 Task: Create new customer invoice with Date Opened: 31-May-23, Select Customer: Marketplace Mercantile, Terms: Net 15. Make invoice entry for item-1 with Date: 31-May-23, Description: Velour Lashes Natural Lash Collection Effortless No Trim Would I Lie? False Eyelashes
, Income Account: Income:Sales, Quantity: 1, Unit Price: 11.49, Sales Tax: Y, Sales Tax Included: Y, Tax Table: Sales Tax. Make entry for item-2 with Date: 31-May-23, Description: Bombshell Seduction Eau de Parfum (1.7 oz)
, Income Account: Income:Sales, Quantity: 2, Unit Price: 15.49, Sales Tax: Y, Sales Tax Included: Y, Tax Table: Sales Tax. Post Invoice with Post Date: 31-May-23, Post to Accounts: Assets:Accounts Receivable. Pay / Process Payment with Transaction Date: 14-Jun-23, Amount: 42.47, Transfer Account: Checking Account. Go to 'Print Invoice'. Save a pdf copy of the invoice.
Action: Mouse moved to (174, 39)
Screenshot: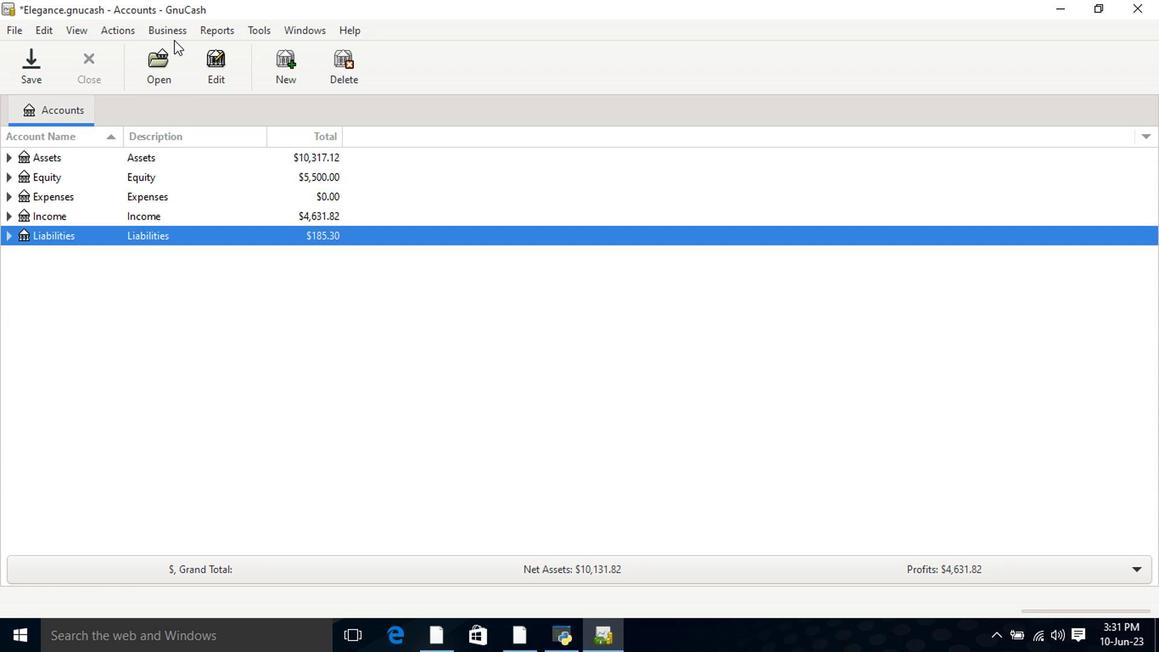 
Action: Mouse pressed left at (174, 39)
Screenshot: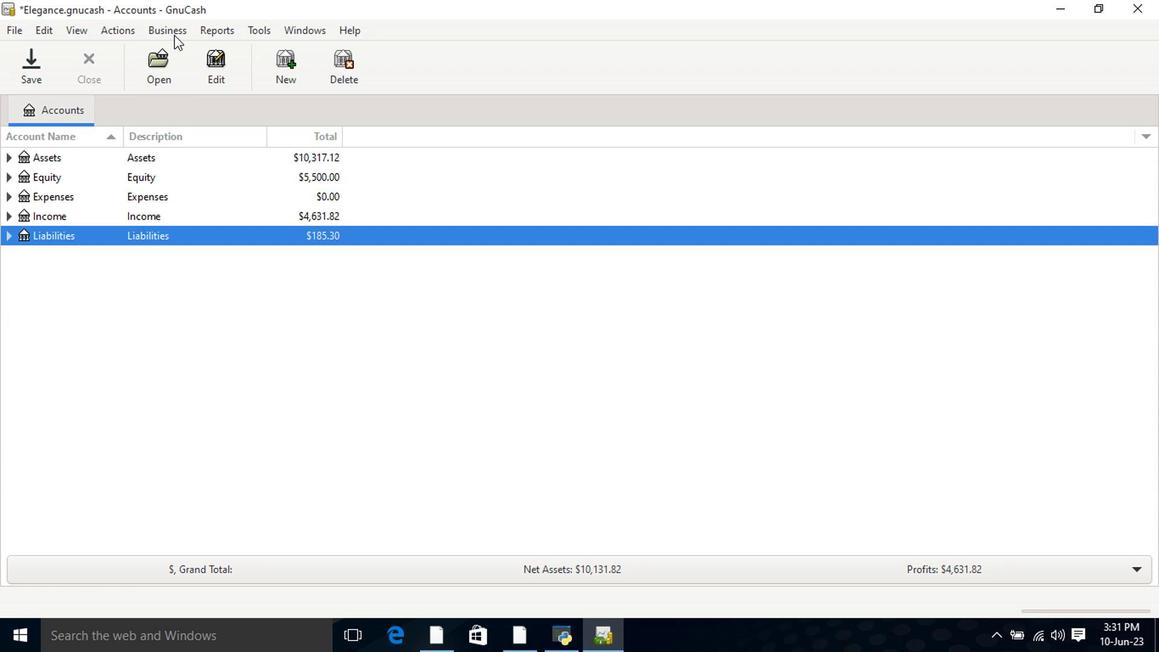 
Action: Mouse moved to (178, 45)
Screenshot: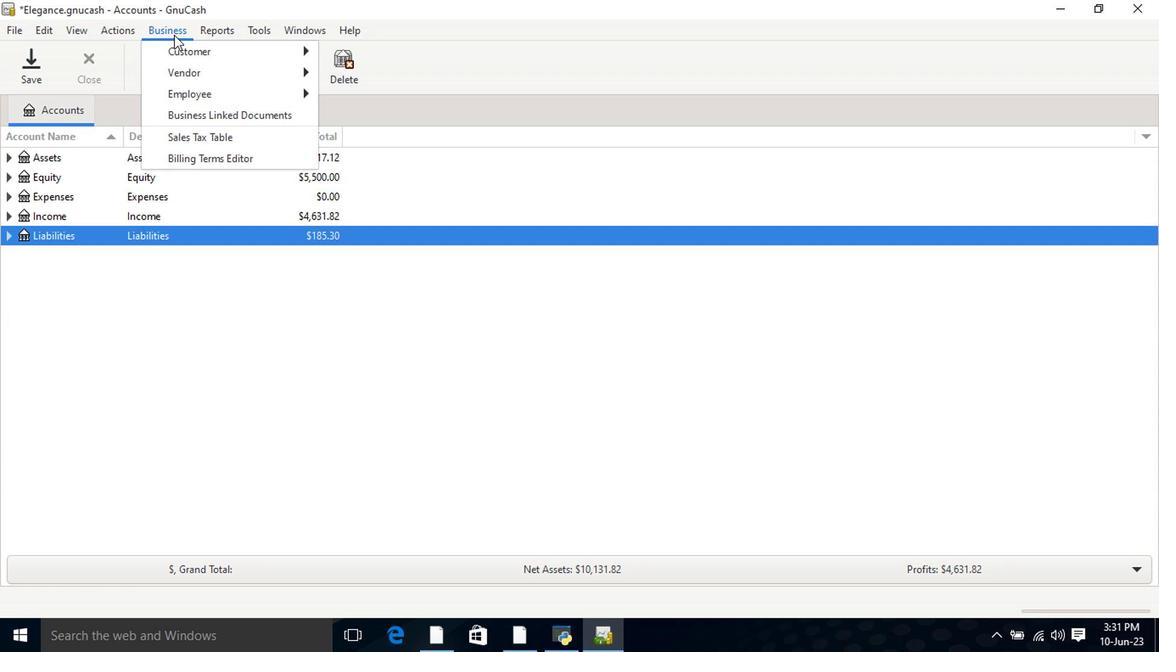
Action: Mouse pressed left at (178, 45)
Screenshot: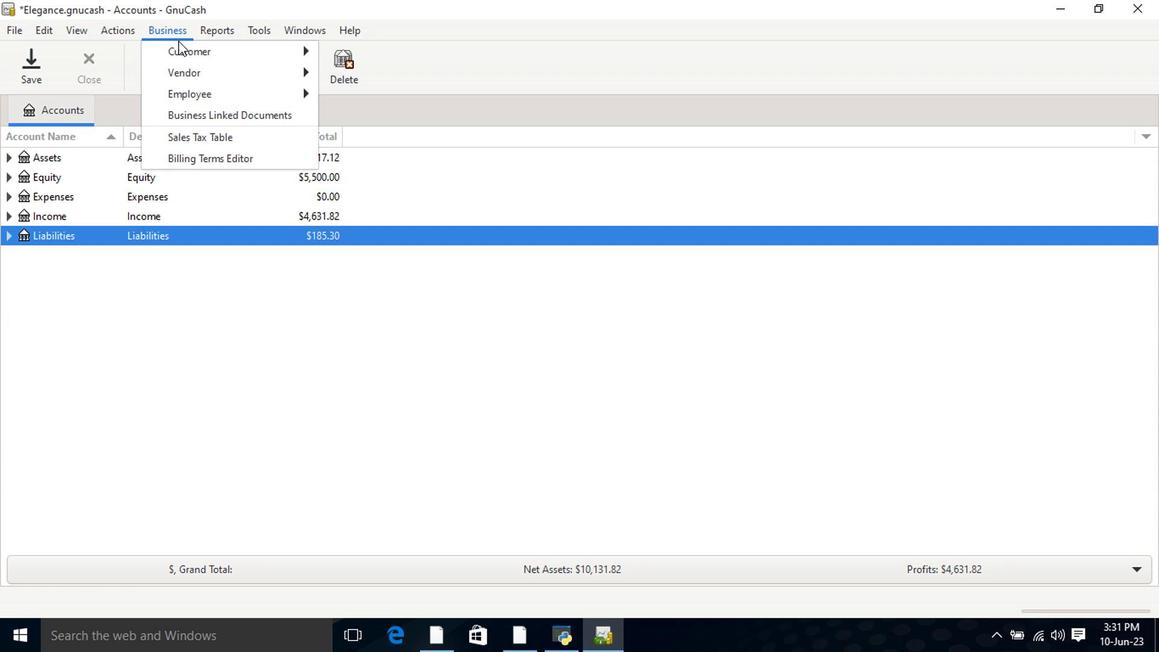 
Action: Mouse moved to (345, 115)
Screenshot: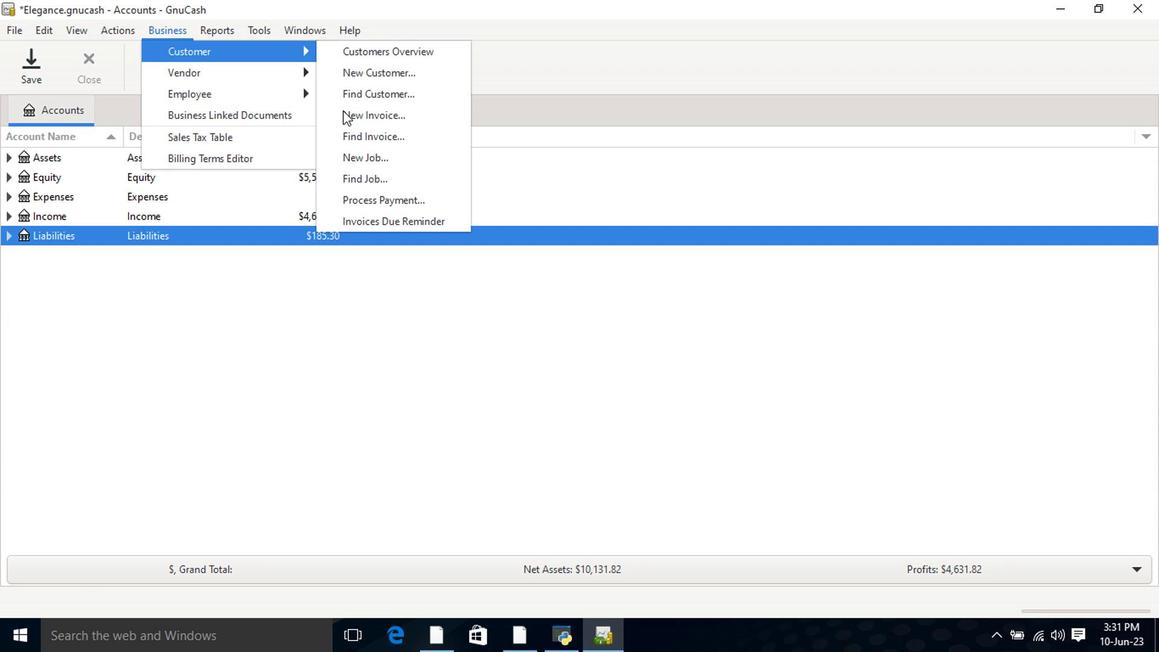 
Action: Mouse pressed left at (345, 115)
Screenshot: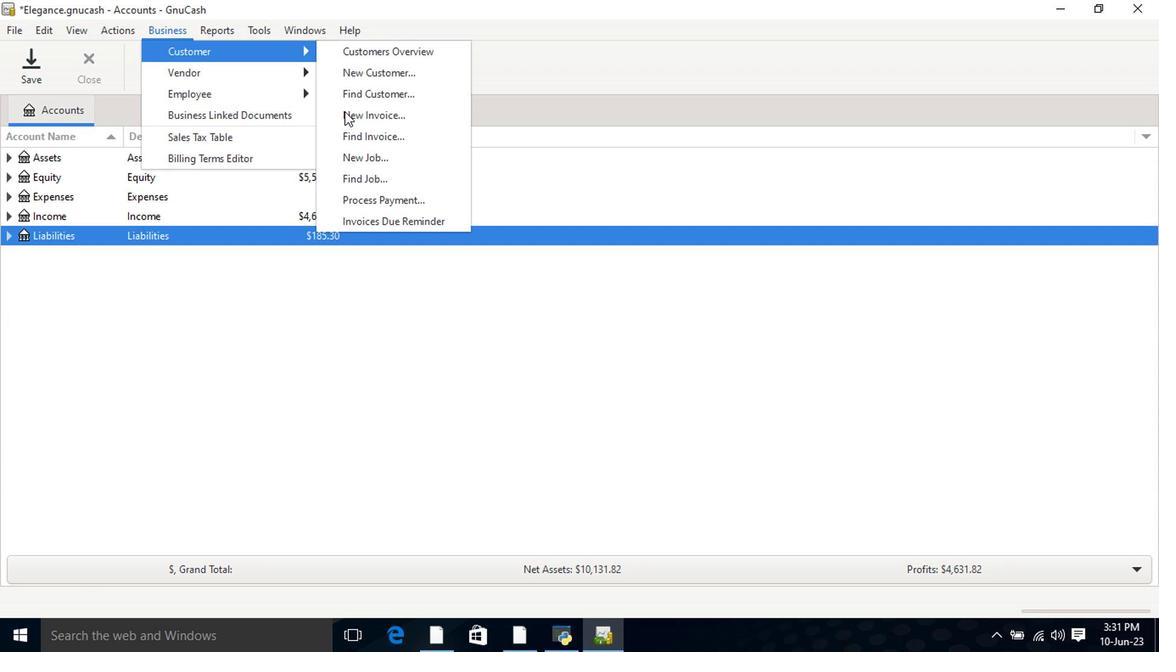 
Action: Mouse moved to (695, 260)
Screenshot: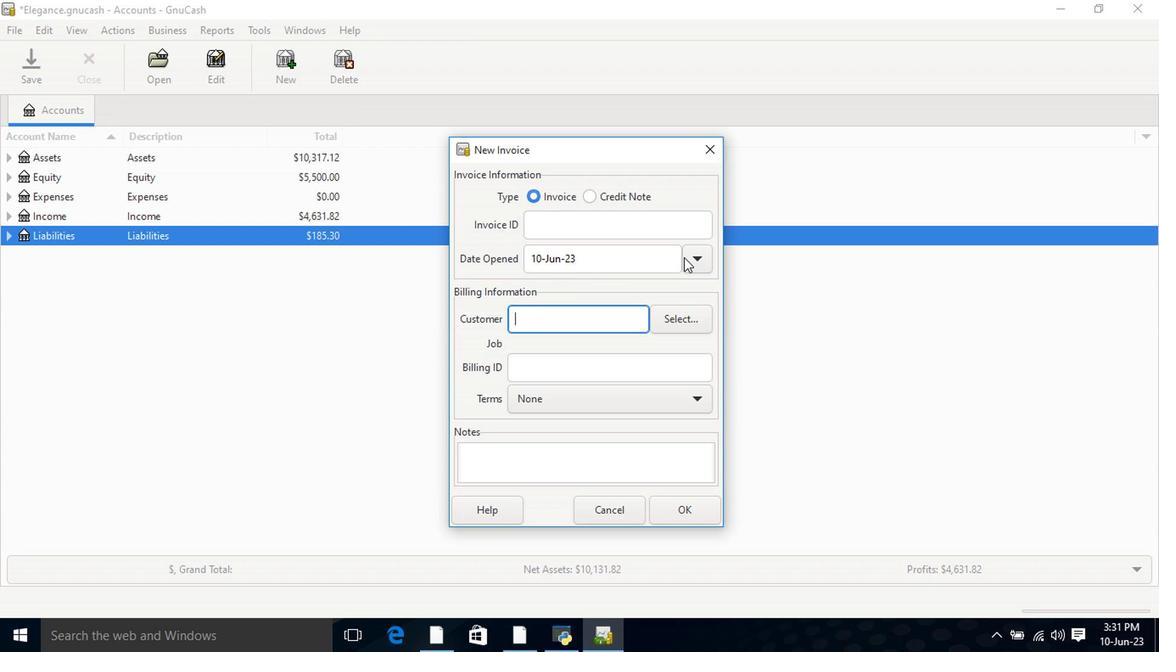 
Action: Mouse pressed left at (695, 260)
Screenshot: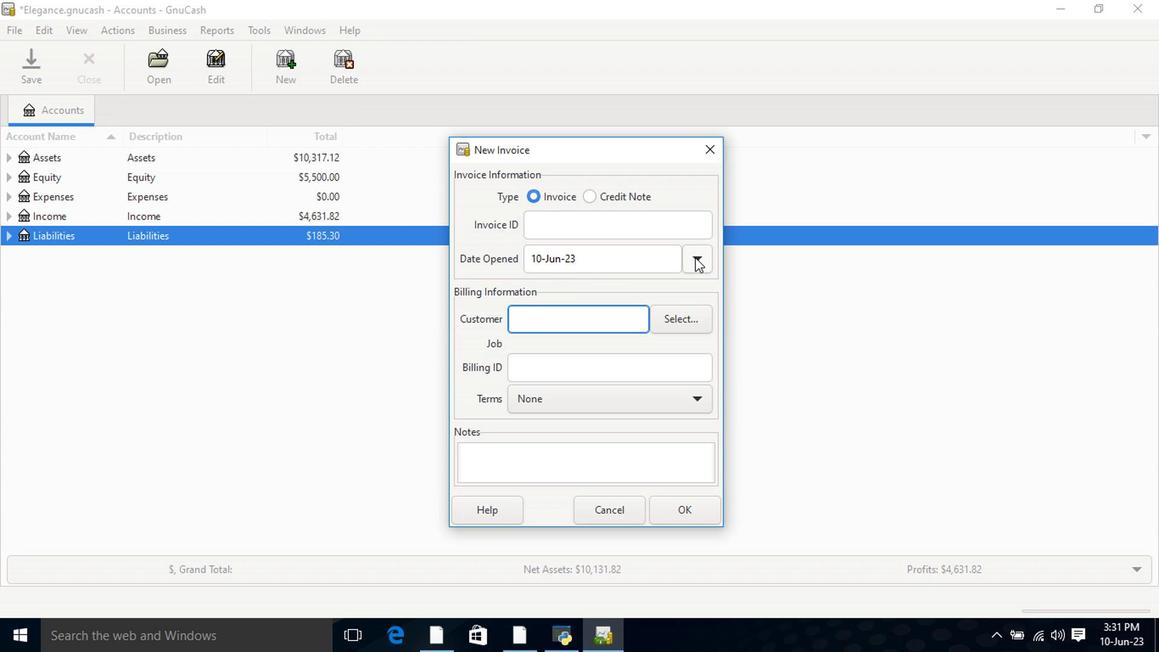 
Action: Mouse moved to (566, 286)
Screenshot: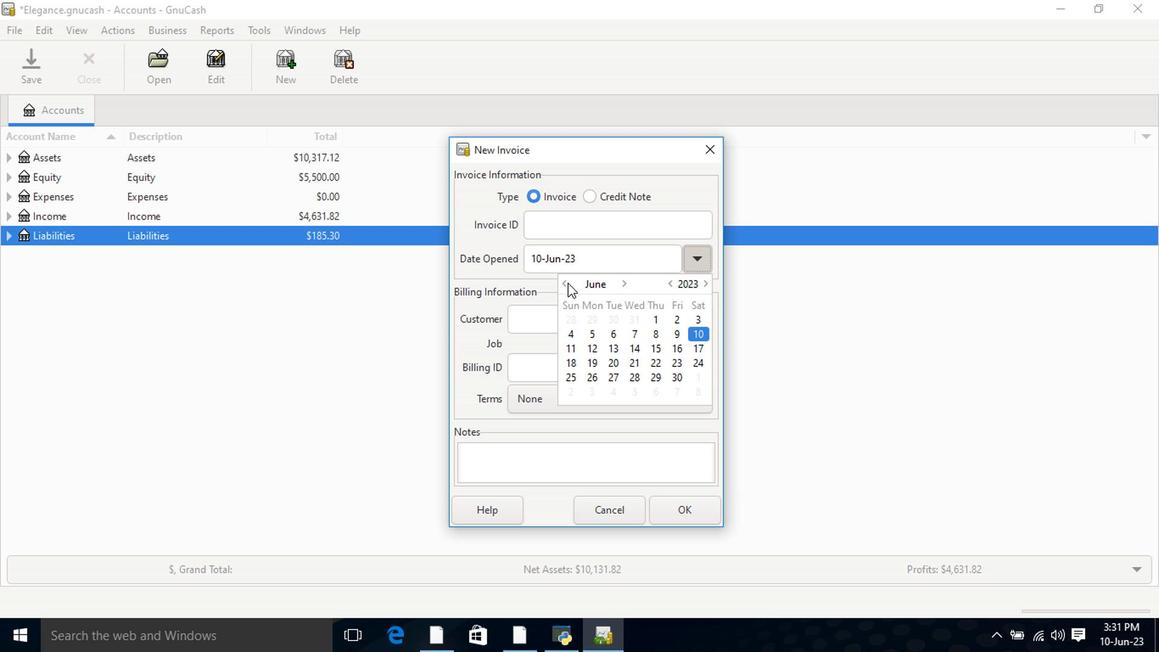 
Action: Mouse pressed left at (566, 286)
Screenshot: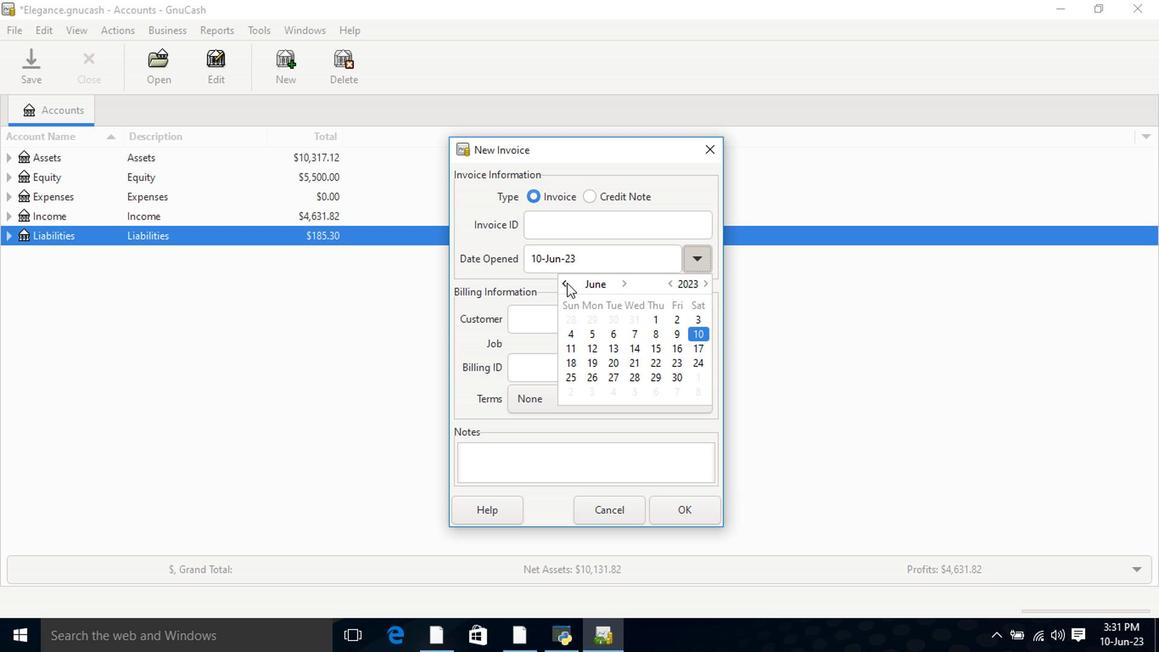 
Action: Mouse moved to (634, 376)
Screenshot: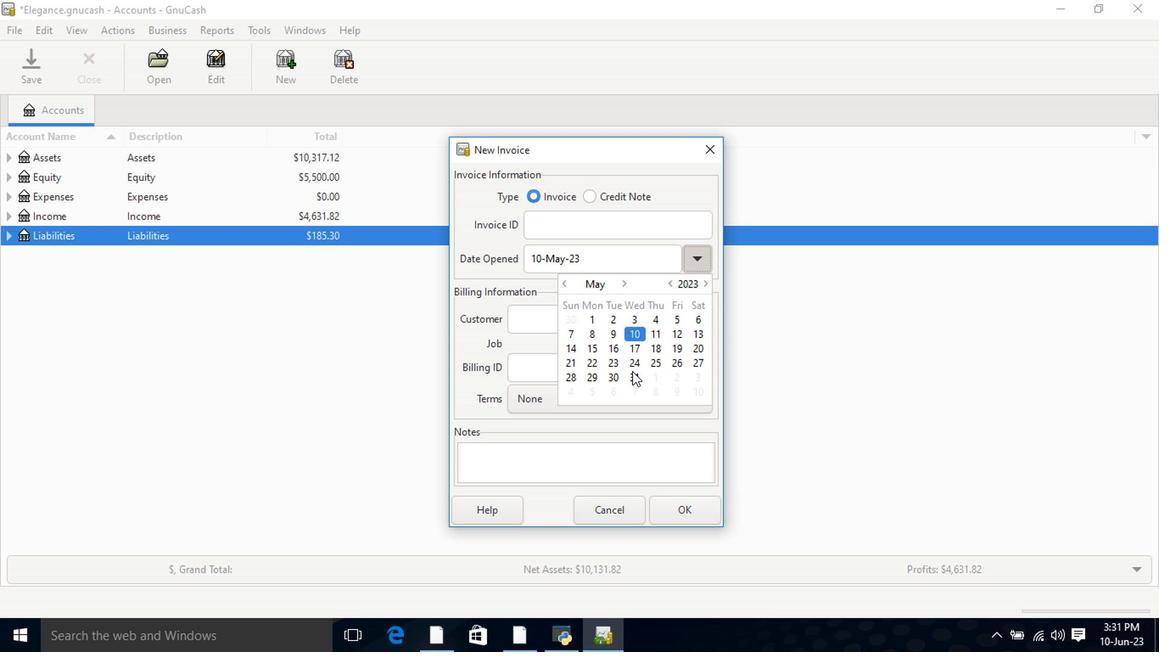 
Action: Mouse pressed left at (634, 376)
Screenshot: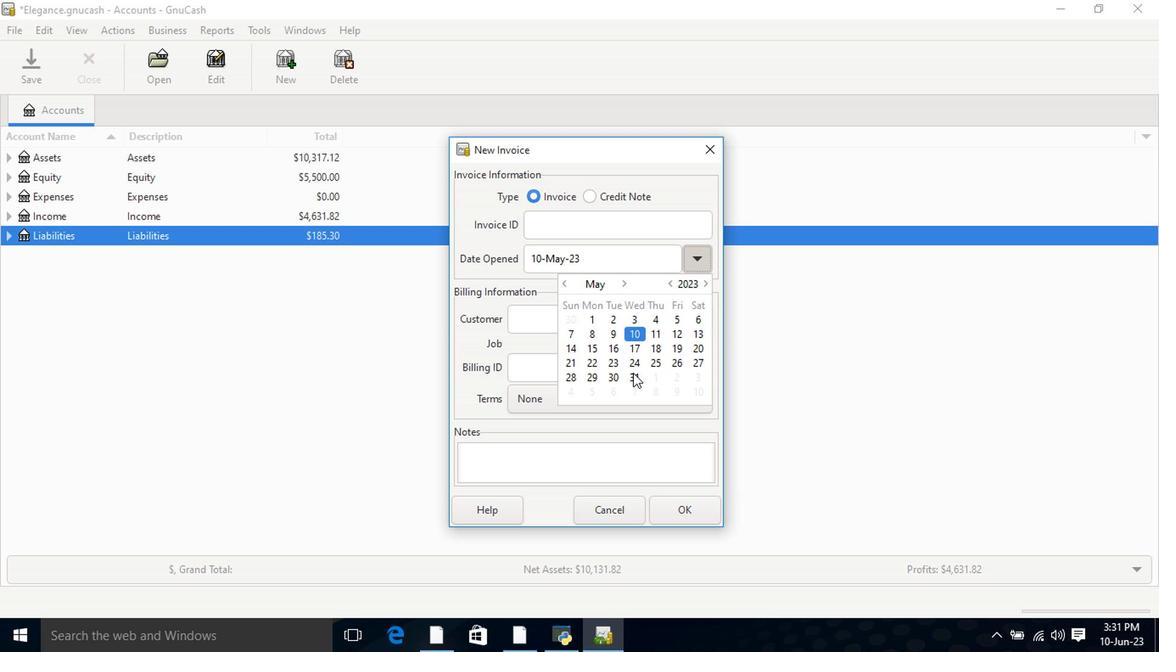 
Action: Mouse pressed left at (634, 376)
Screenshot: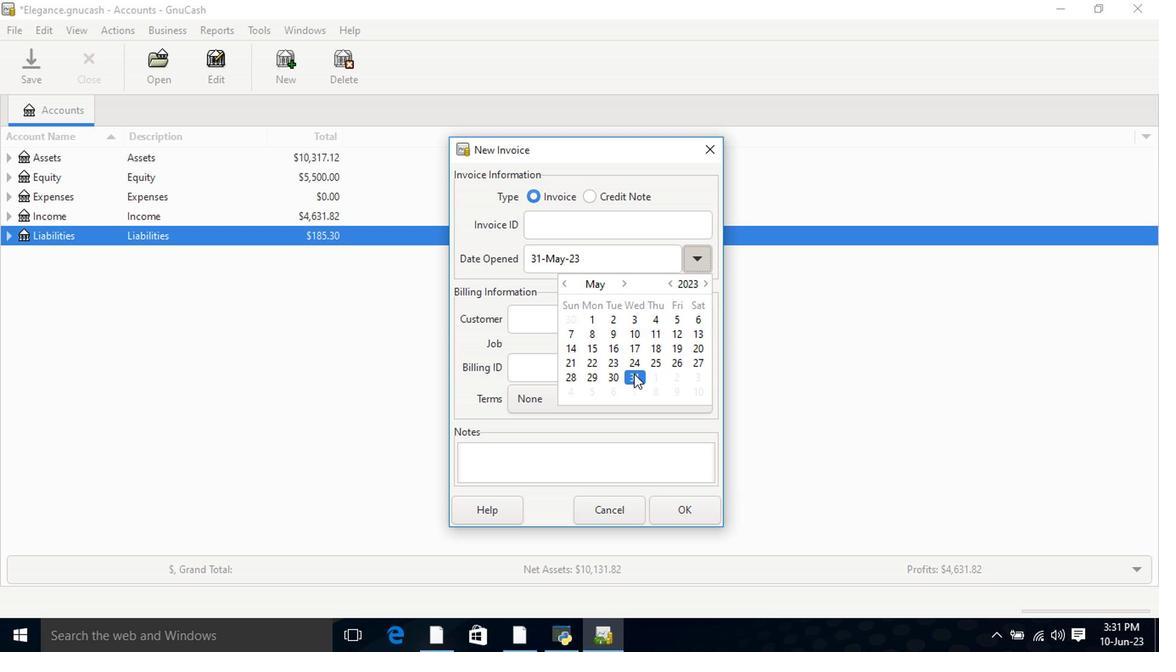 
Action: Mouse moved to (599, 312)
Screenshot: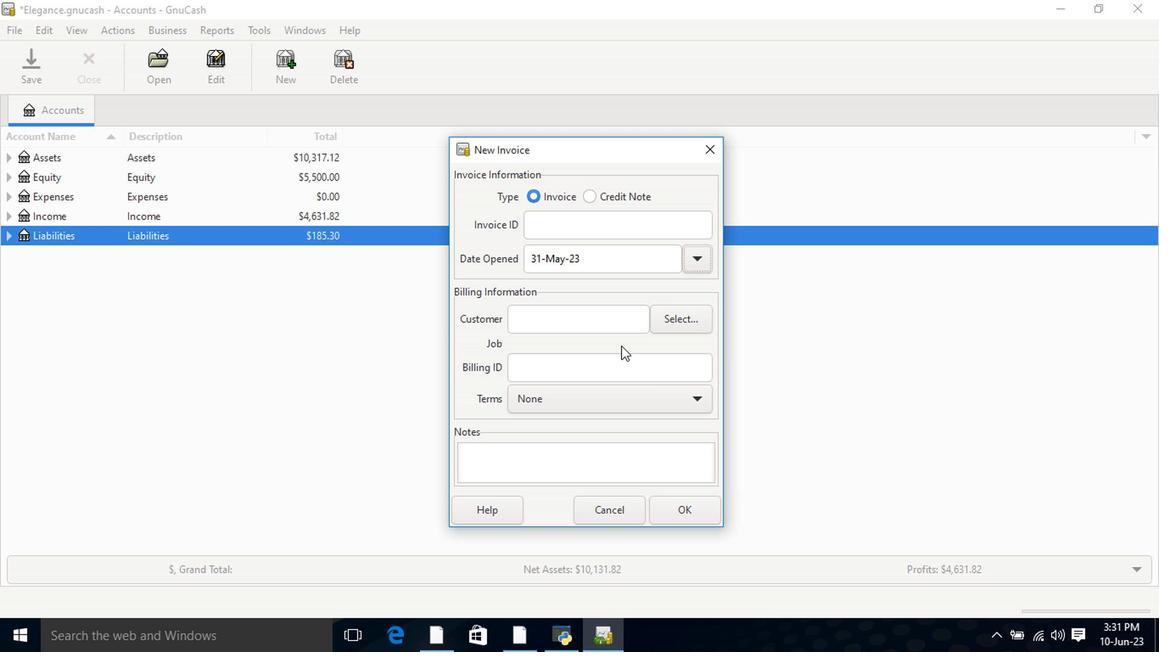 
Action: Mouse pressed left at (599, 312)
Screenshot: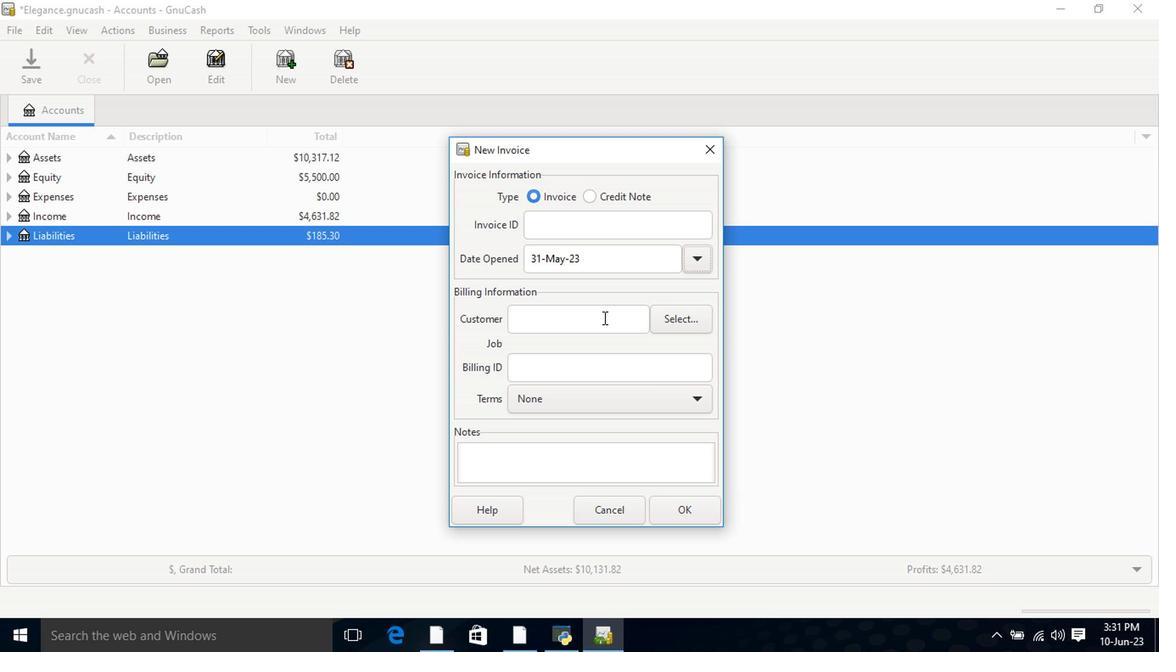 
Action: Key pressed <Key.shift>Mark
Screenshot: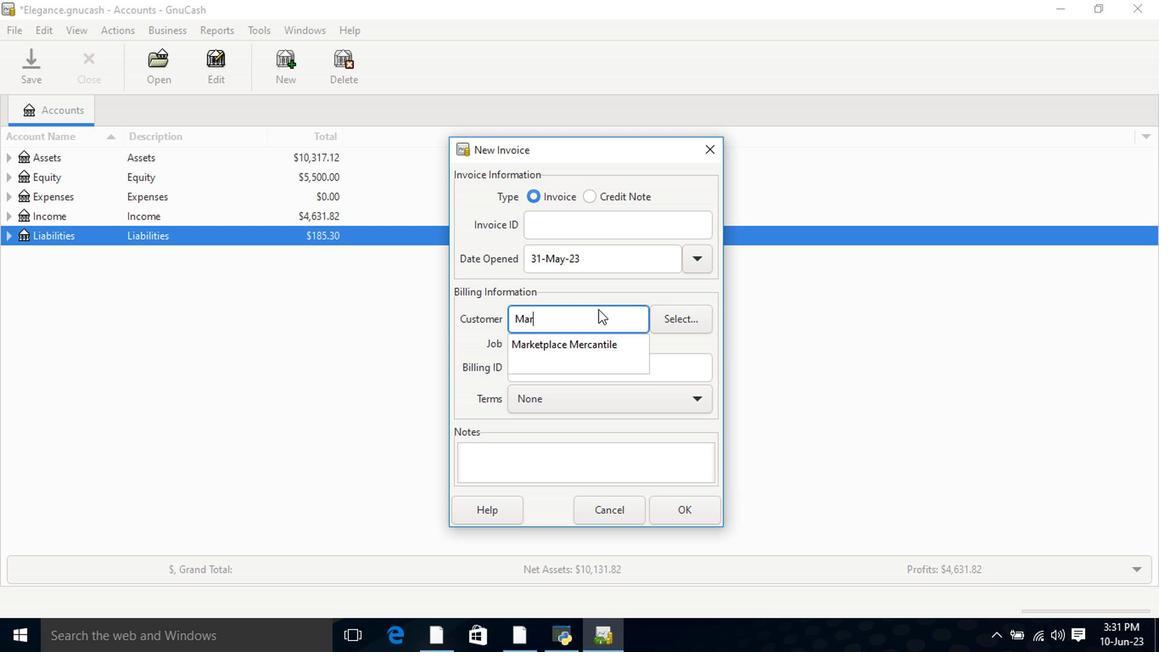 
Action: Mouse moved to (595, 344)
Screenshot: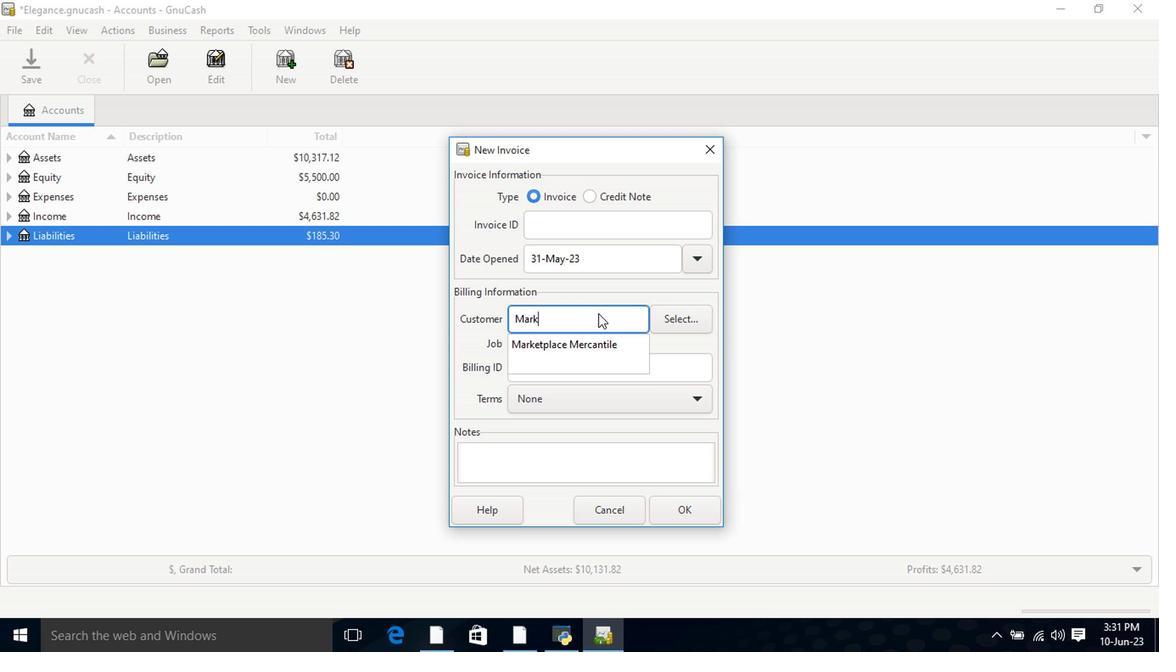 
Action: Mouse pressed left at (595, 344)
Screenshot: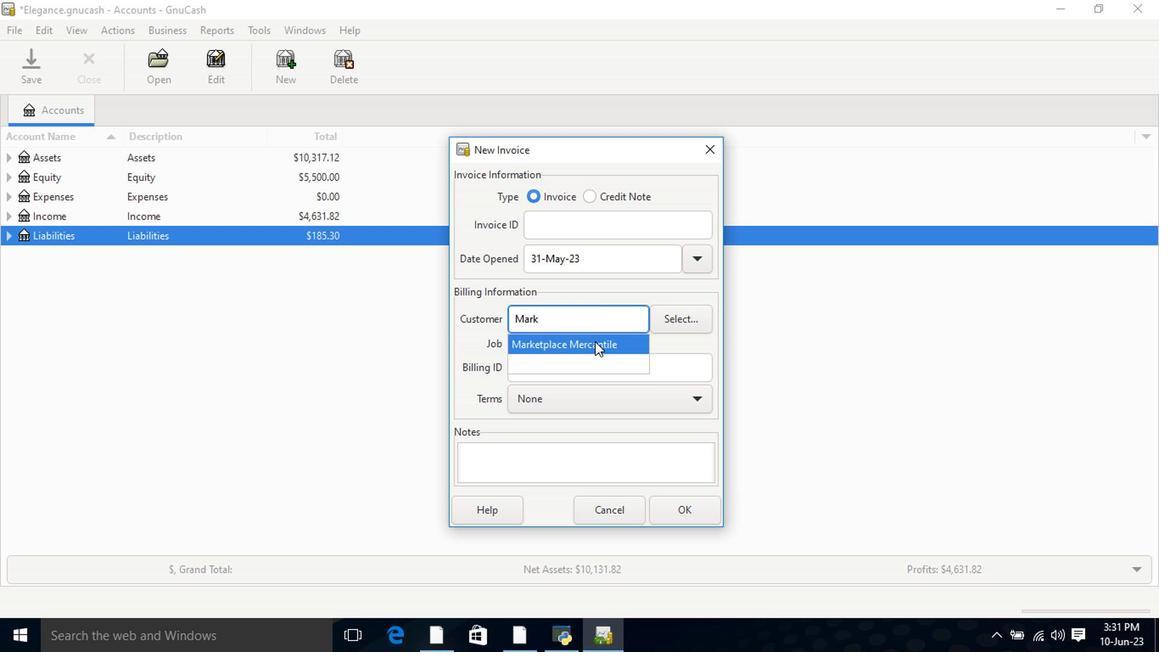
Action: Mouse moved to (597, 408)
Screenshot: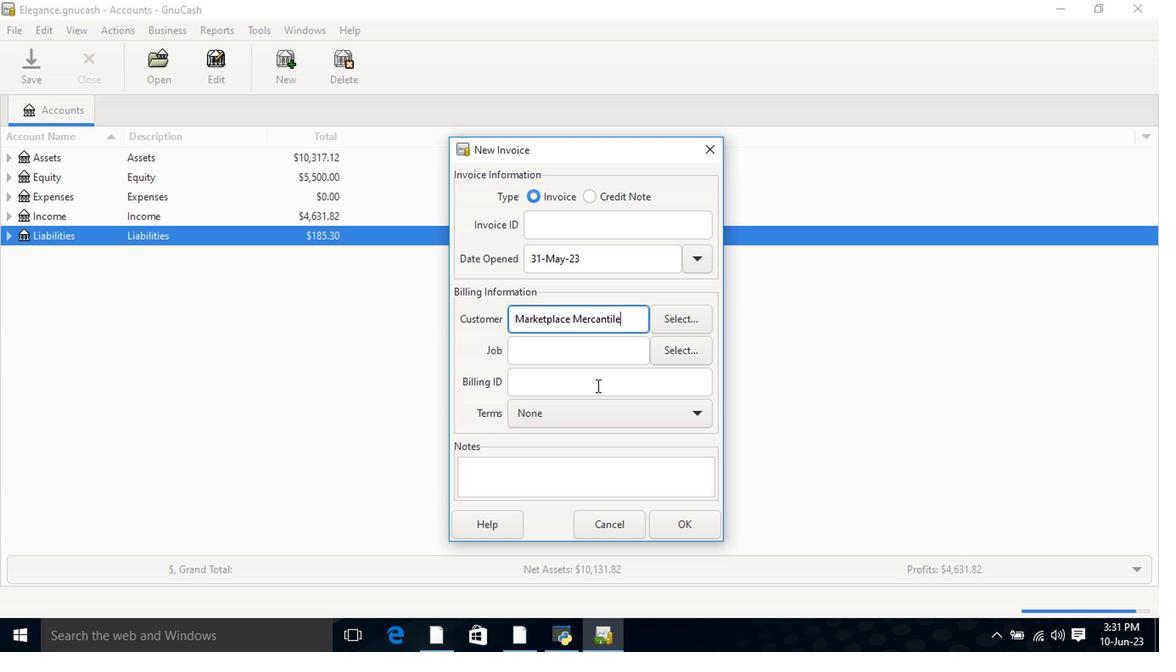 
Action: Mouse pressed left at (597, 408)
Screenshot: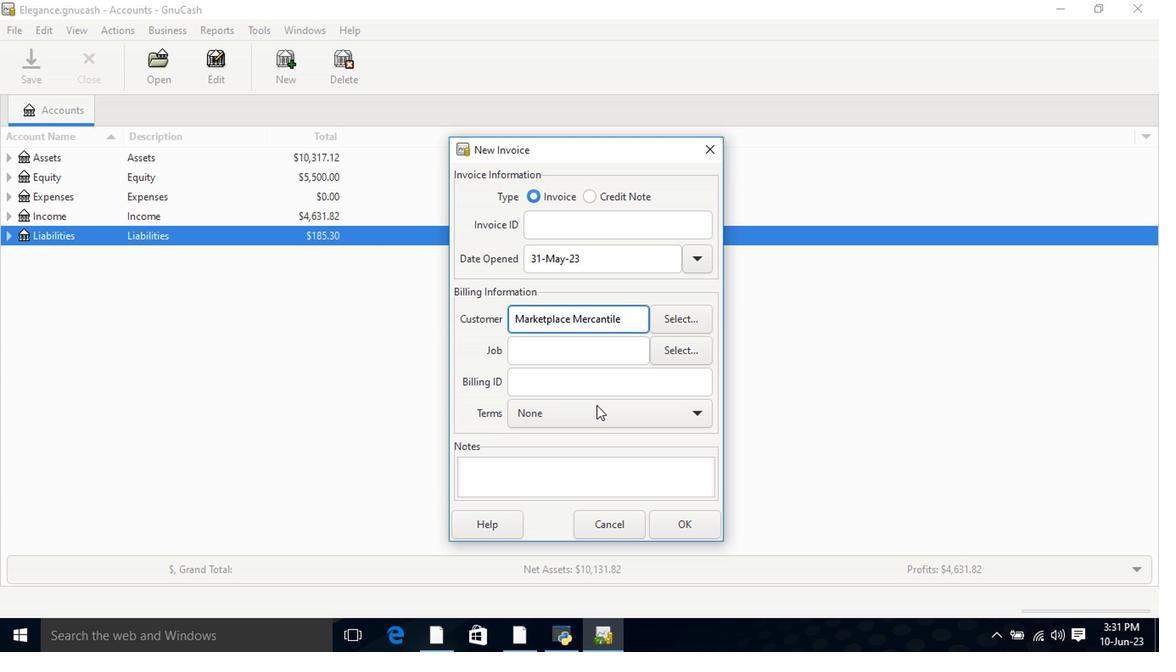 
Action: Mouse moved to (588, 442)
Screenshot: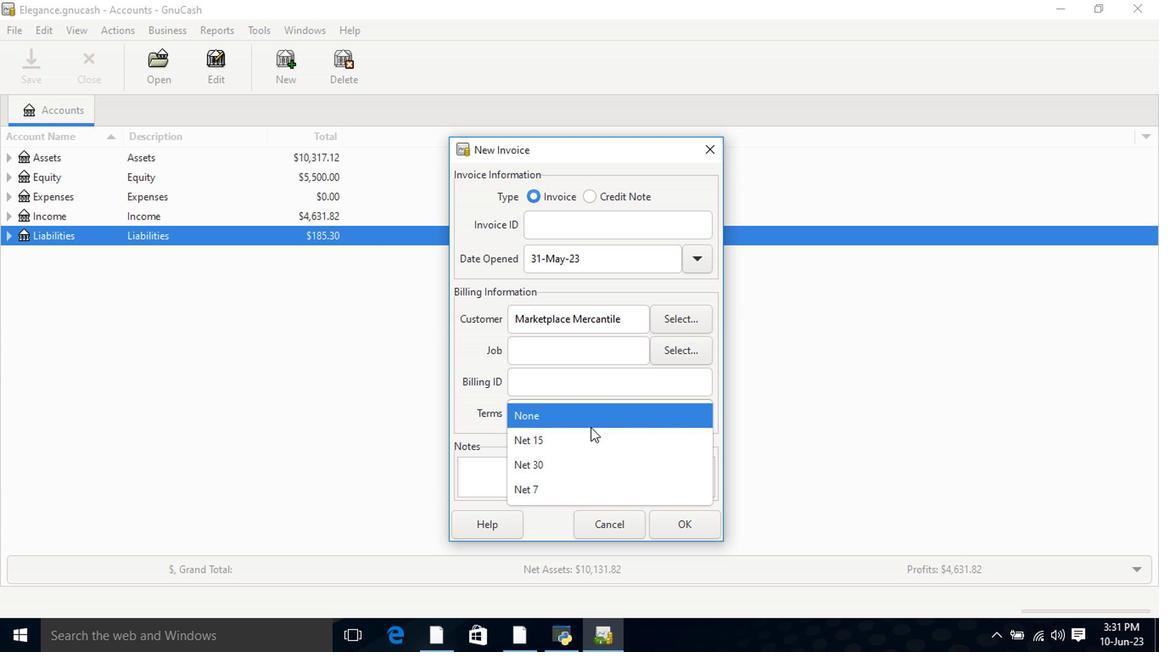 
Action: Mouse pressed left at (588, 442)
Screenshot: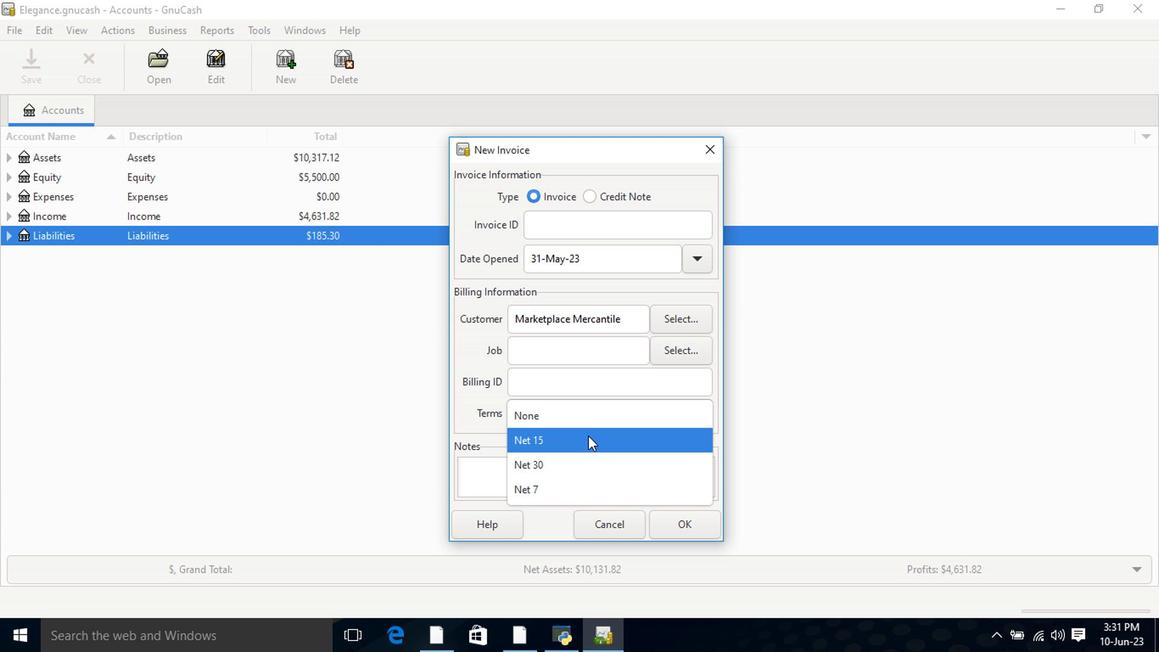 
Action: Mouse moved to (665, 526)
Screenshot: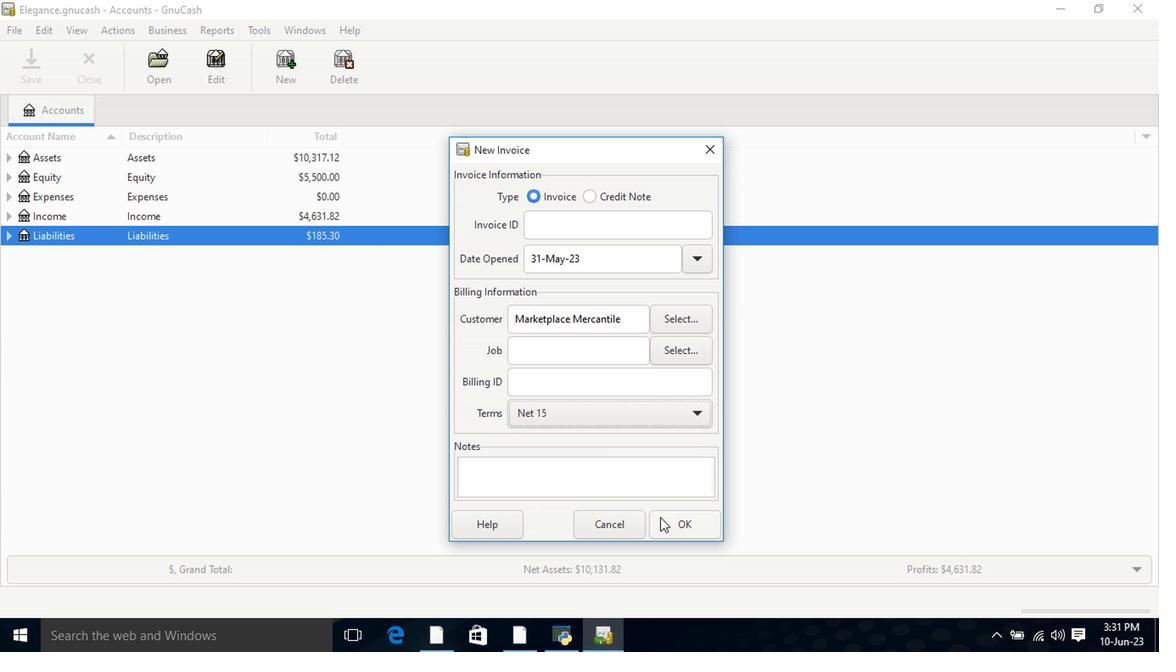 
Action: Mouse pressed left at (665, 526)
Screenshot: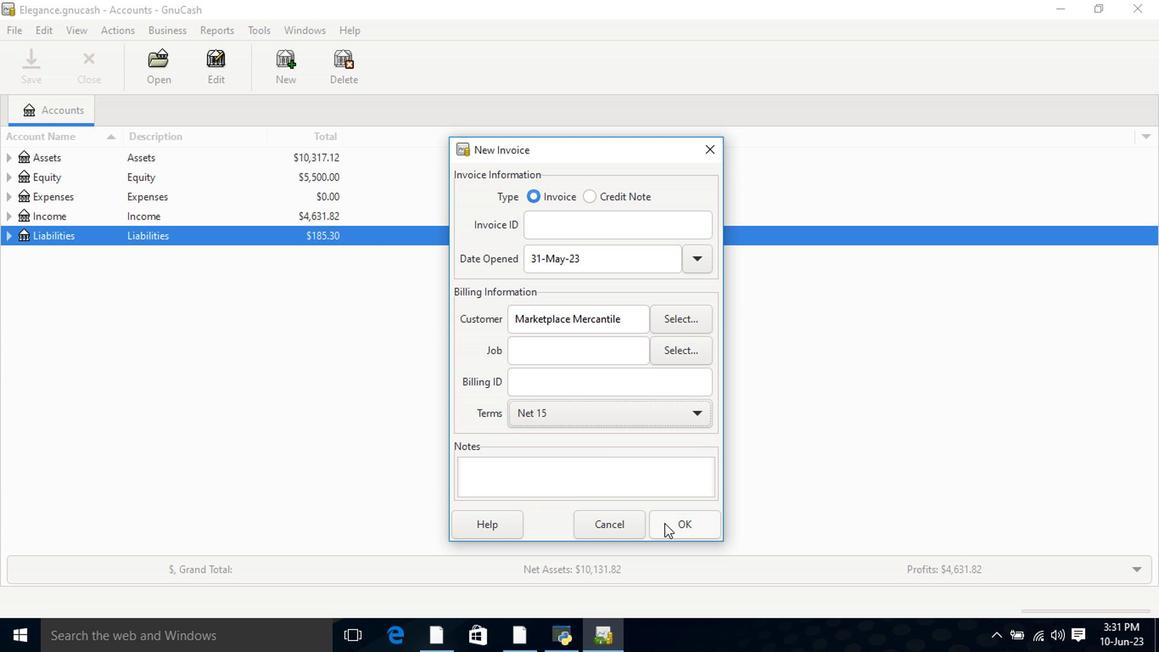 
Action: Mouse moved to (78, 334)
Screenshot: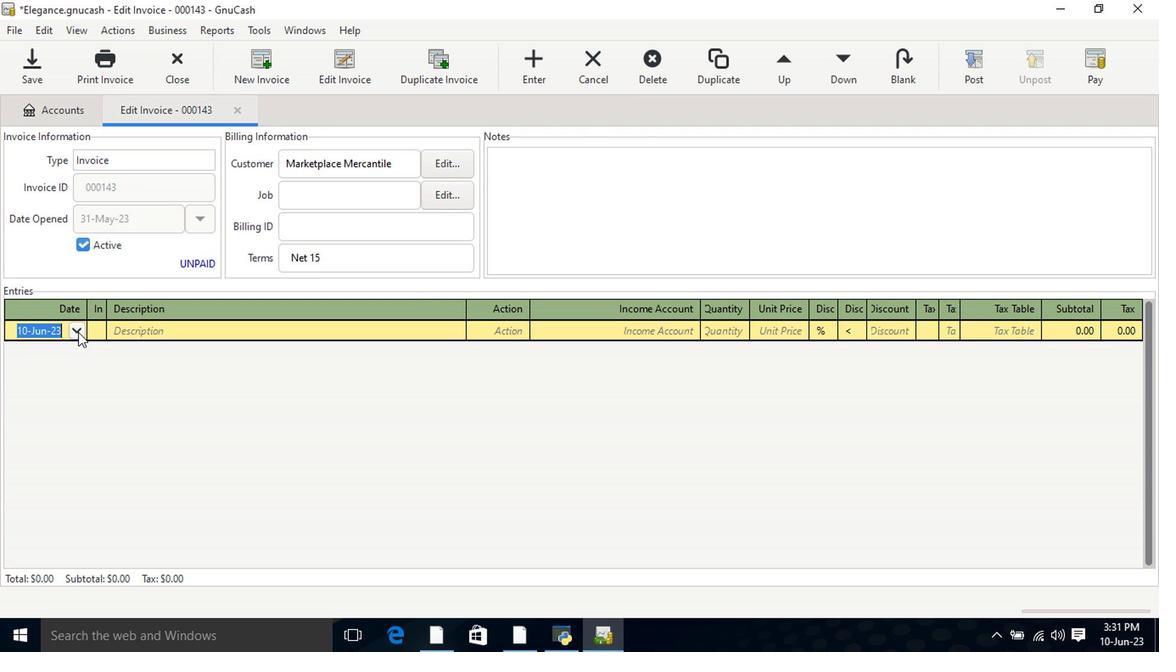 
Action: Mouse pressed left at (78, 334)
Screenshot: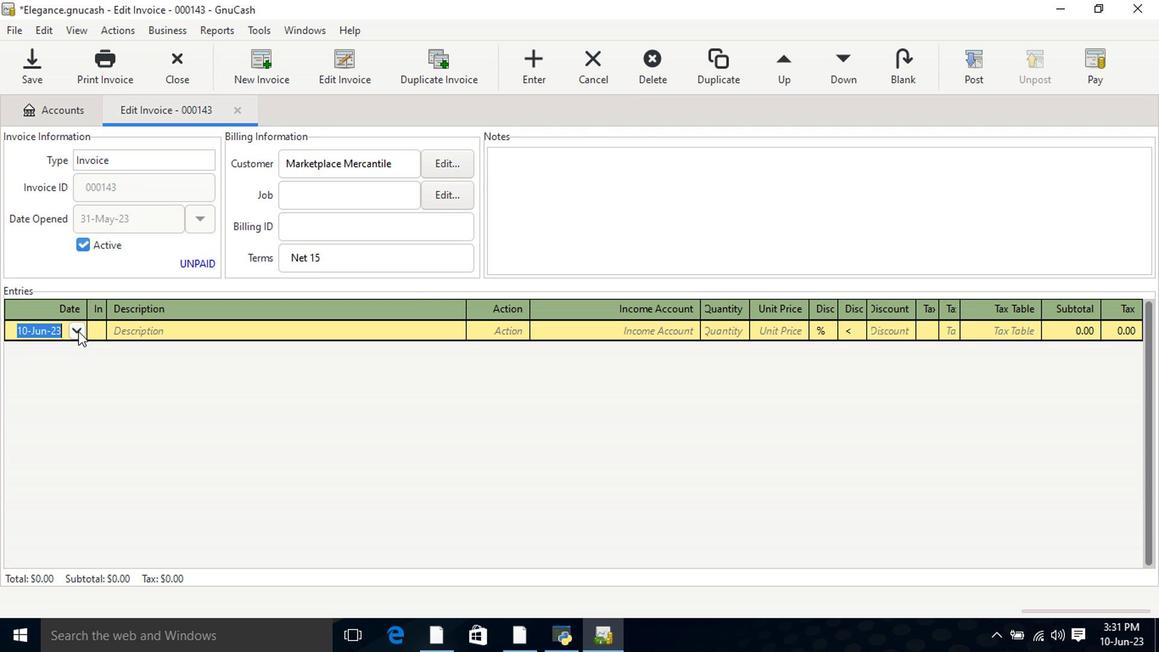 
Action: Mouse moved to (14, 359)
Screenshot: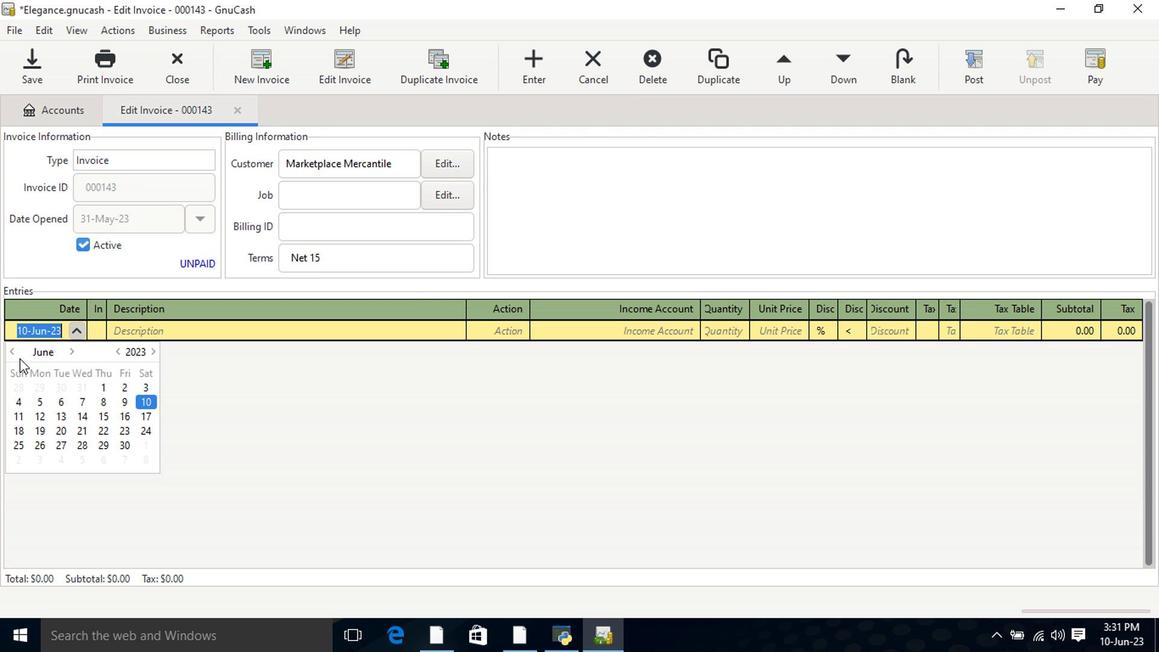 
Action: Mouse pressed left at (14, 359)
Screenshot: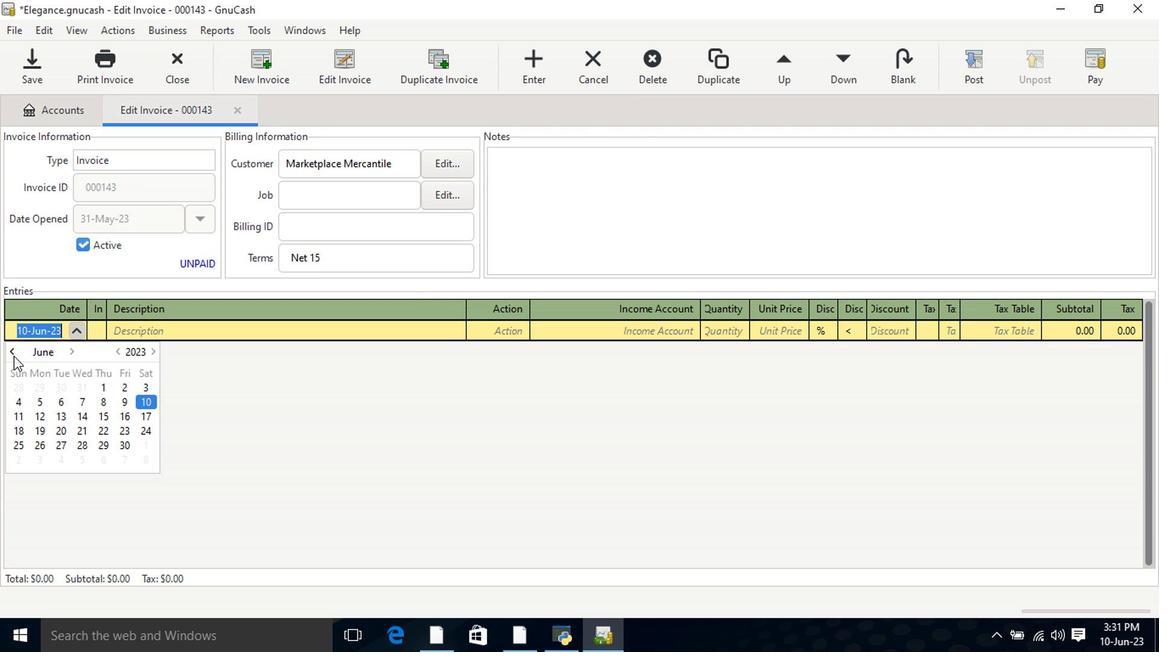 
Action: Mouse moved to (76, 448)
Screenshot: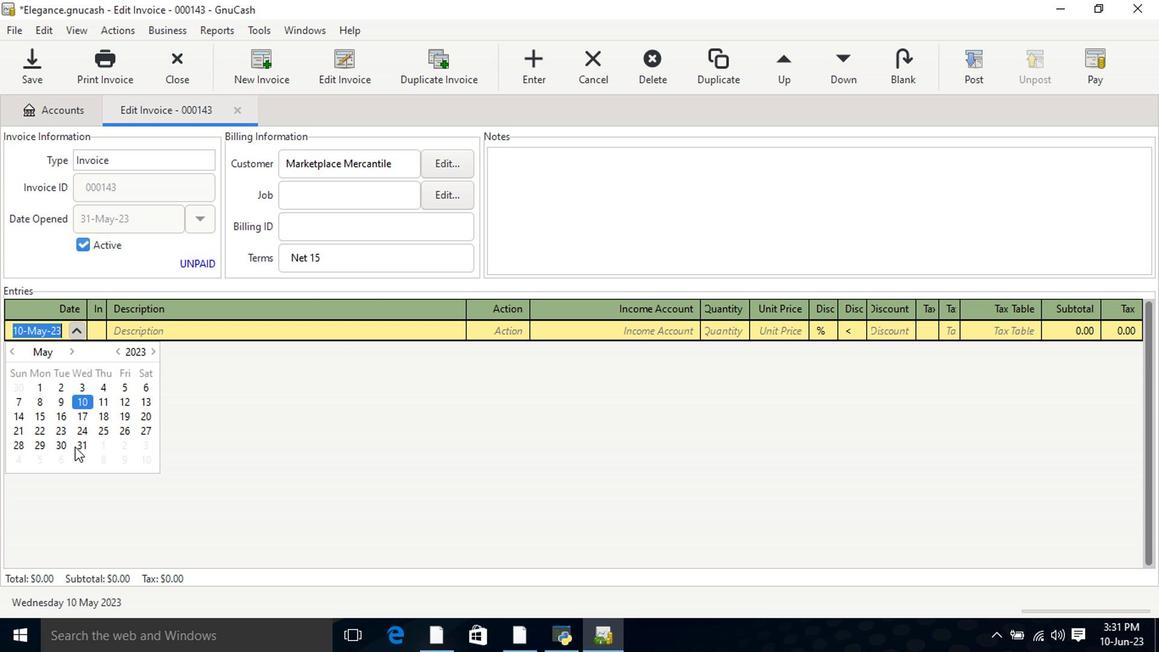 
Action: Mouse pressed left at (76, 448)
Screenshot: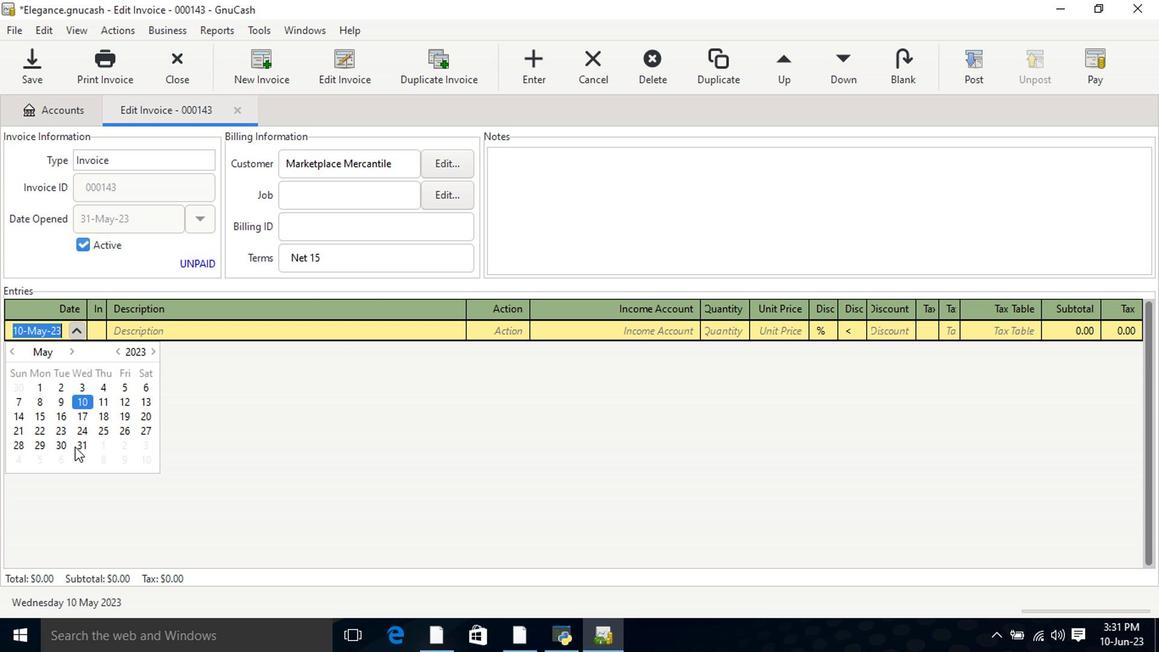
Action: Mouse pressed left at (76, 448)
Screenshot: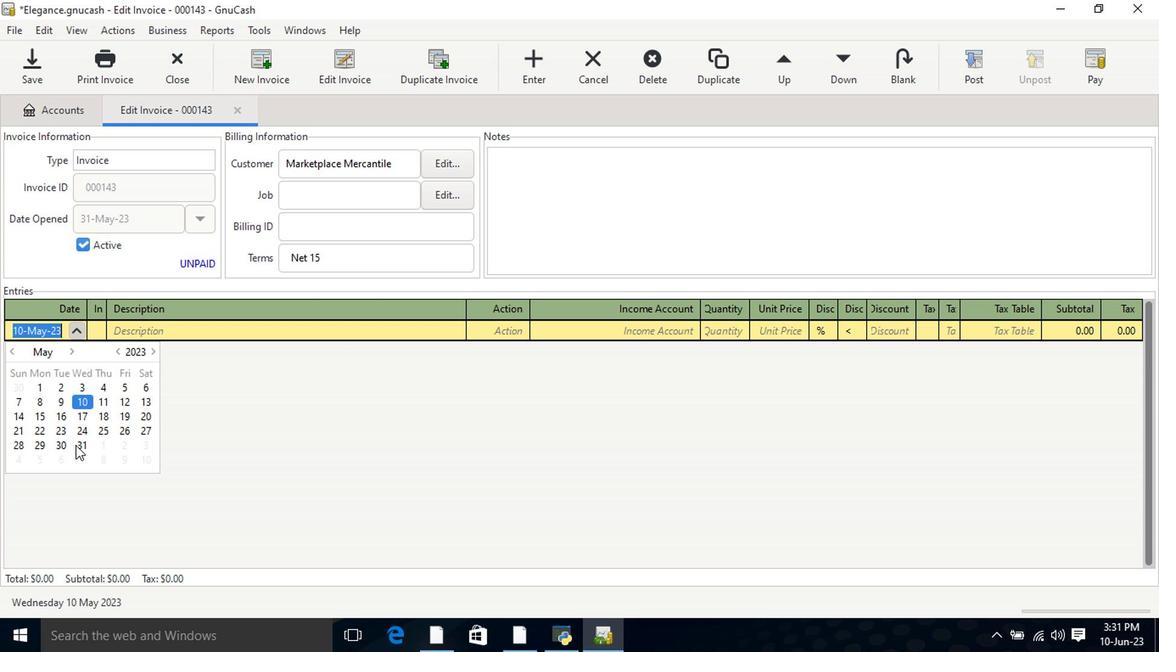 
Action: Mouse moved to (151, 335)
Screenshot: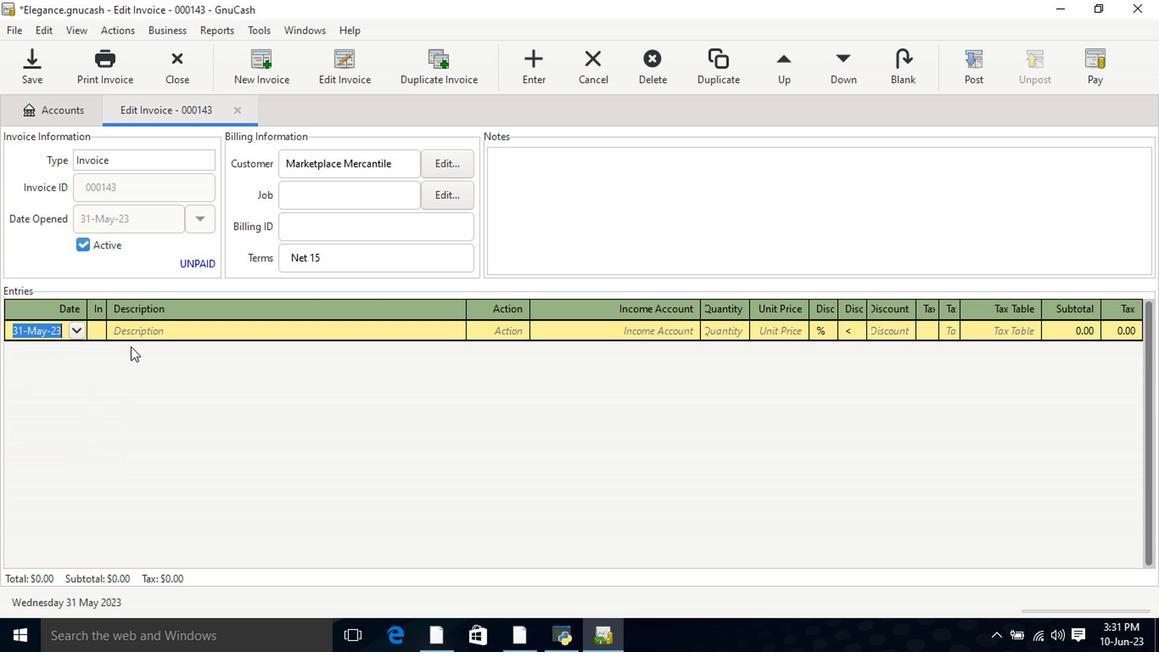 
Action: Mouse pressed left at (151, 335)
Screenshot: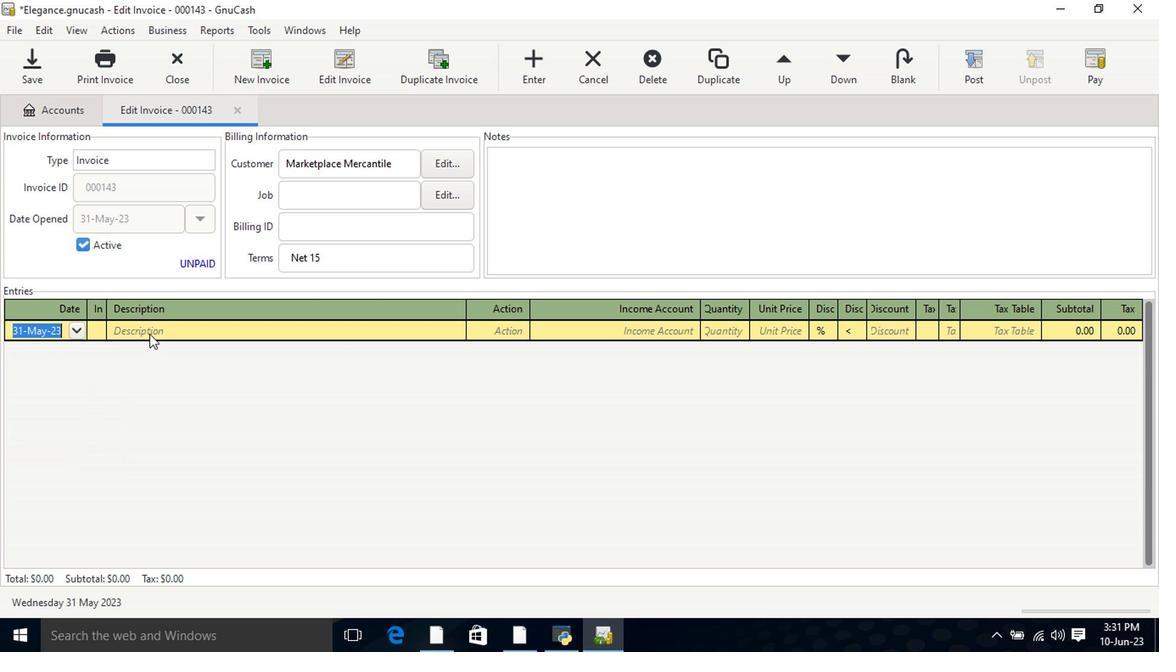 
Action: Key pressed <Key.shift>Velour<Key.space><Key.shift>Lashes<Key.space><Key.shift>Natural<Key.space><Key.right><Key.tab><Key.tab>11.49<Key.tab>
Screenshot: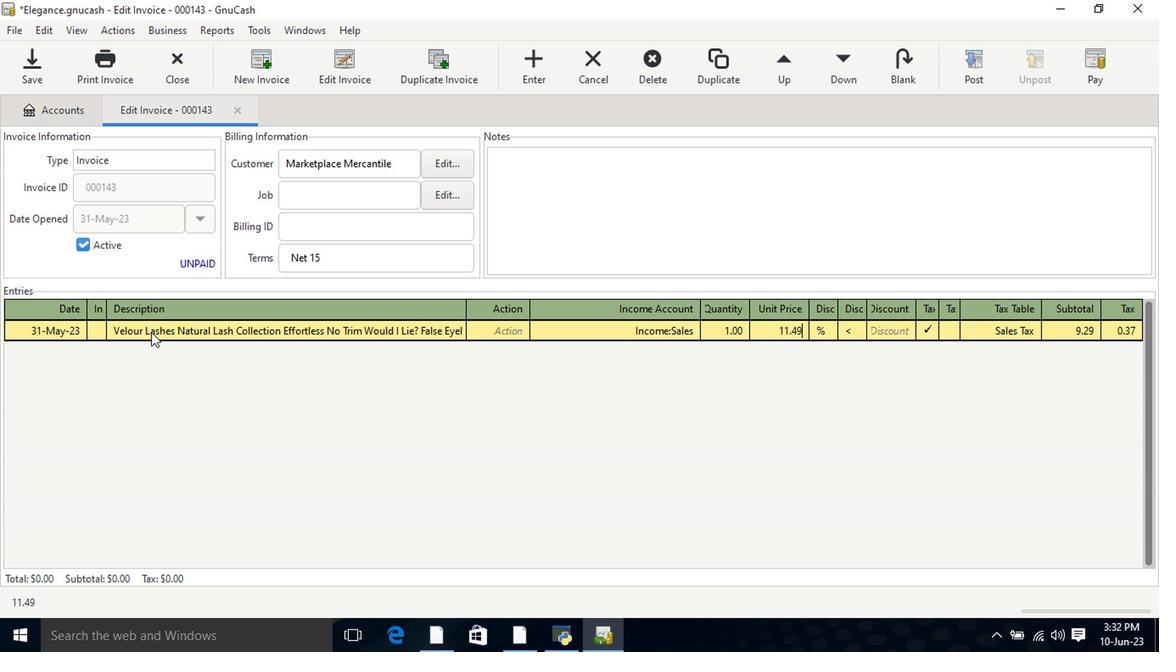 
Action: Mouse moved to (945, 333)
Screenshot: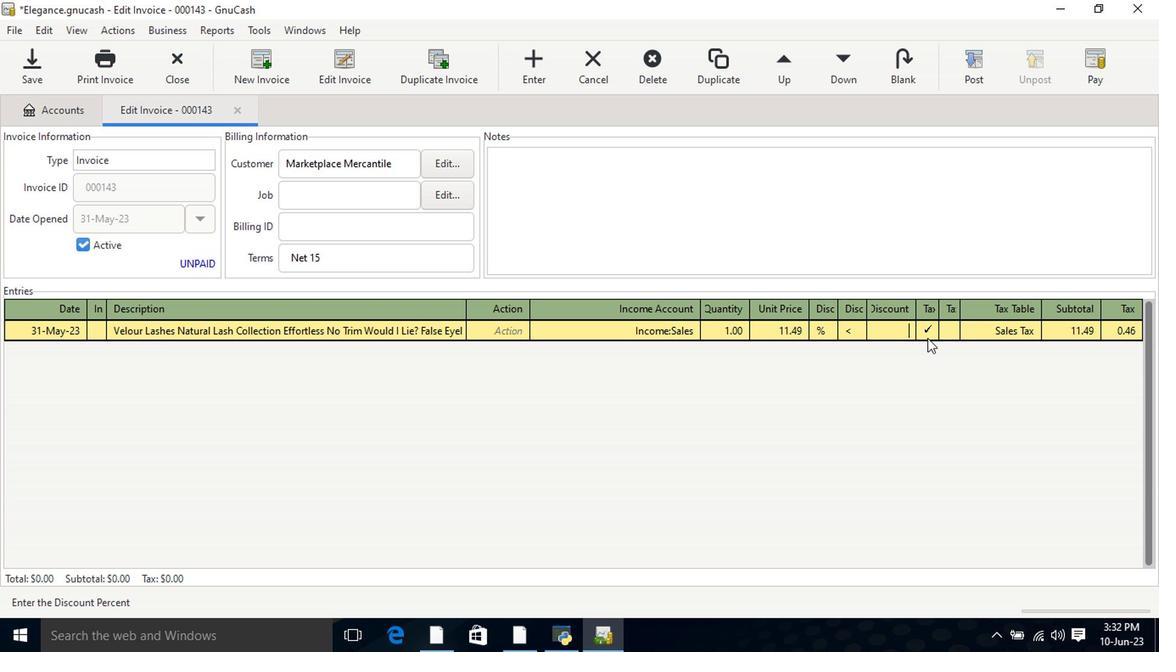 
Action: Mouse pressed left at (945, 333)
Screenshot: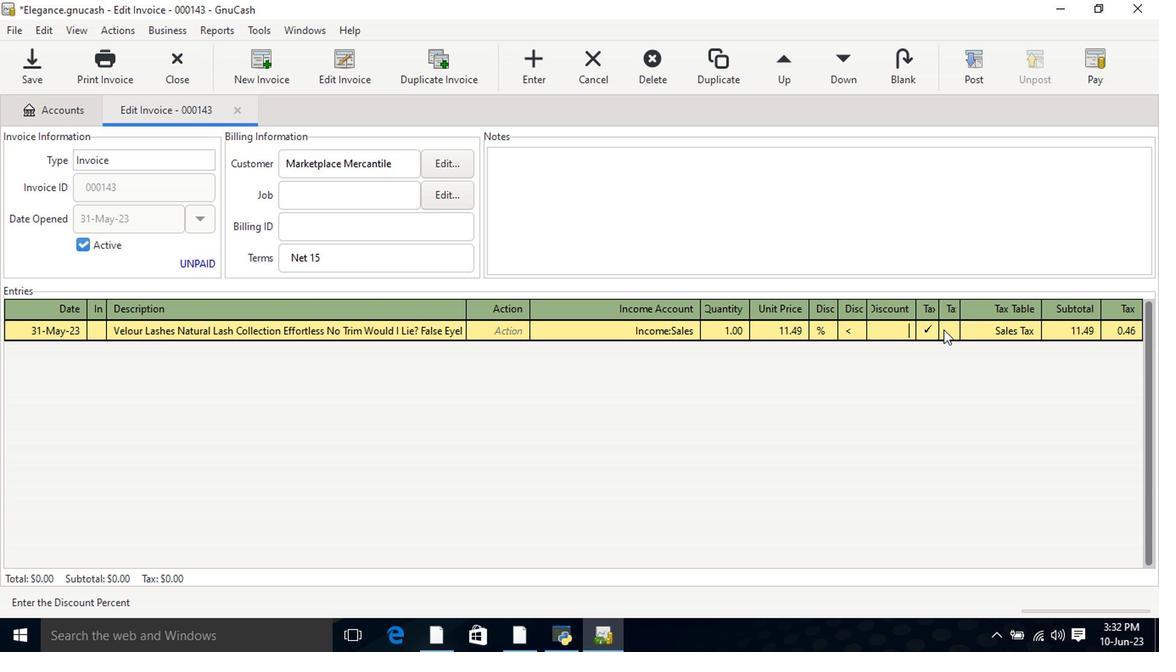 
Action: Key pressed <Key.tab><Key.tab><Key.tab><Key.shift>M<Key.backspace><Key.shift>Bom<Key.backspace><Key.backspace><Key.backspace><Key.backspace><Key.shift>Bombshell<Key.space><Key.shift>Seduction<Key.space><Key.shift>Eau<Key.space><Key.shift>de<Key.space><Key.shift>Parfum<Key.space><Key.shift_r>(1.7<Key.space>oz<Key.shift_r>)<Key.tab><Key.tab>incom<Key.down><Key.down><Key.down><Key.tab>2<Key.tab>15.49<Key.tab>
Screenshot: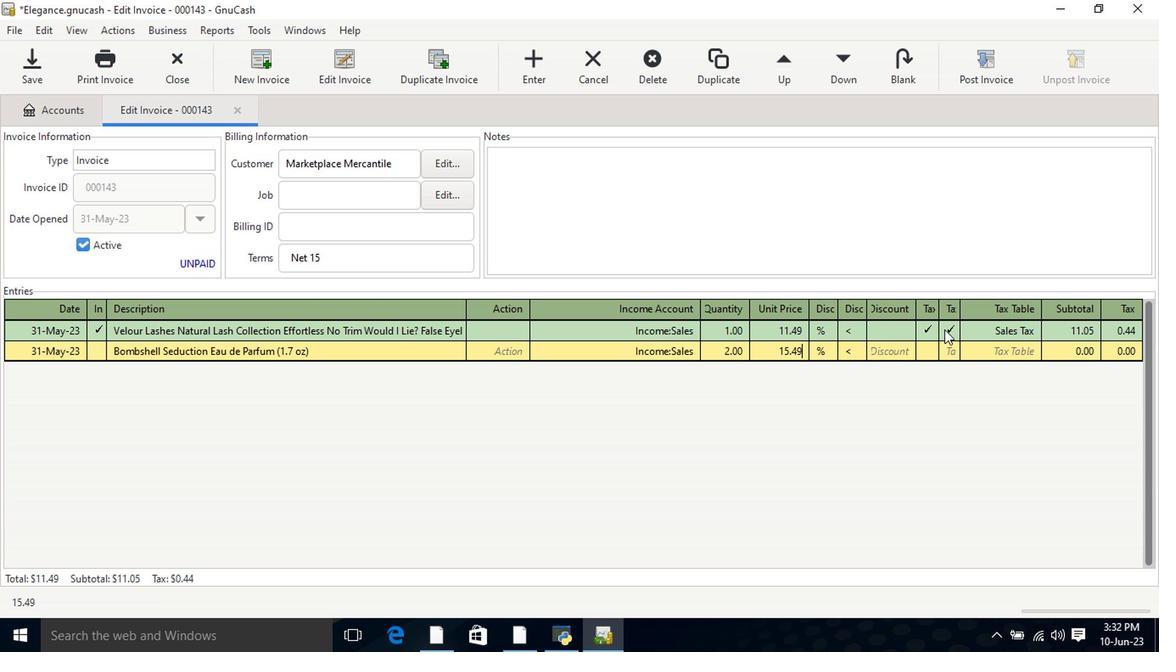 
Action: Mouse moved to (933, 351)
Screenshot: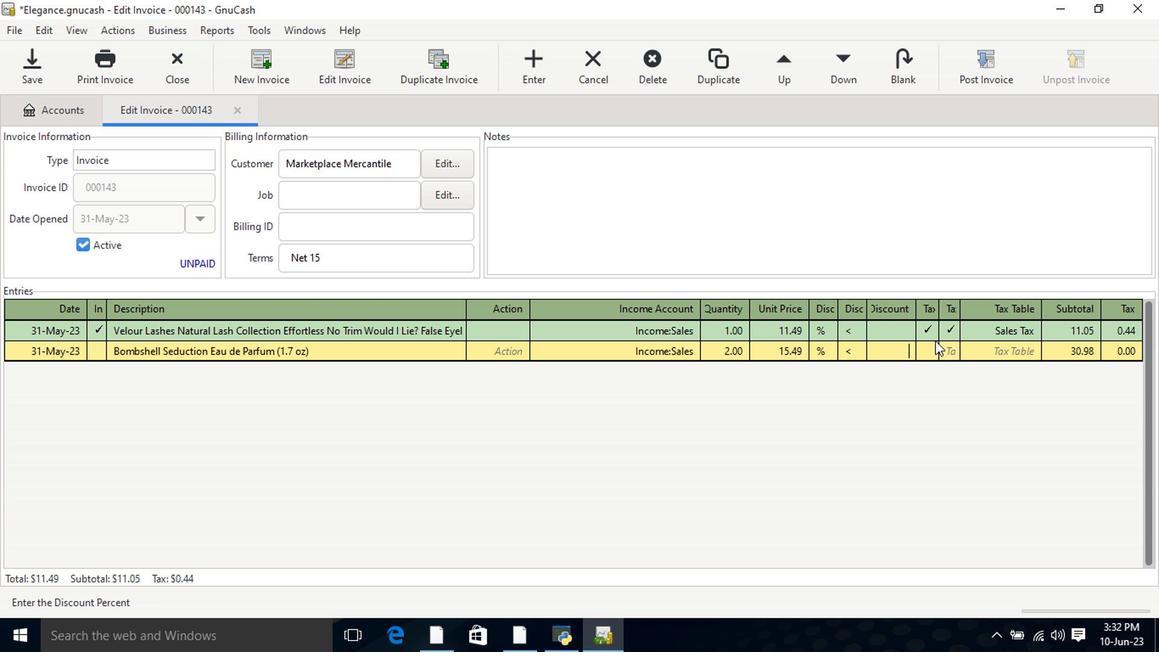
Action: Mouse pressed left at (933, 351)
Screenshot: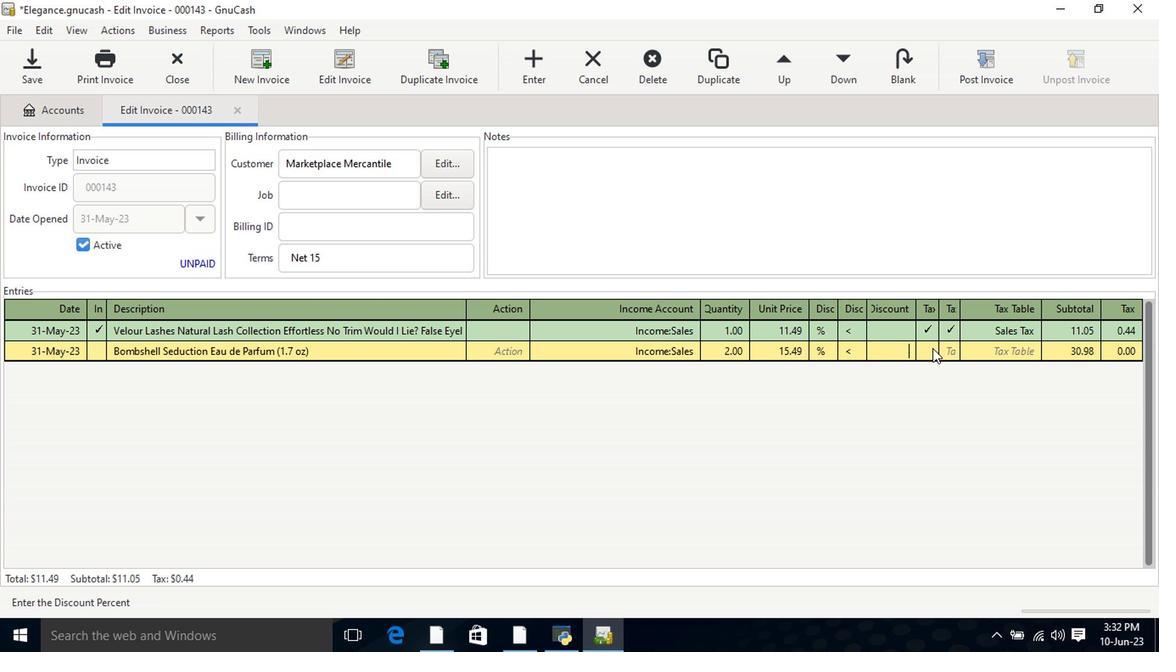 
Action: Mouse moved to (951, 350)
Screenshot: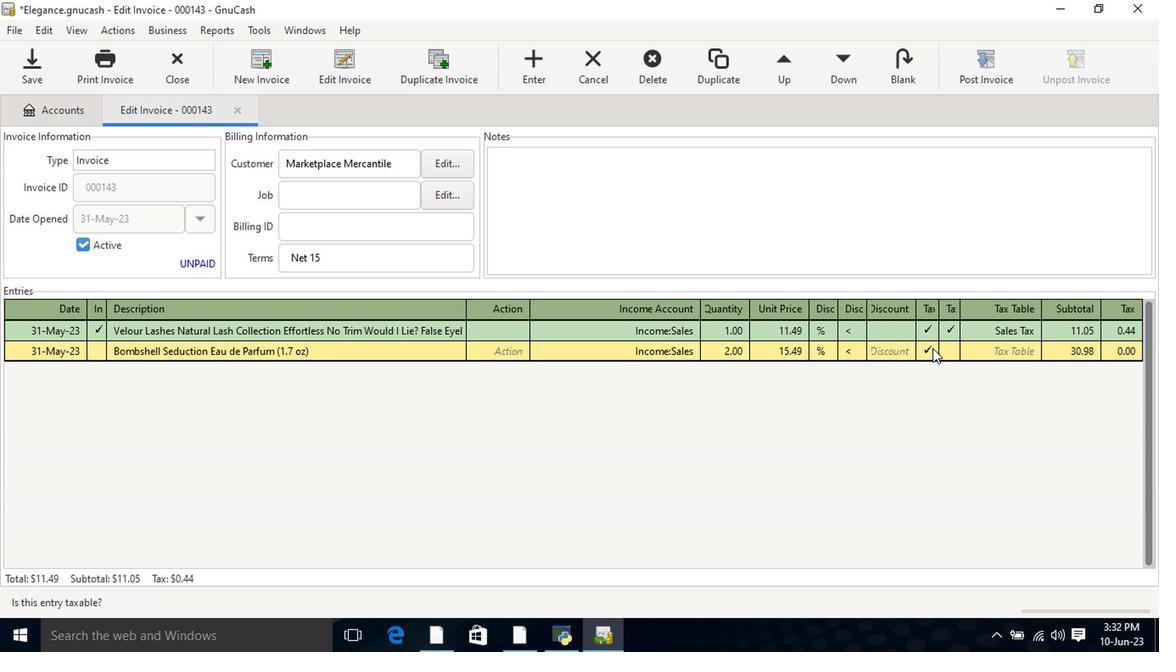 
Action: Mouse pressed left at (951, 350)
Screenshot: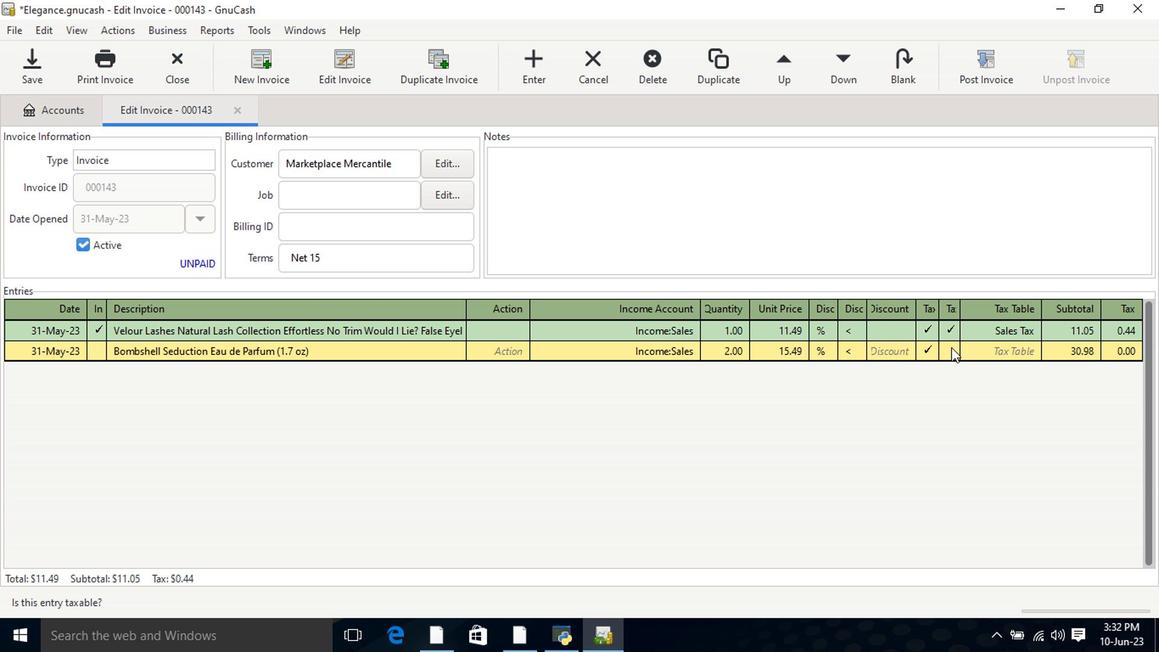 
Action: Mouse moved to (1021, 351)
Screenshot: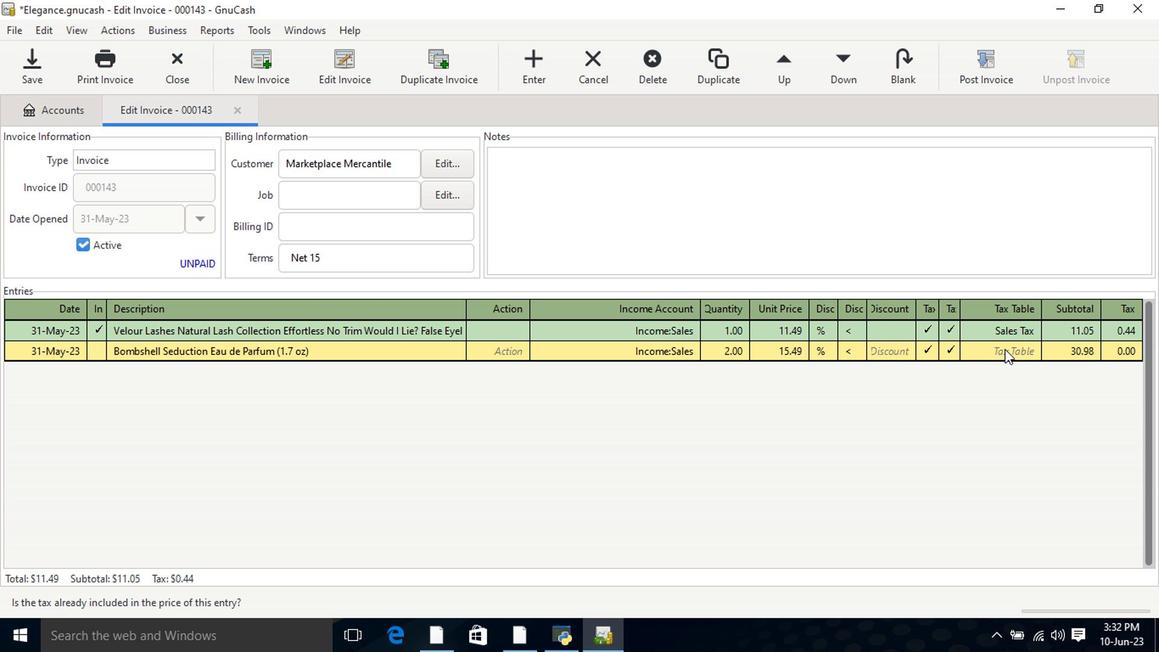 
Action: Mouse pressed left at (1021, 351)
Screenshot: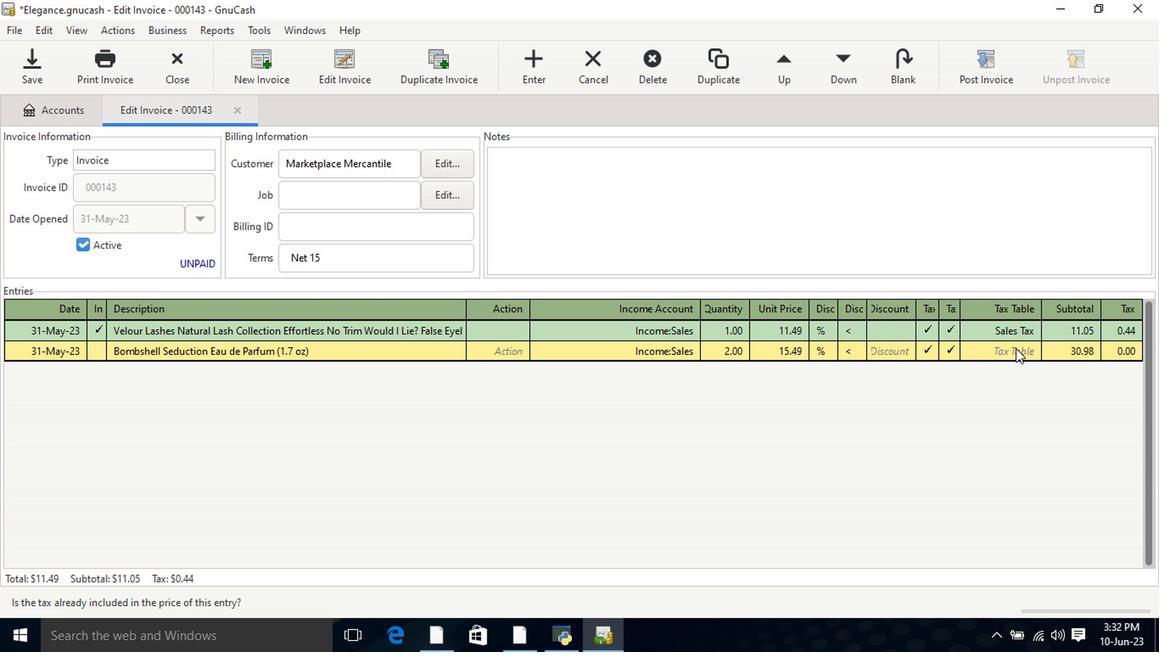 
Action: Mouse moved to (1029, 353)
Screenshot: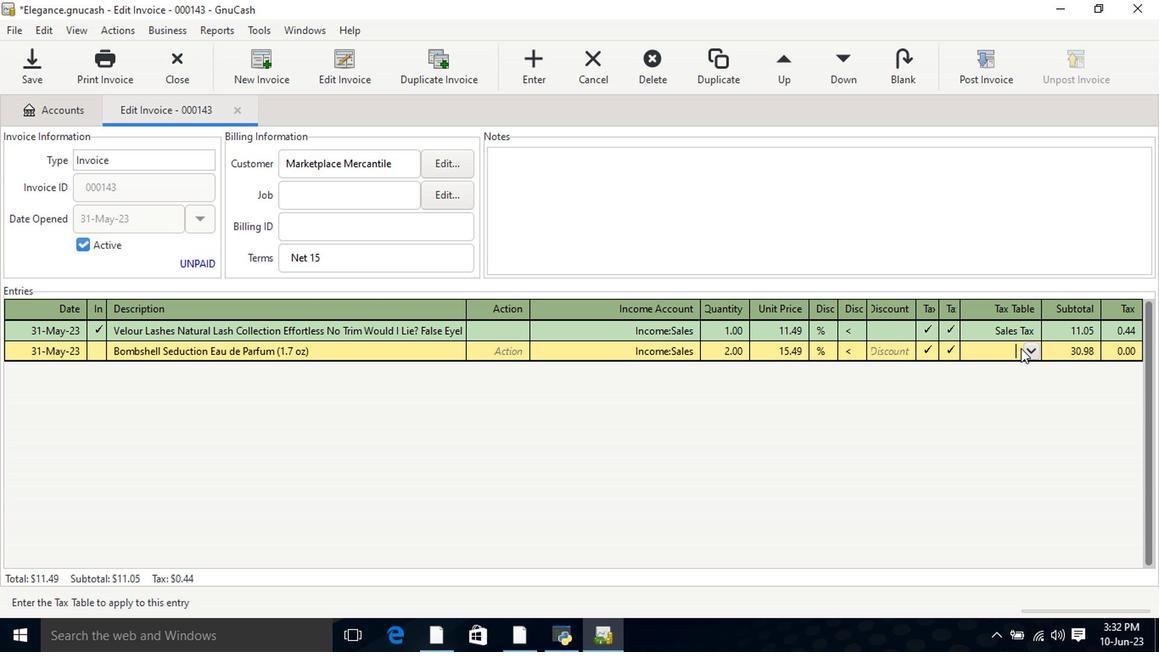 
Action: Mouse pressed left at (1029, 353)
Screenshot: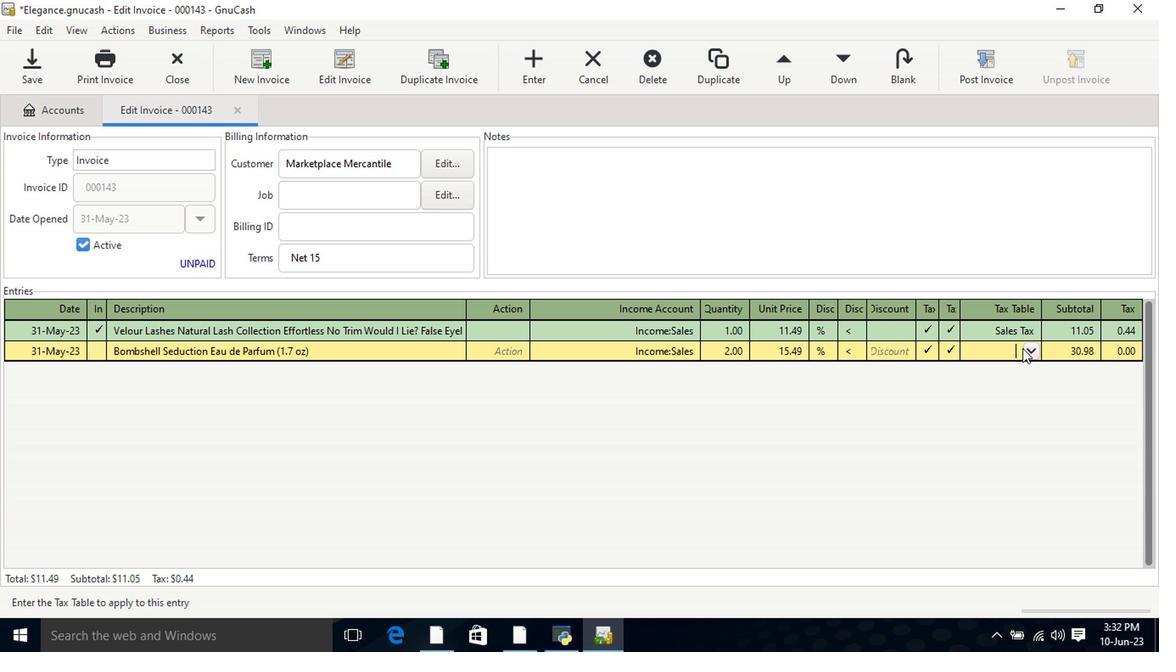 
Action: Mouse moved to (1029, 363)
Screenshot: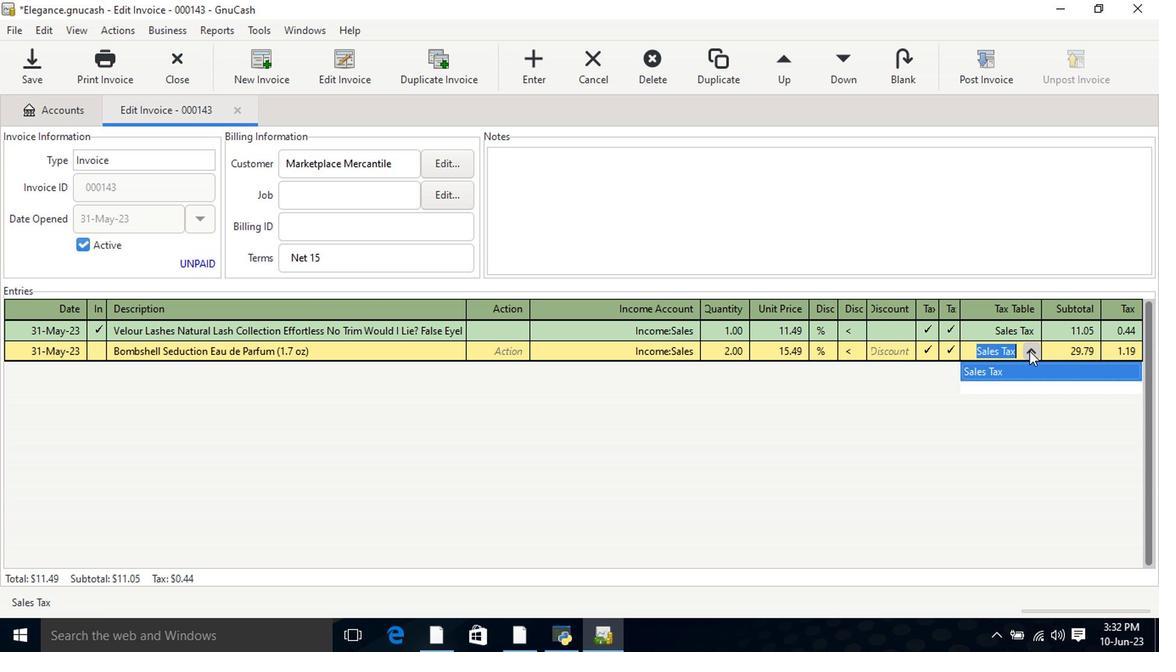 
Action: Key pressed <Key.tab>
Screenshot: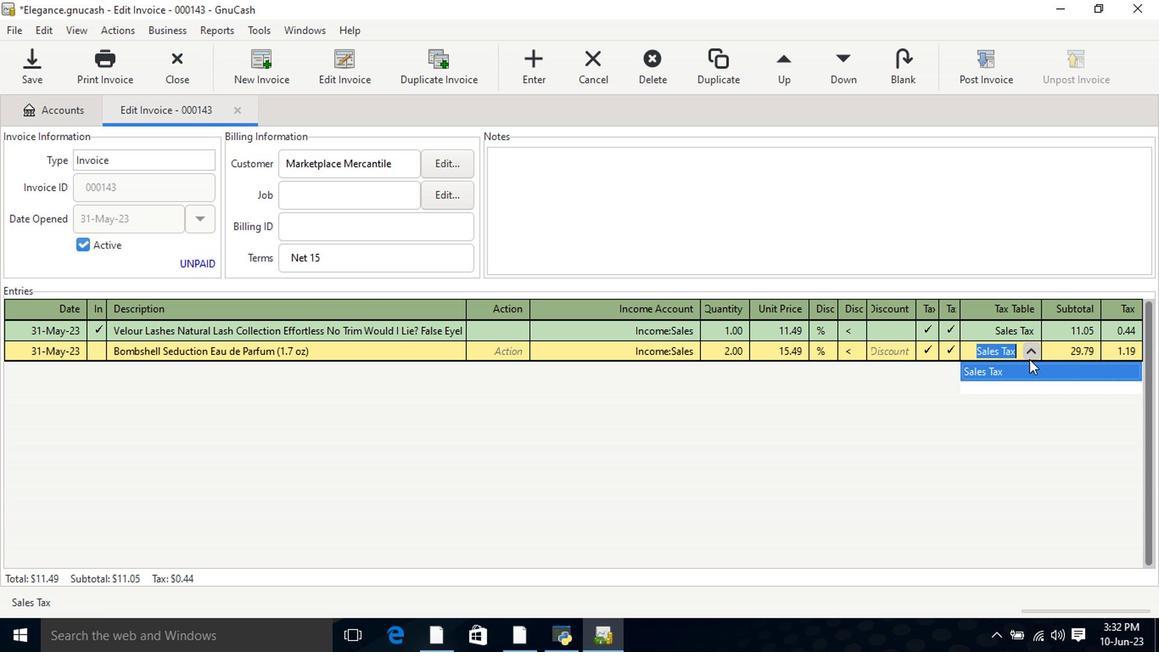 
Action: Mouse moved to (993, 79)
Screenshot: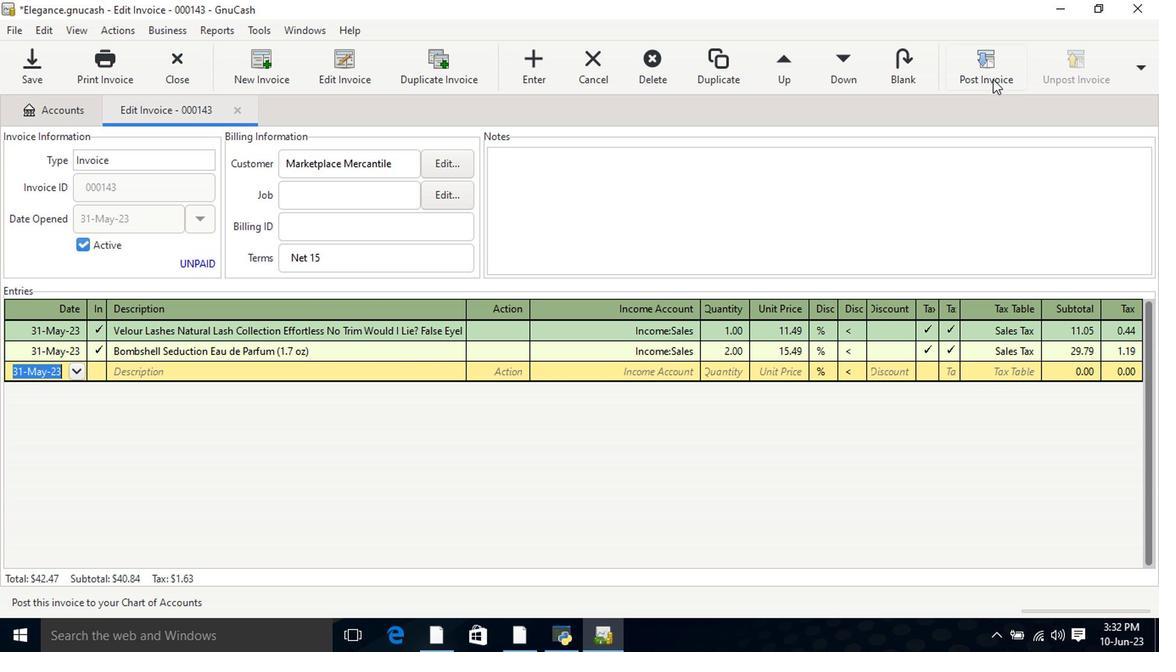 
Action: Mouse pressed left at (993, 79)
Screenshot: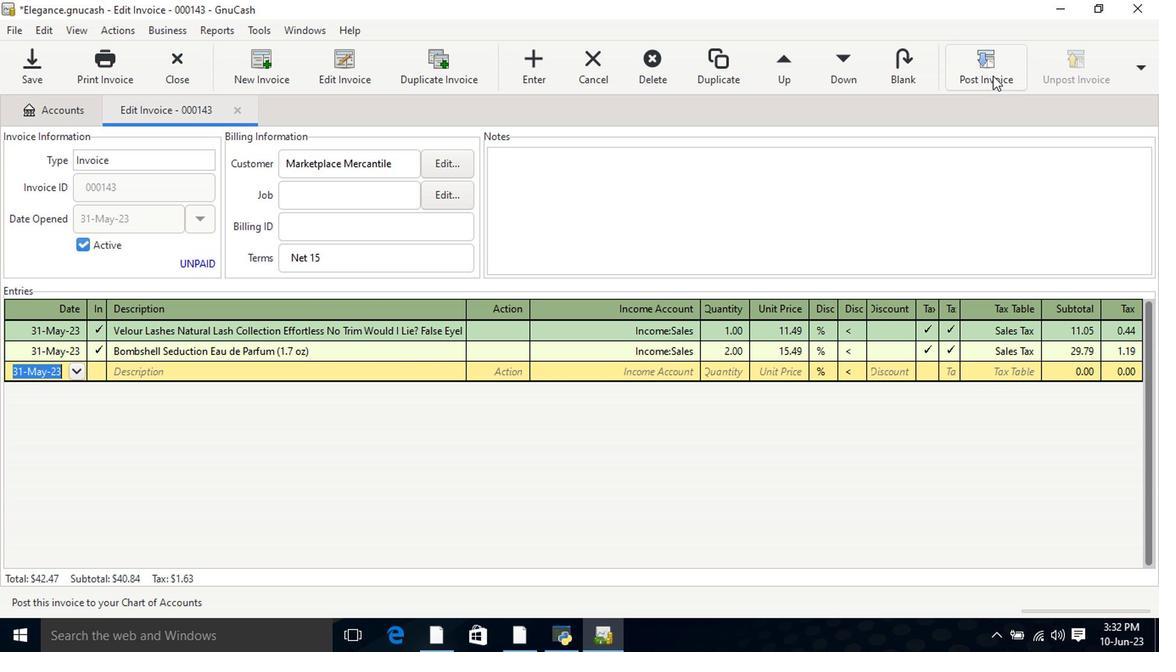 
Action: Mouse moved to (727, 285)
Screenshot: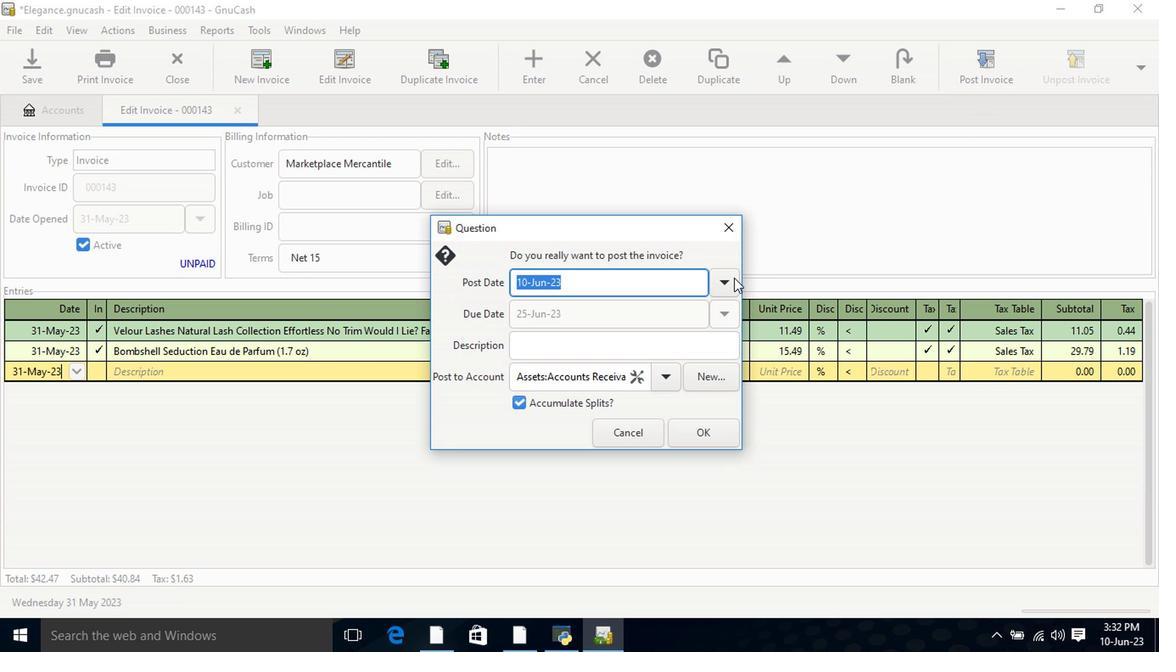 
Action: Mouse pressed left at (727, 285)
Screenshot: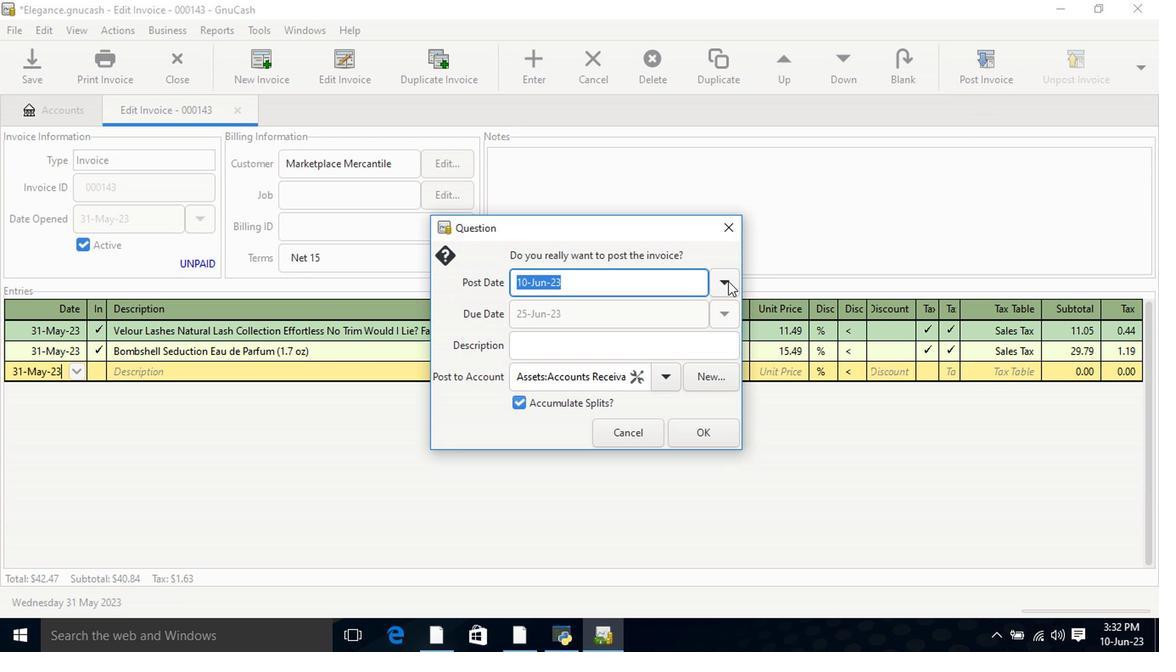 
Action: Mouse moved to (589, 307)
Screenshot: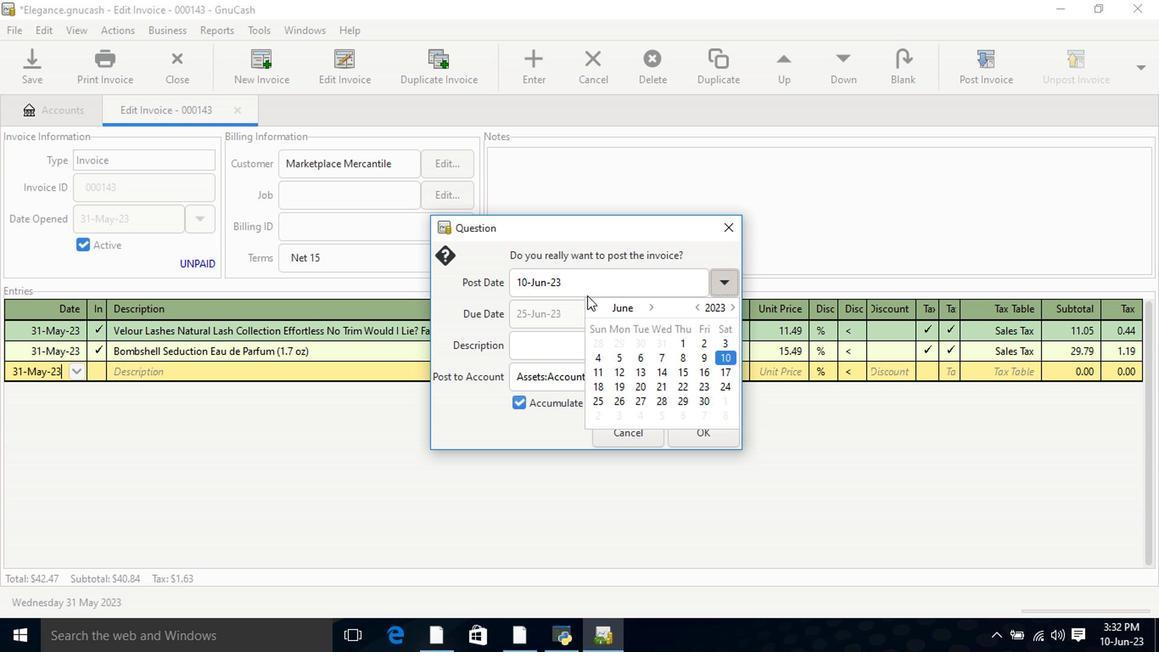 
Action: Mouse pressed left at (589, 307)
Screenshot: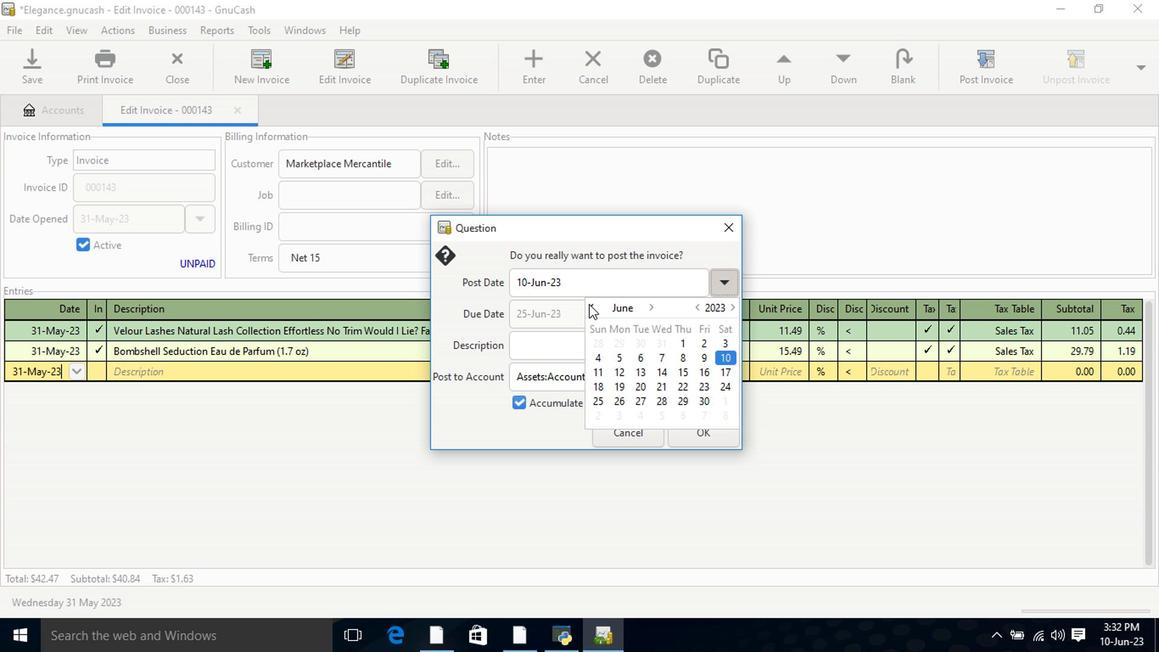 
Action: Mouse moved to (661, 405)
Screenshot: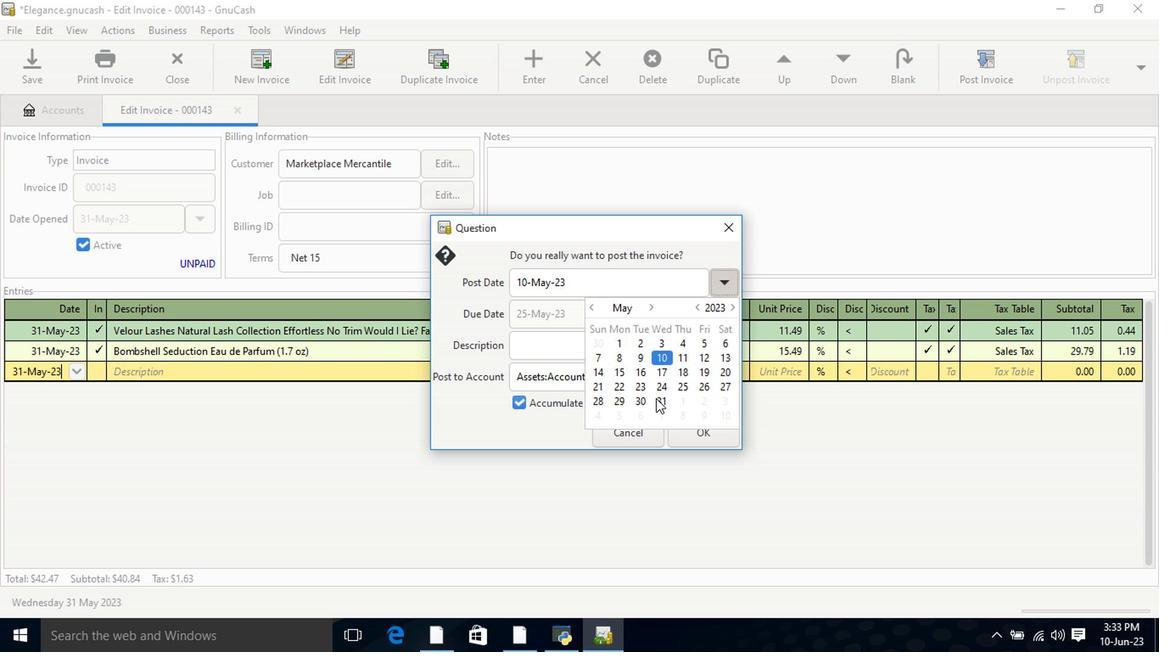 
Action: Mouse pressed left at (661, 405)
Screenshot: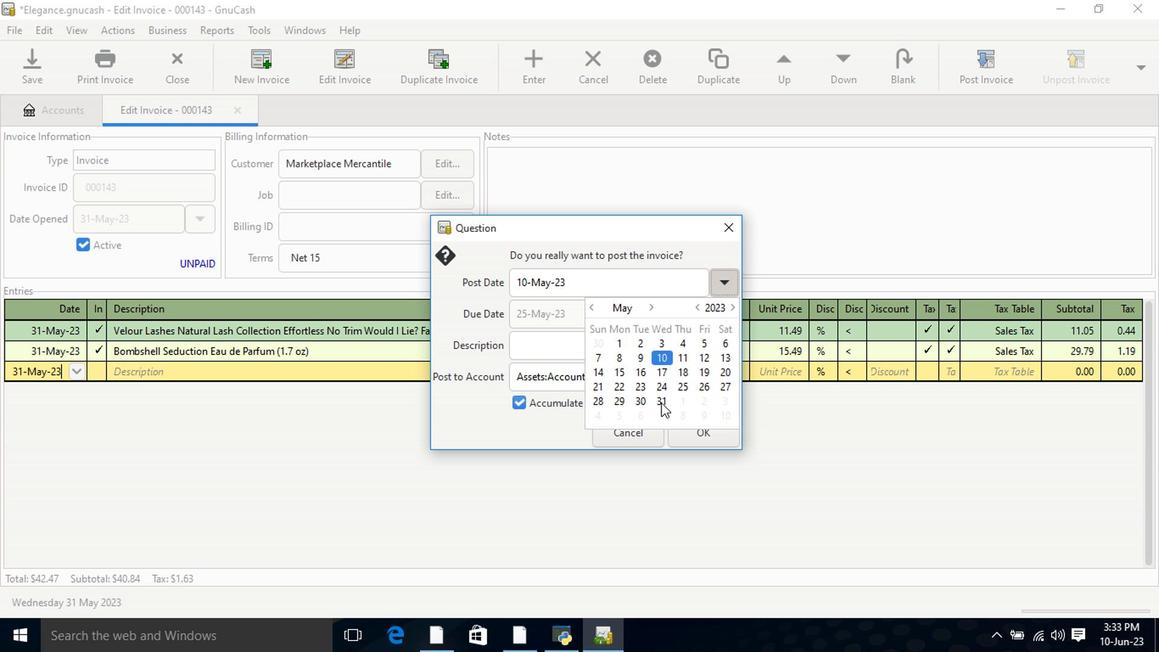 
Action: Mouse pressed left at (661, 405)
Screenshot: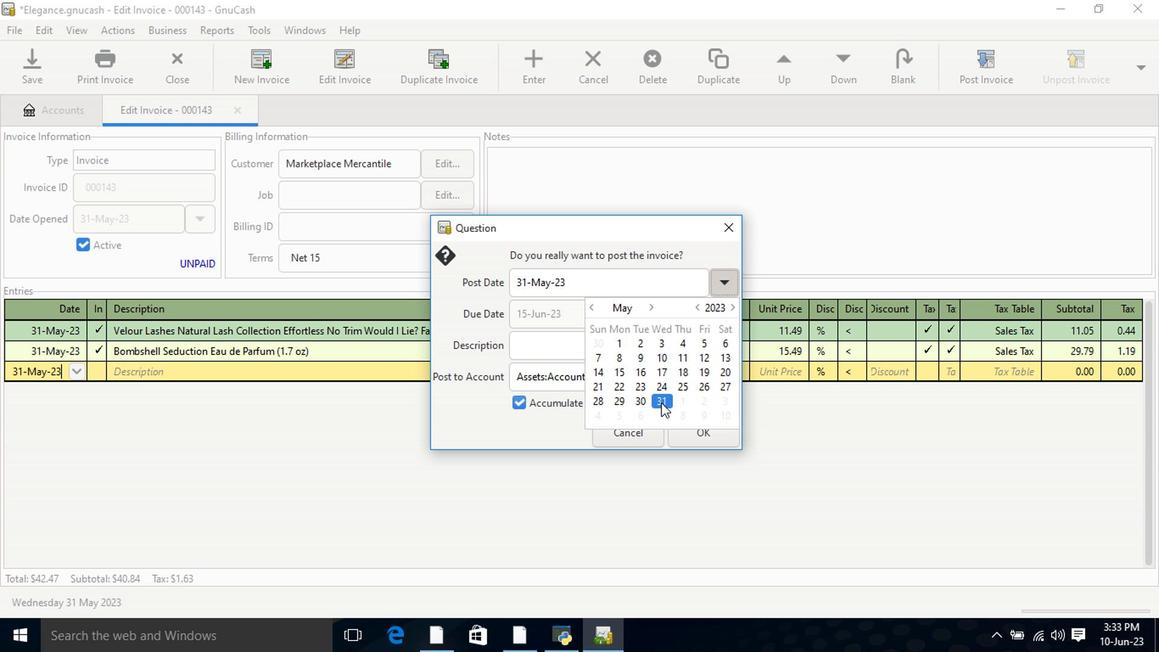
Action: Mouse moved to (706, 437)
Screenshot: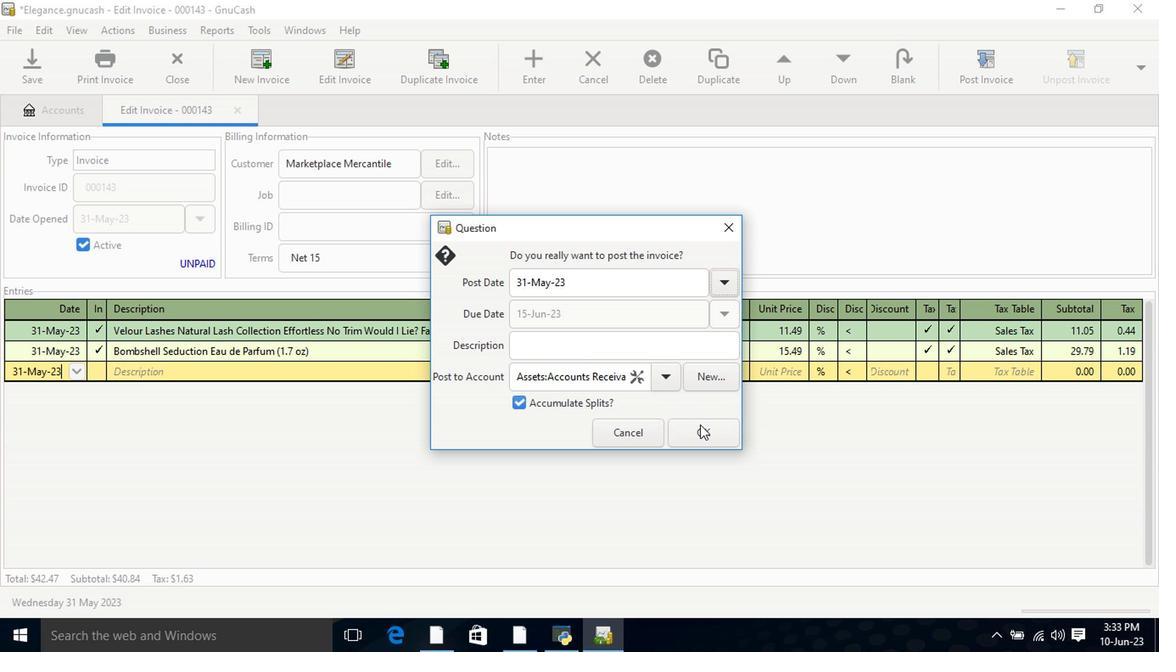 
Action: Mouse pressed left at (706, 437)
Screenshot: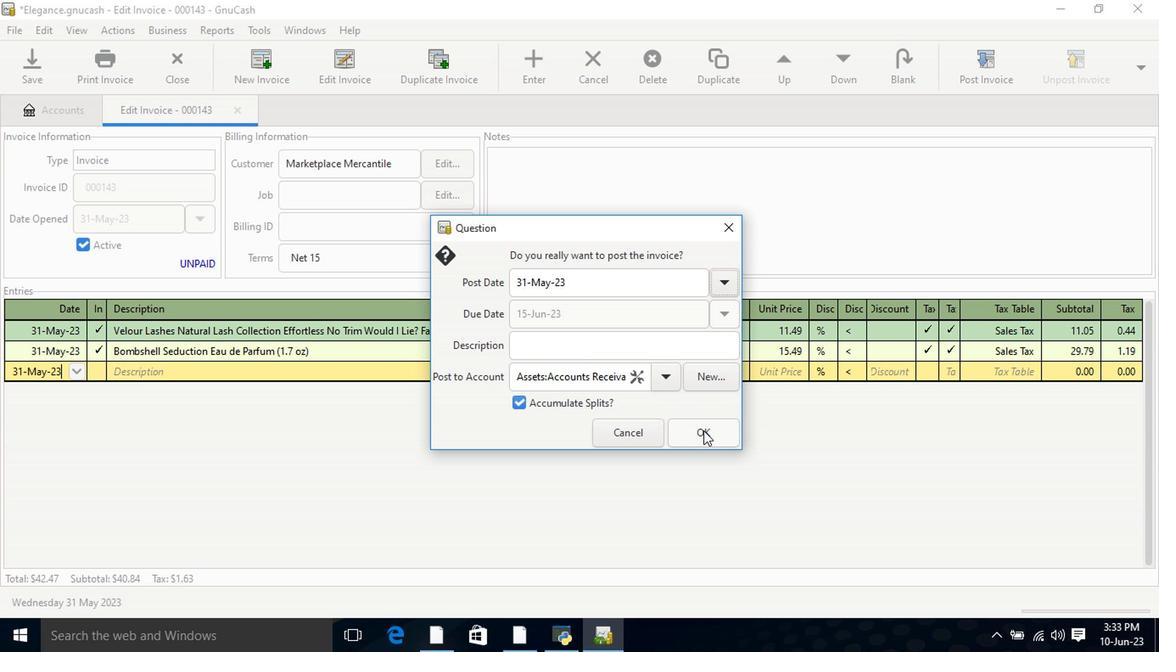 
Action: Mouse moved to (1092, 67)
Screenshot: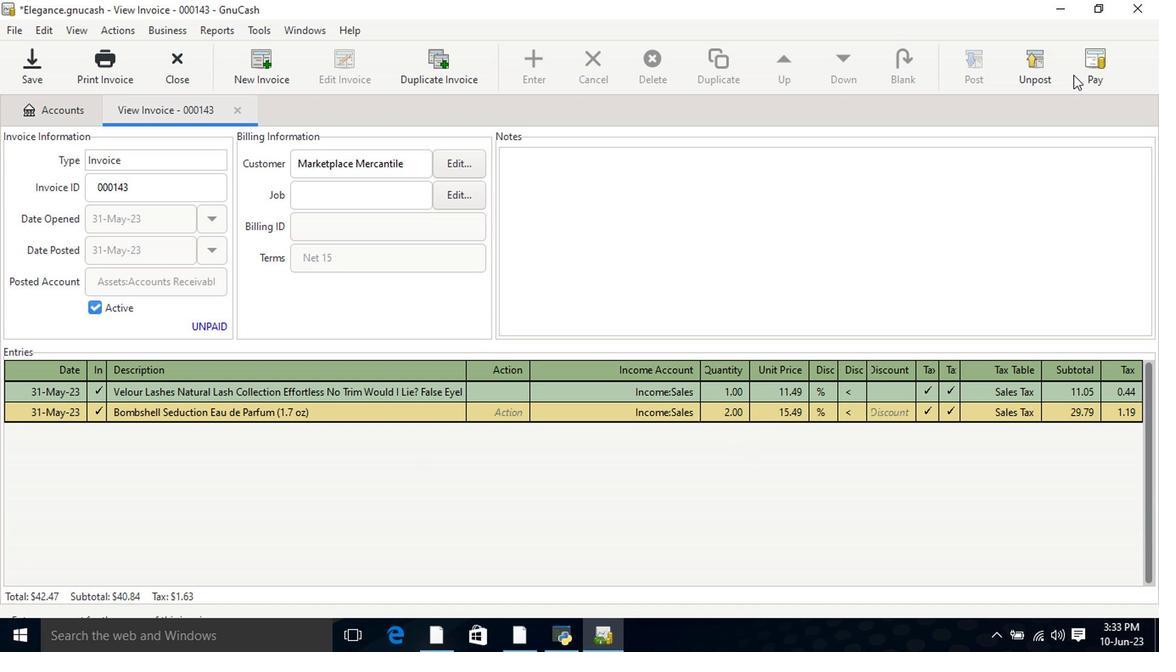 
Action: Mouse pressed left at (1092, 67)
Screenshot: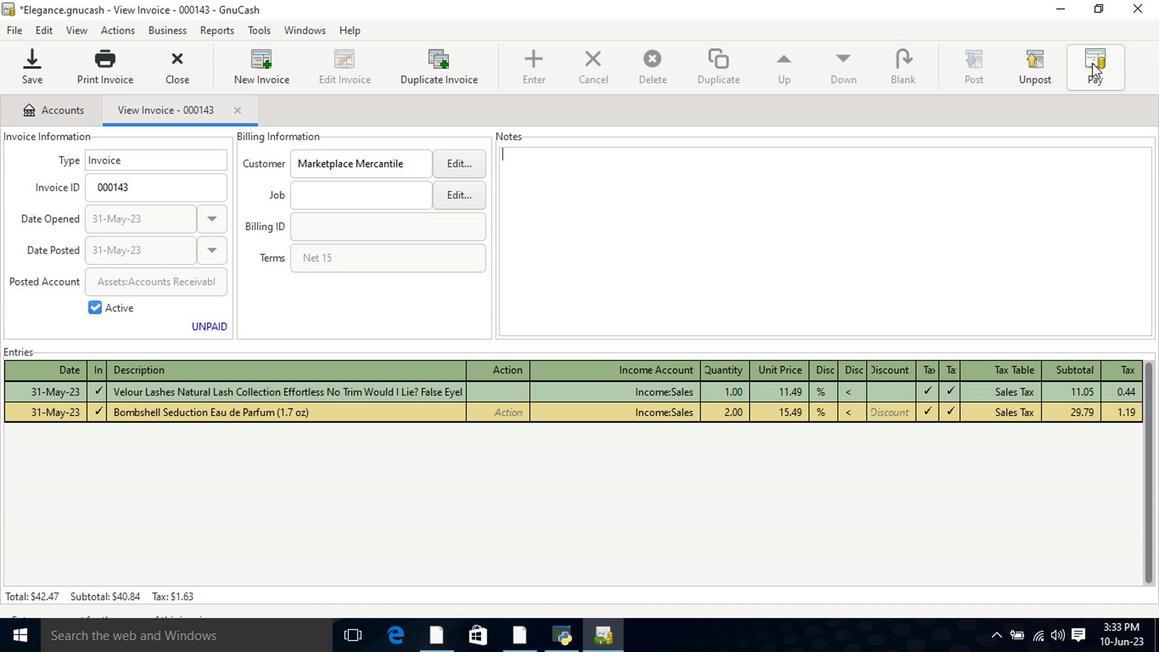 
Action: Mouse moved to (518, 340)
Screenshot: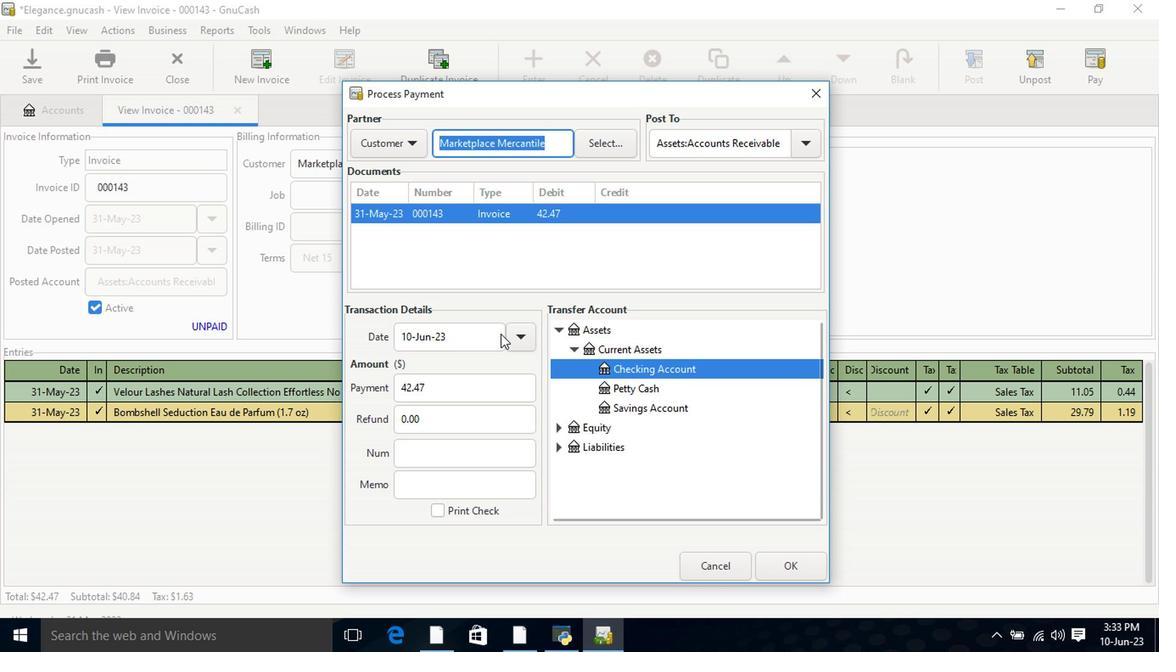 
Action: Mouse pressed left at (518, 340)
Screenshot: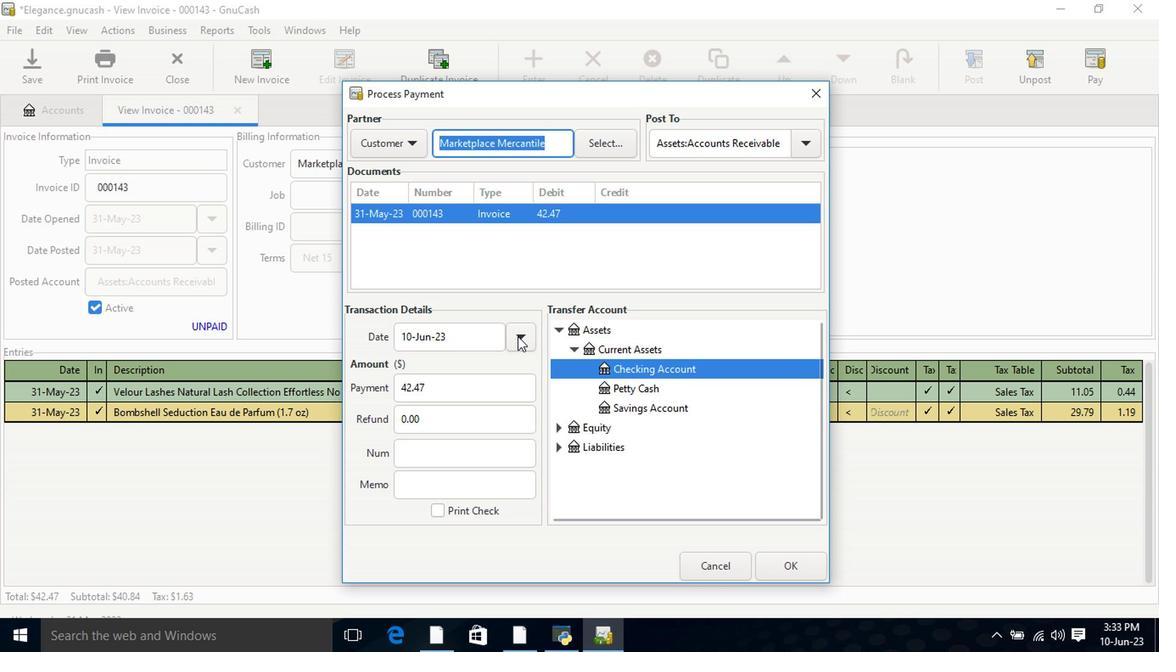 
Action: Mouse moved to (456, 431)
Screenshot: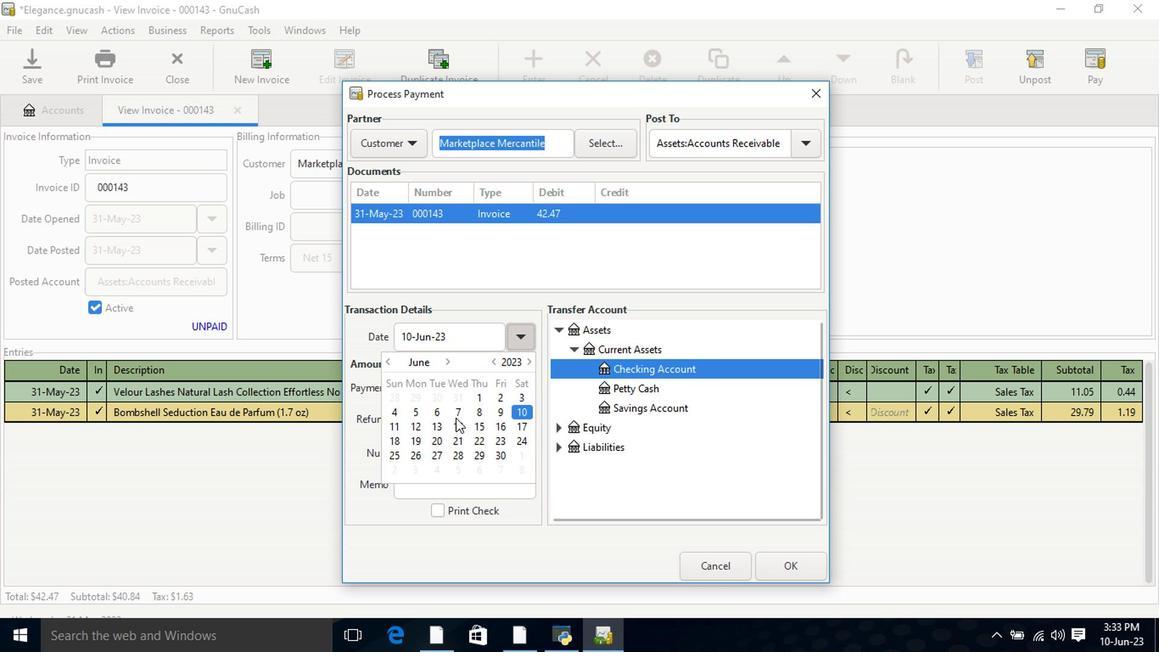 
Action: Mouse pressed left at (456, 431)
Screenshot: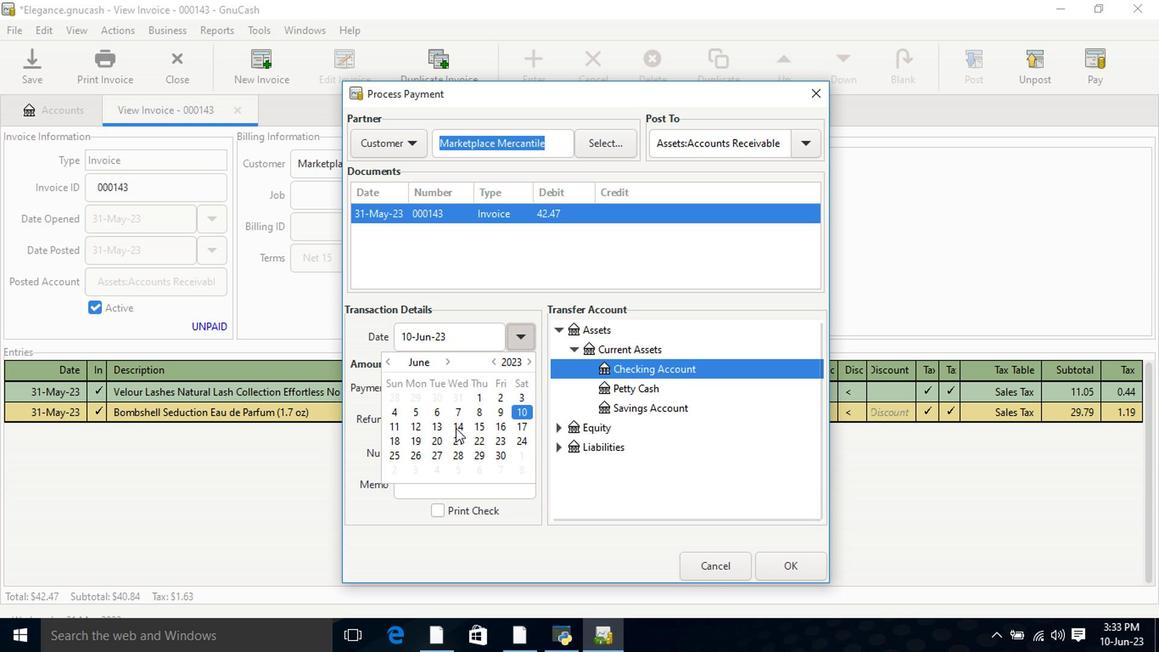 
Action: Mouse pressed left at (456, 431)
Screenshot: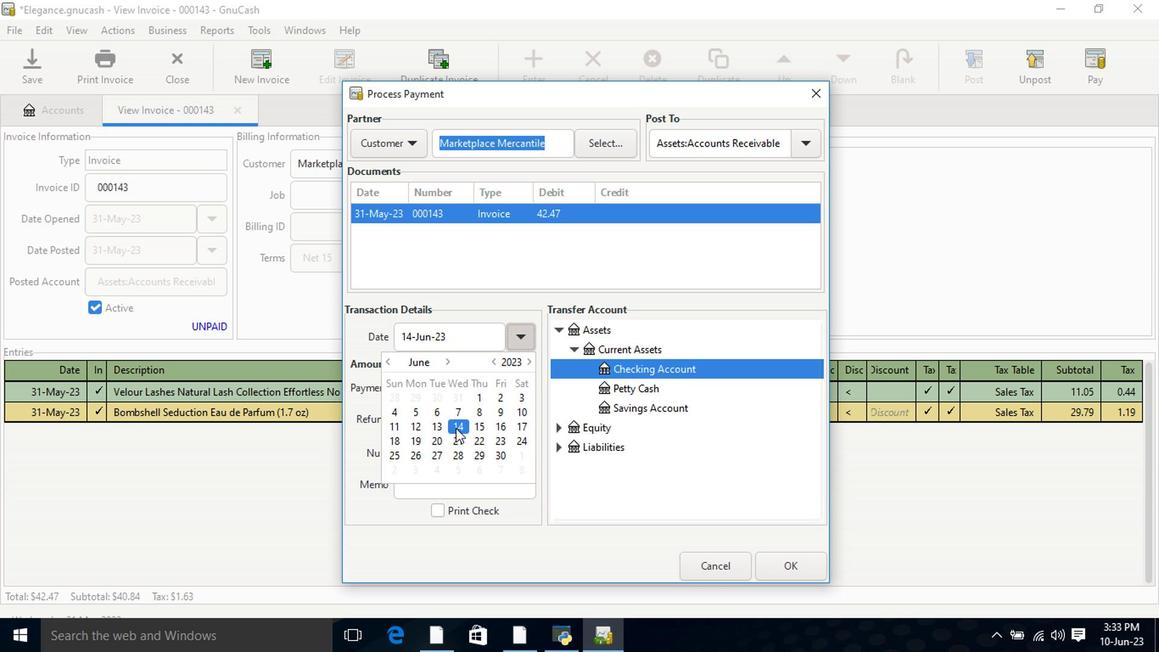 
Action: Mouse moved to (560, 334)
Screenshot: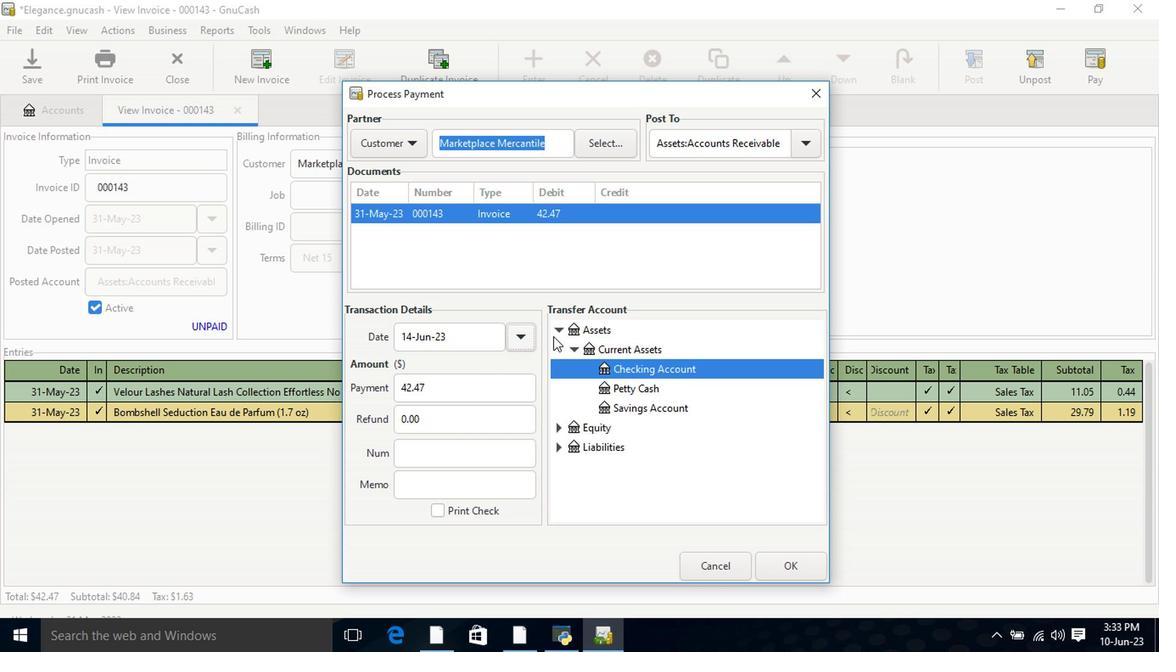 
Action: Mouse pressed left at (560, 334)
Screenshot: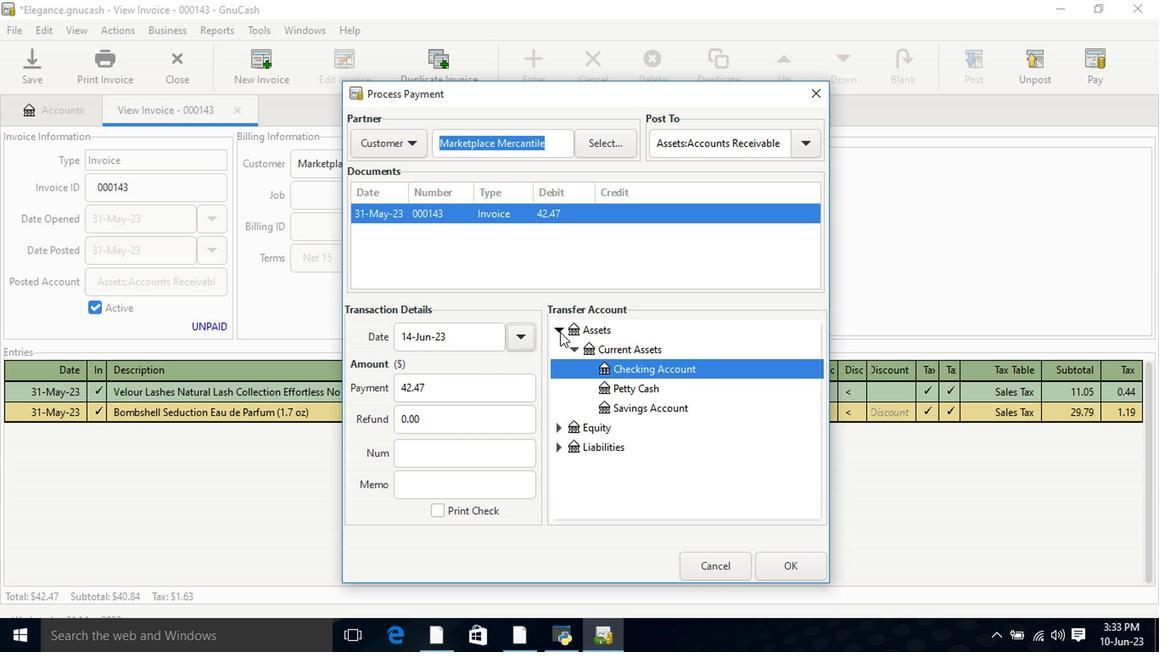 
Action: Mouse moved to (562, 335)
Screenshot: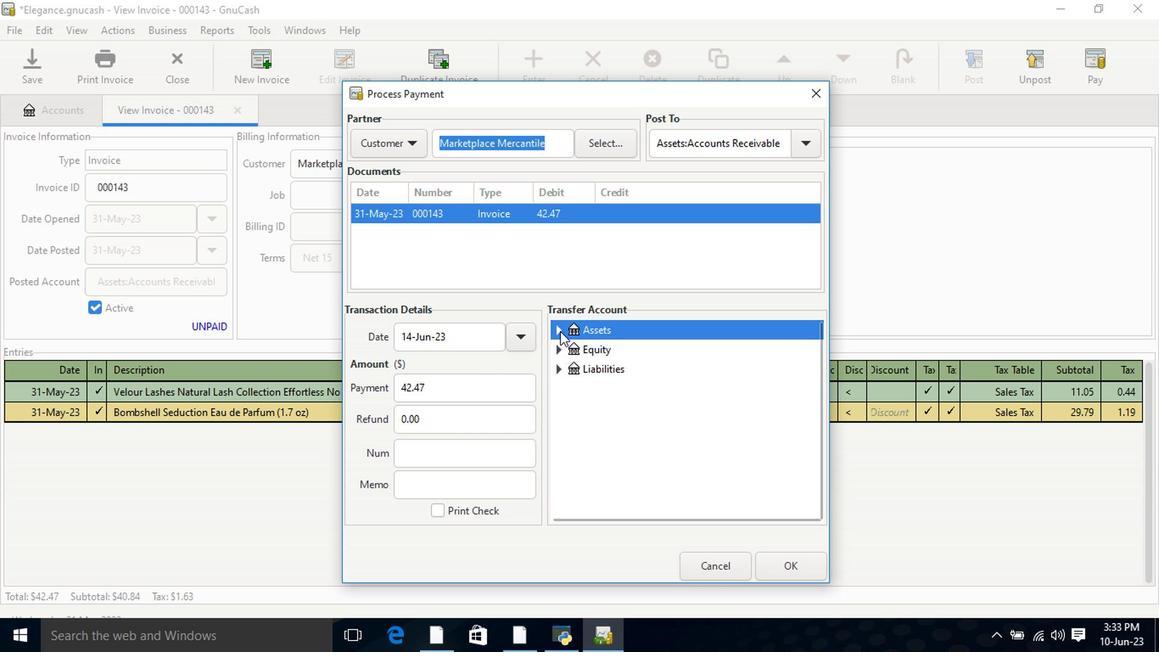 
Action: Mouse pressed left at (562, 335)
Screenshot: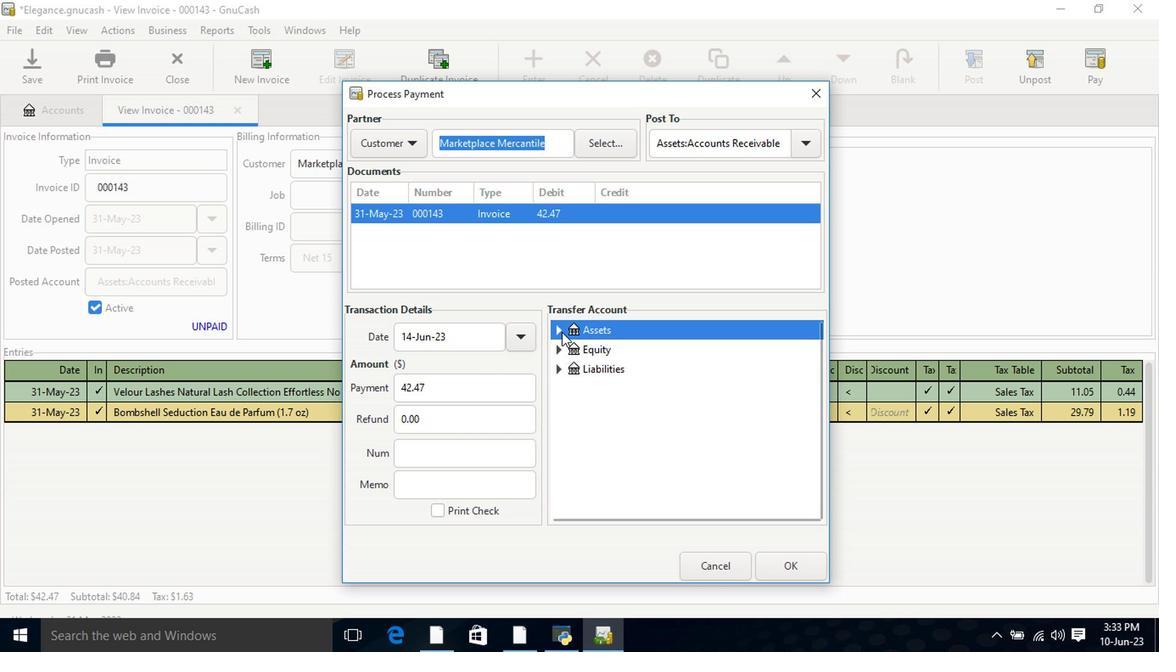 
Action: Mouse moved to (572, 351)
Screenshot: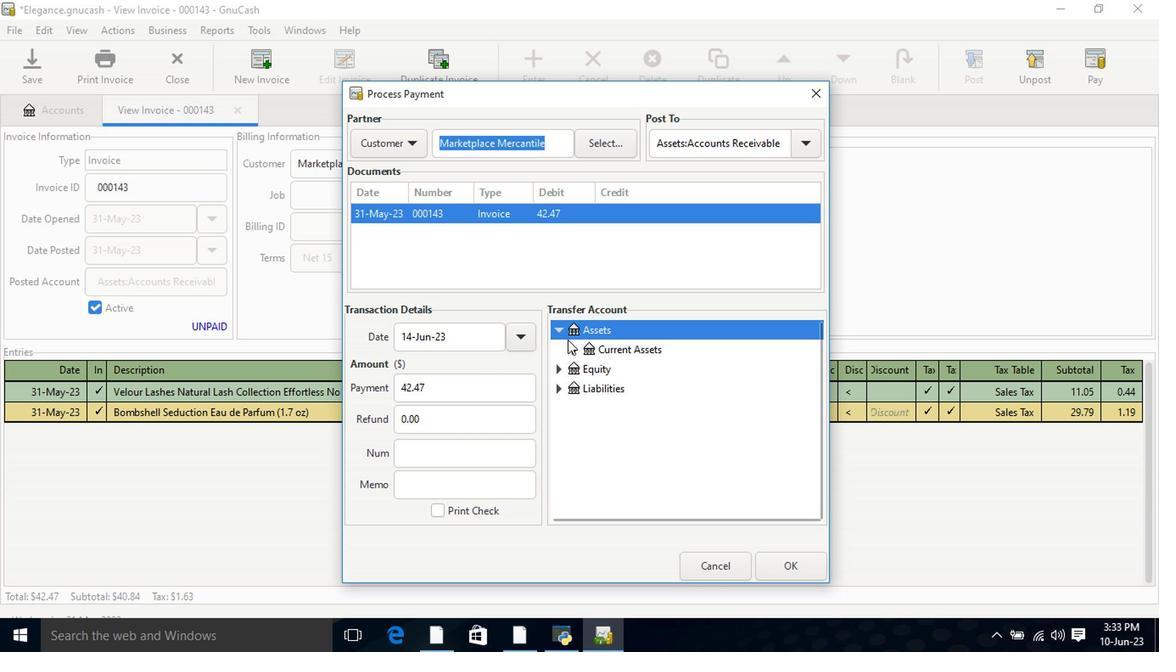 
Action: Mouse pressed left at (572, 351)
Screenshot: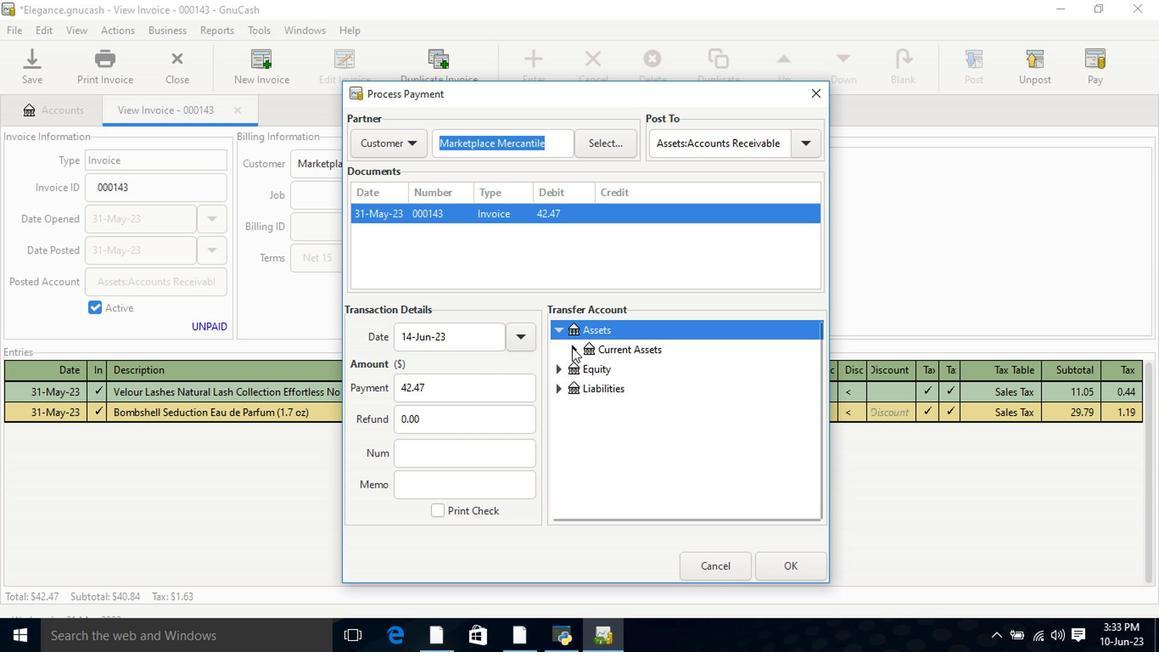 
Action: Mouse moved to (620, 371)
Screenshot: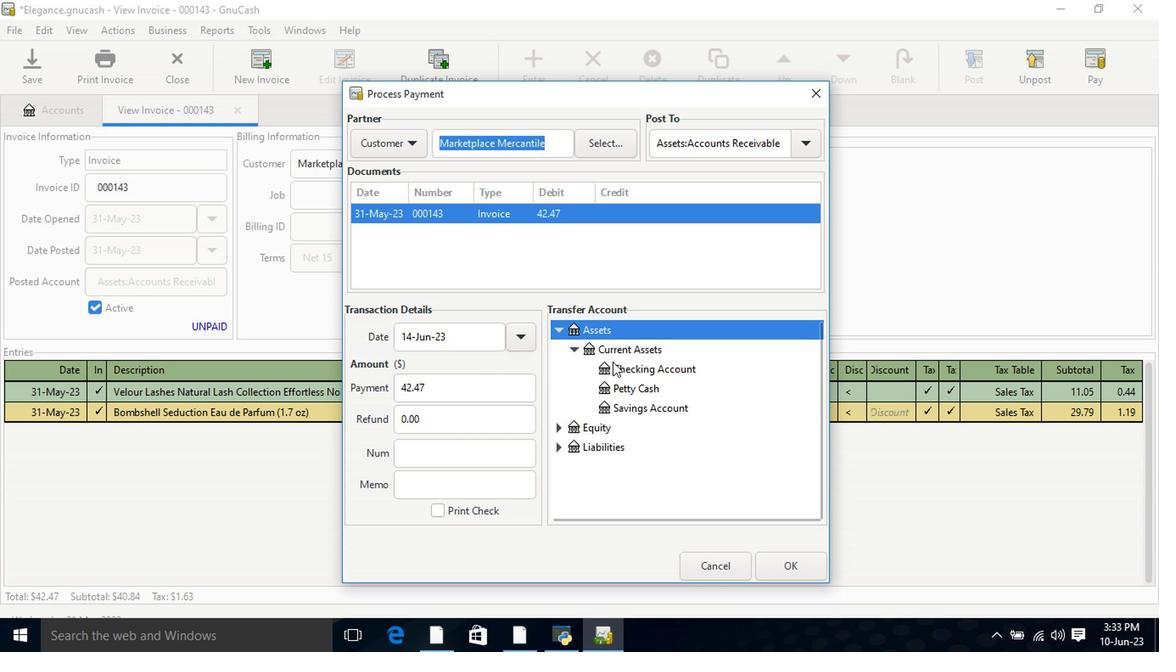 
Action: Mouse pressed left at (620, 371)
Screenshot: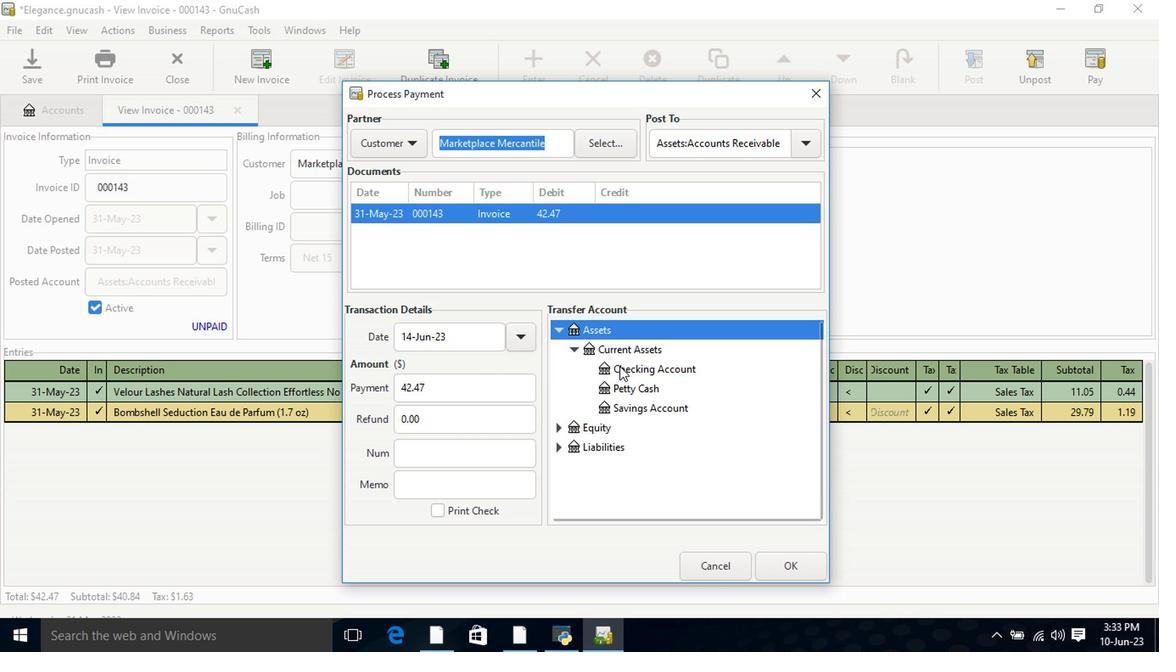 
Action: Mouse moved to (777, 563)
Screenshot: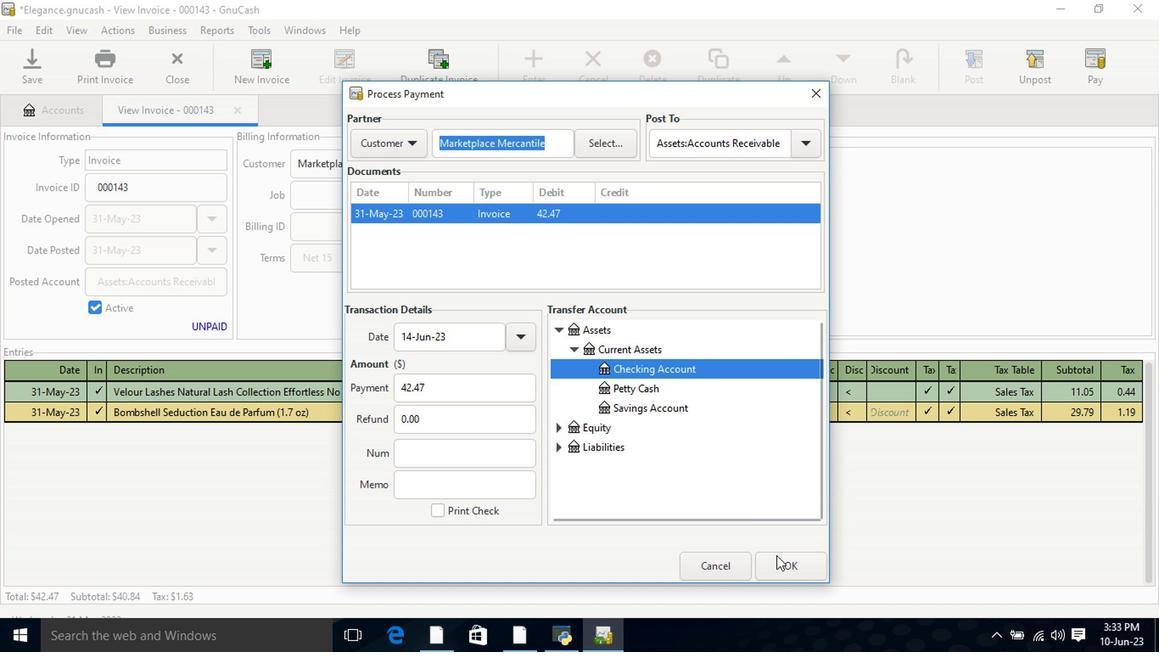 
Action: Mouse pressed left at (777, 563)
Screenshot: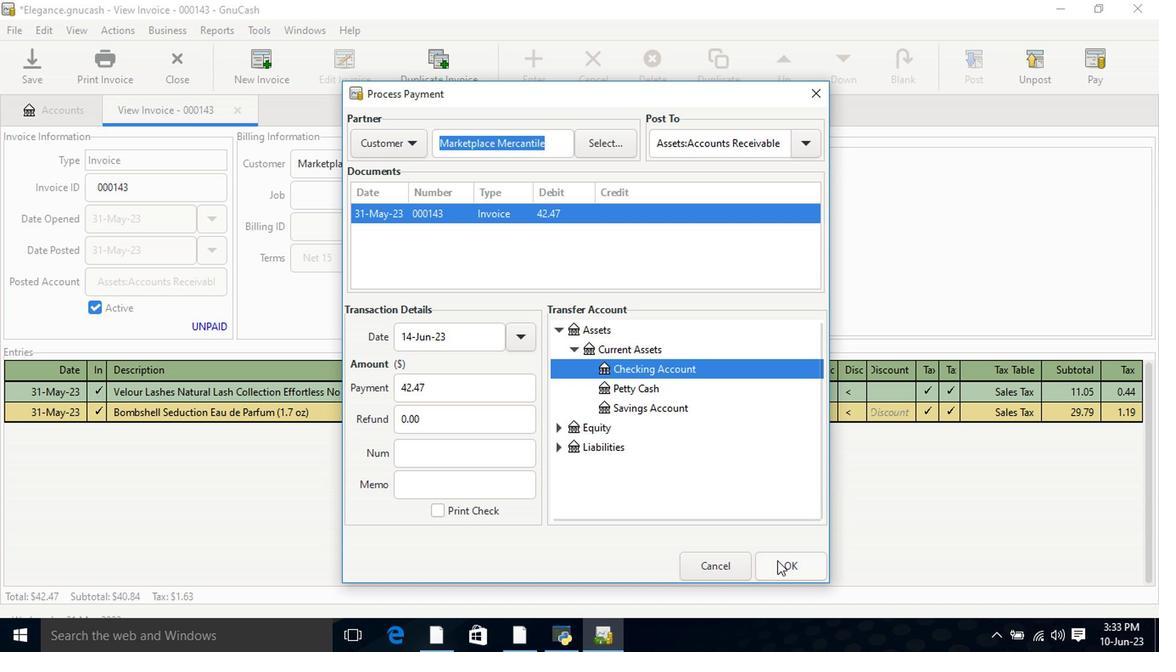 
Action: Mouse moved to (127, 66)
Screenshot: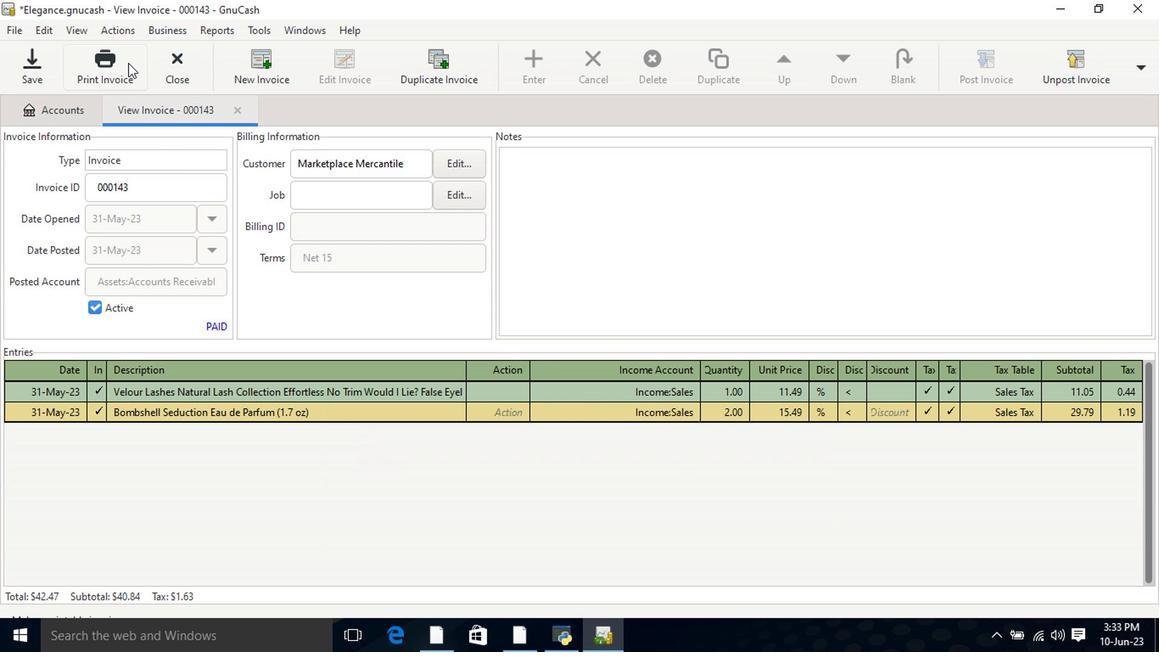 
Action: Mouse pressed left at (127, 66)
Screenshot: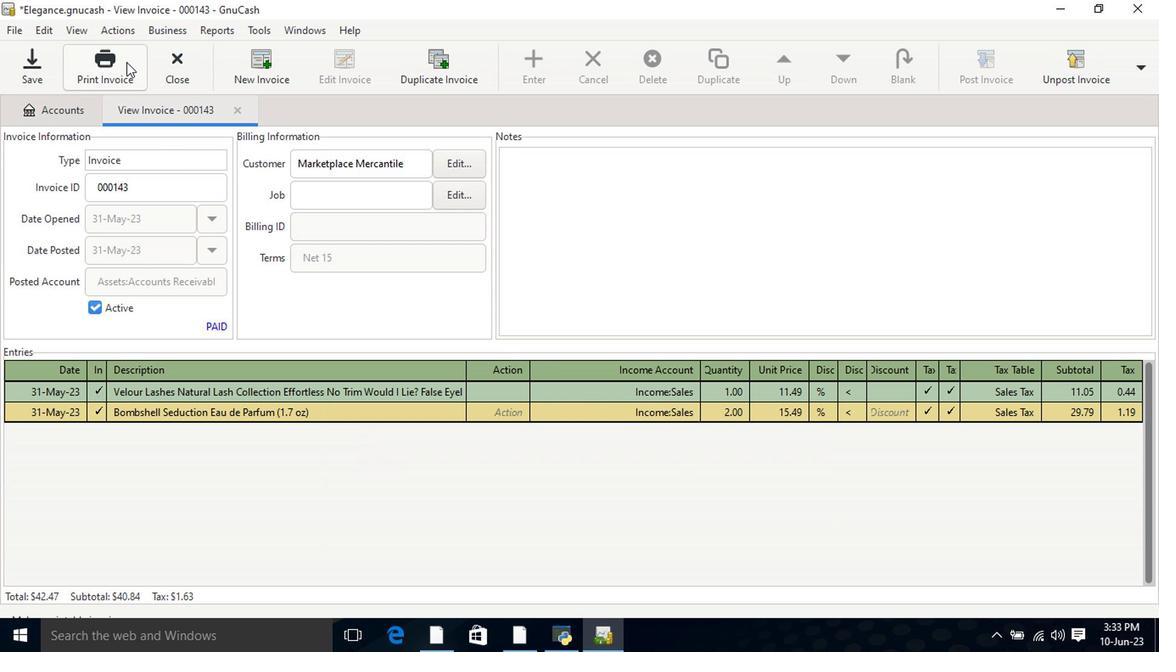 
Action: Mouse moved to (795, 73)
Screenshot: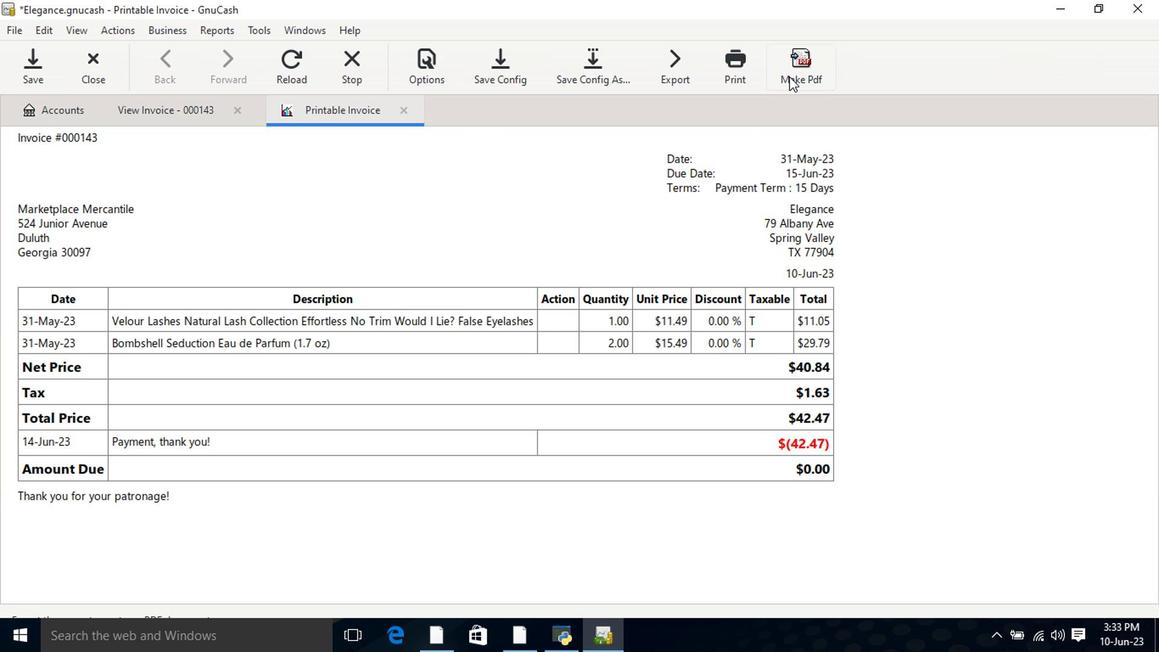 
Action: Mouse pressed left at (795, 73)
Screenshot: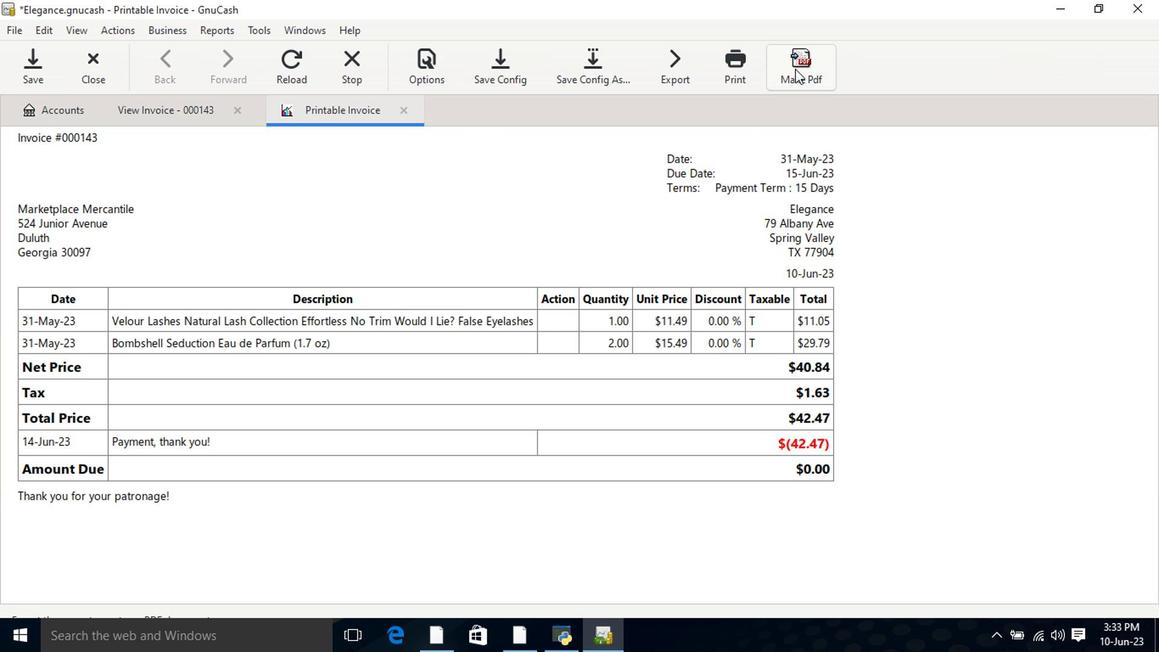 
Action: Mouse moved to (283, 204)
Screenshot: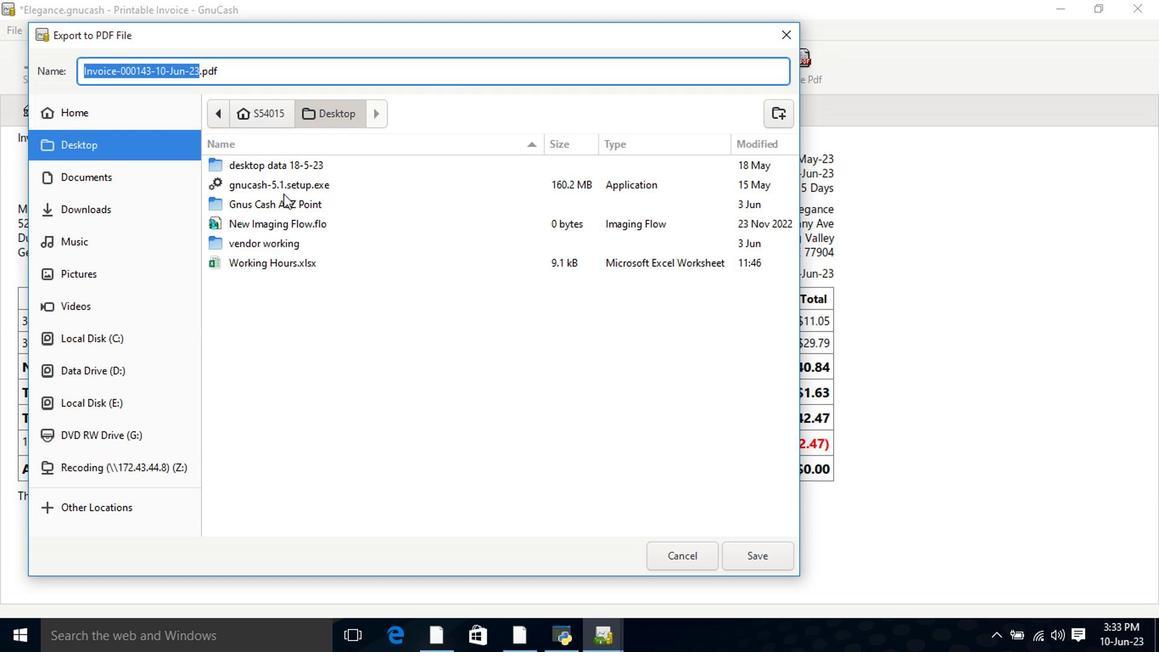 
Action: Mouse pressed left at (283, 204)
Screenshot: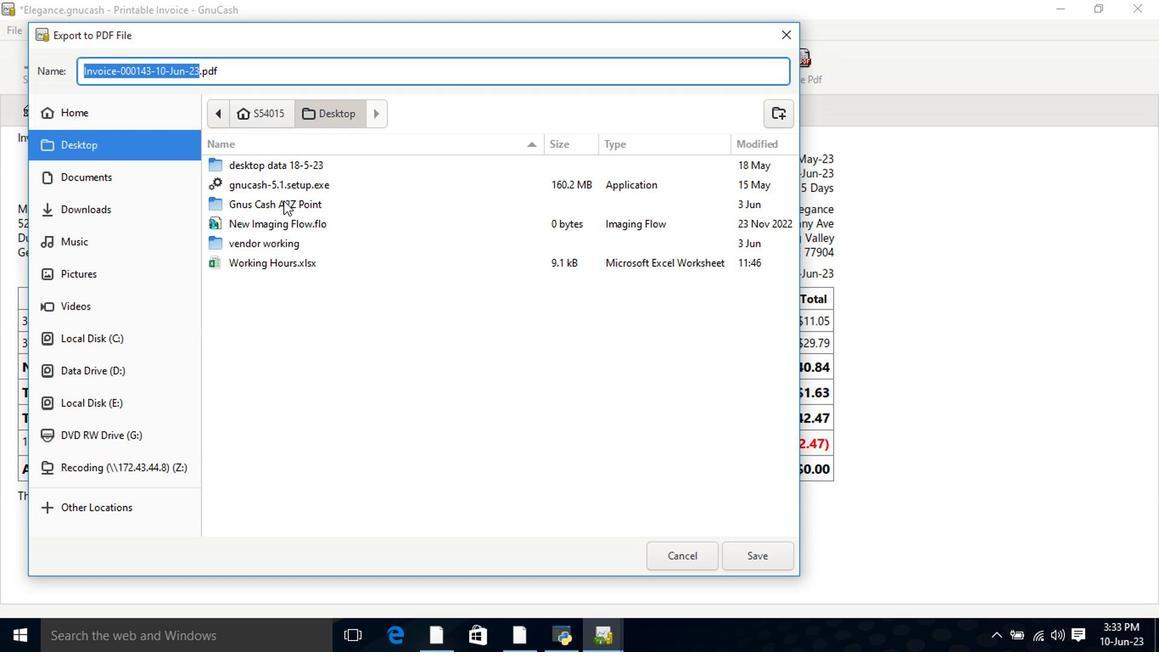 
Action: Mouse pressed left at (283, 204)
Screenshot: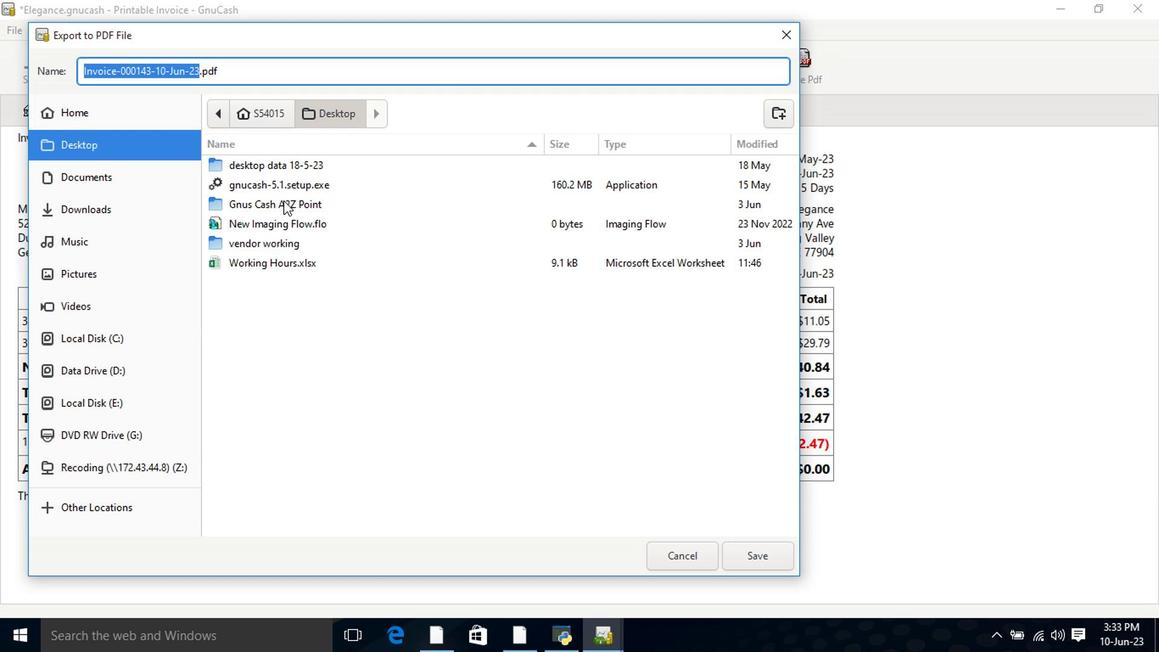
Action: Mouse moved to (796, 189)
Screenshot: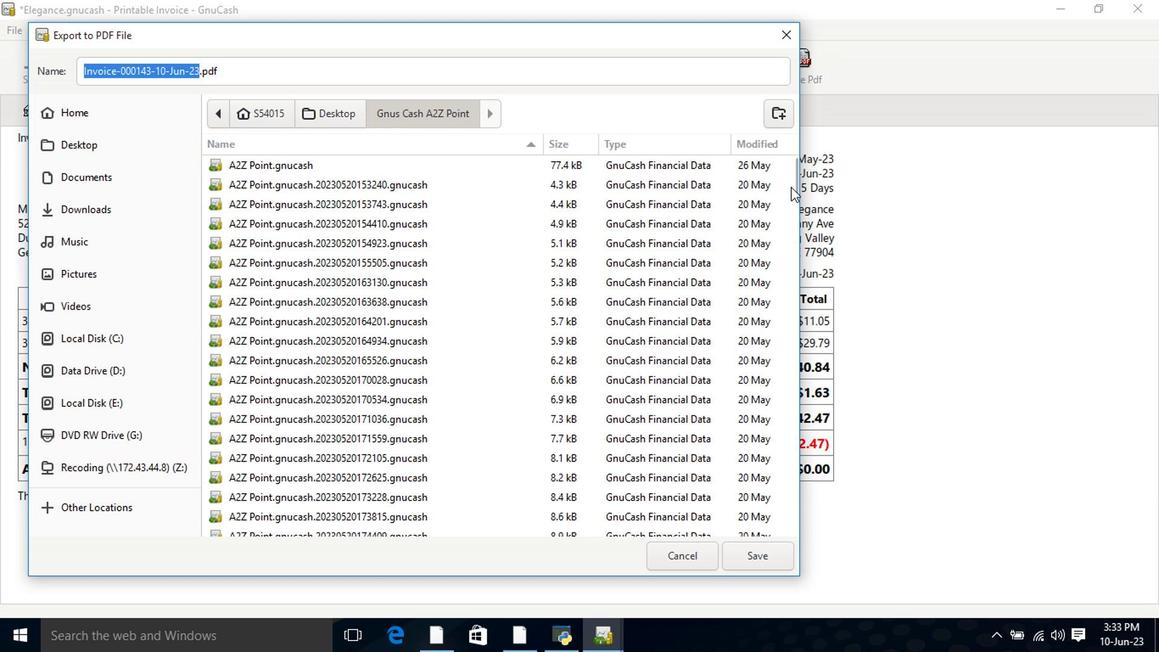 
Action: Mouse pressed left at (796, 189)
Screenshot: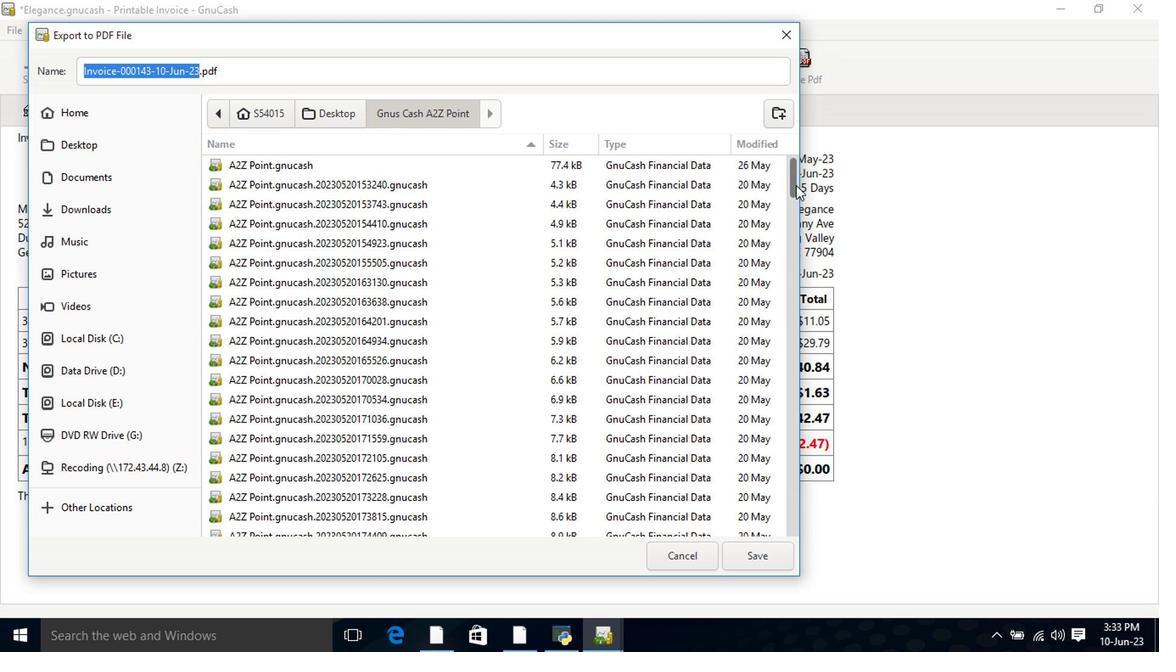 
Action: Mouse moved to (340, 524)
Screenshot: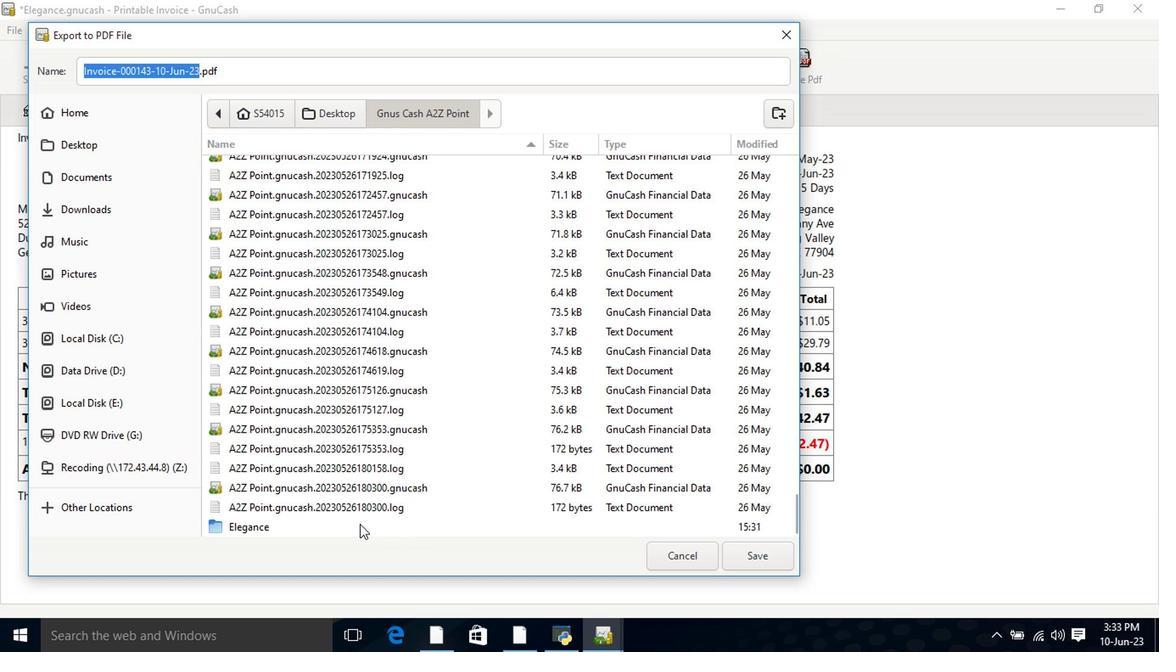 
Action: Mouse pressed left at (340, 524)
Screenshot: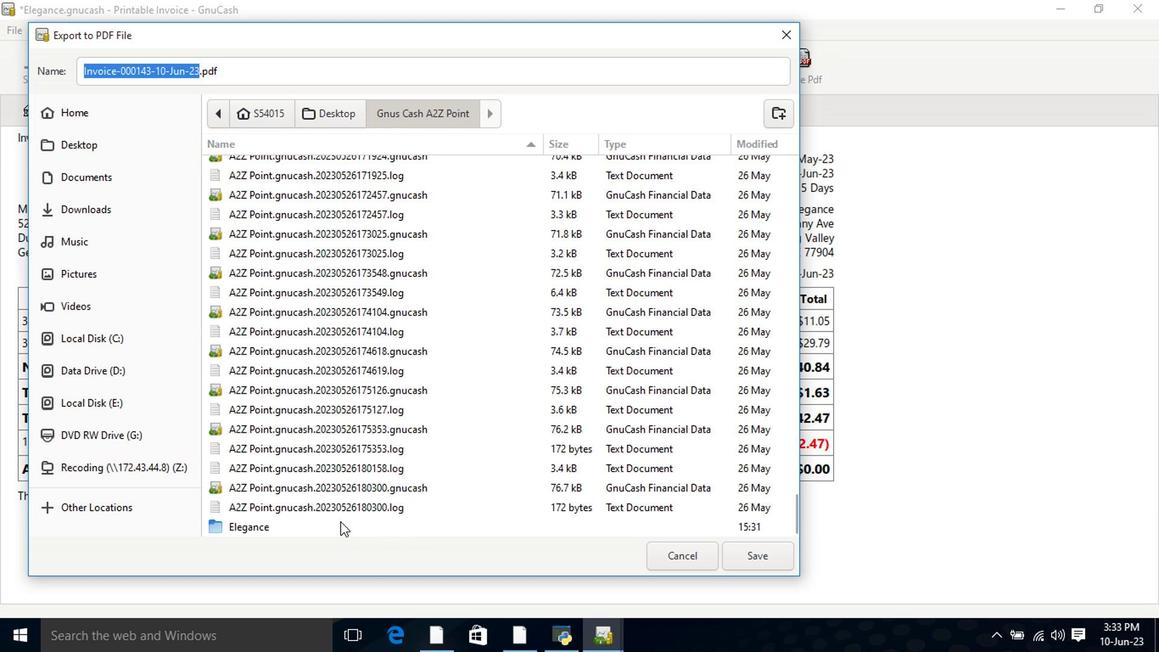 
Action: Mouse pressed left at (340, 524)
Screenshot: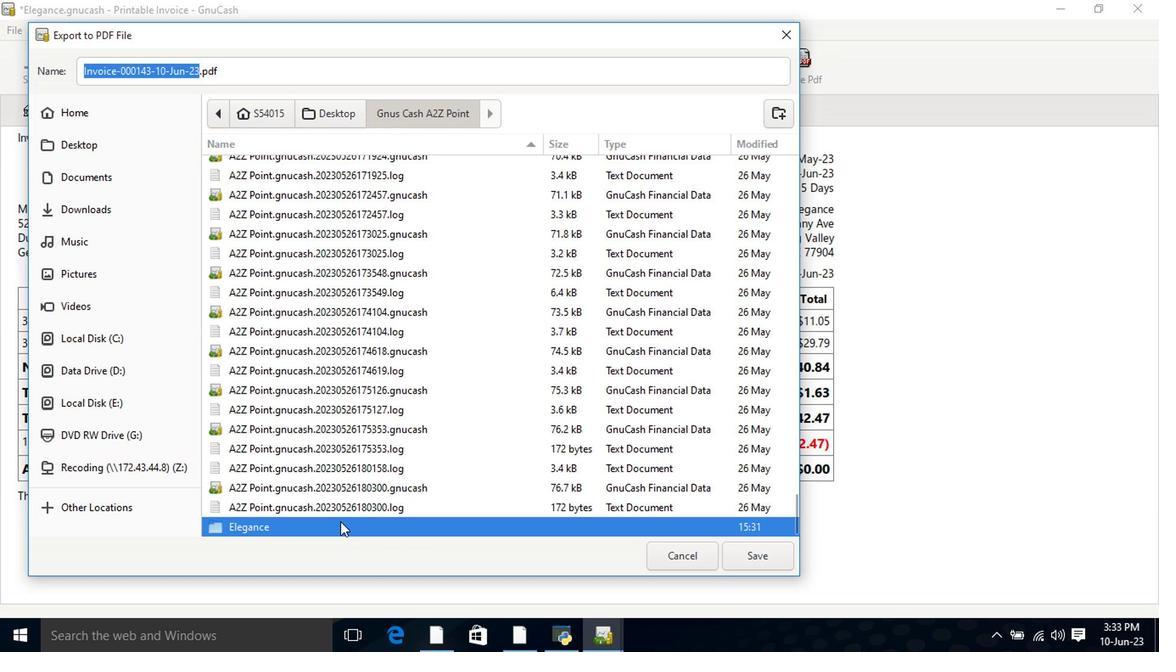 
Action: Mouse moved to (309, 167)
Screenshot: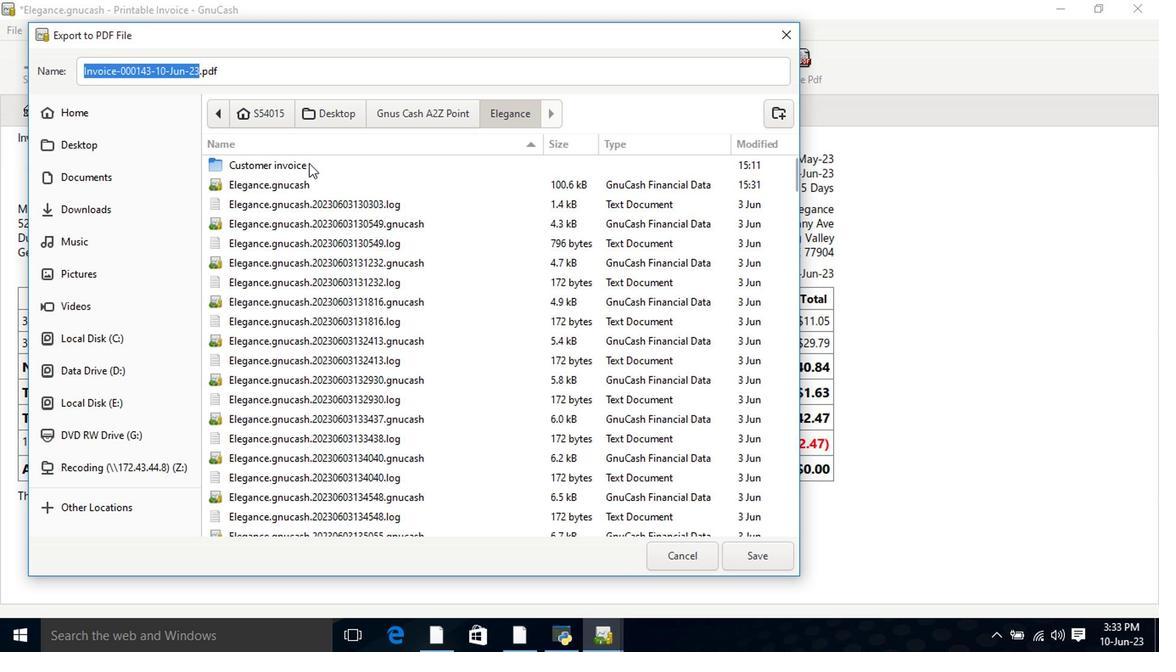 
Action: Mouse pressed left at (309, 167)
Screenshot: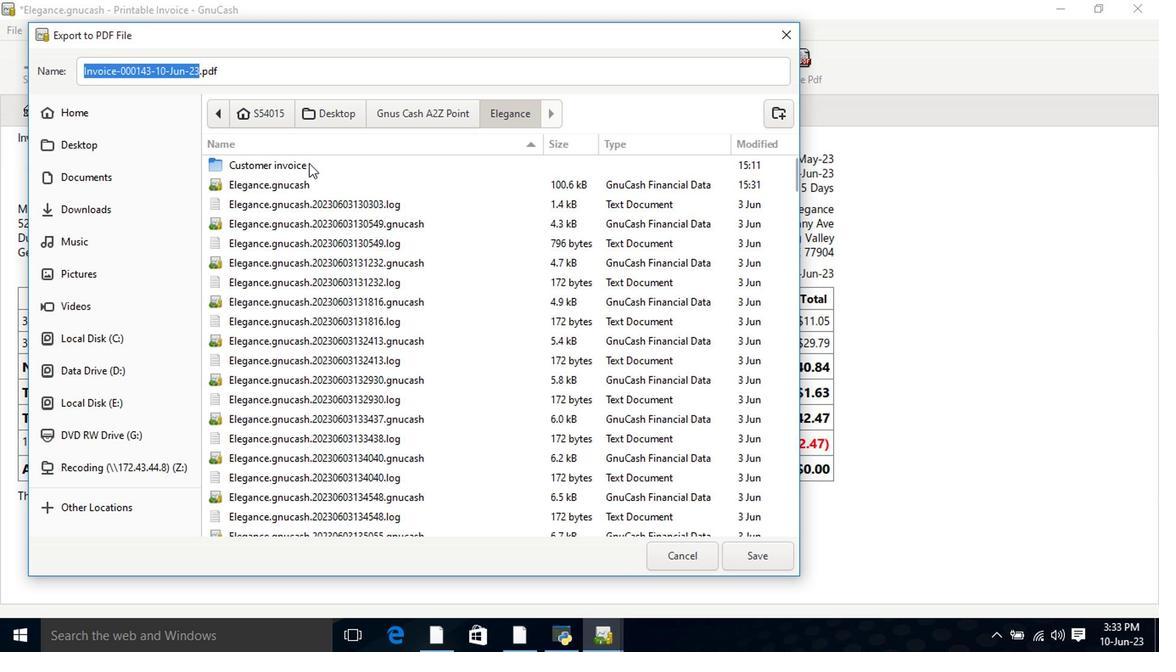 
Action: Mouse pressed left at (309, 167)
Screenshot: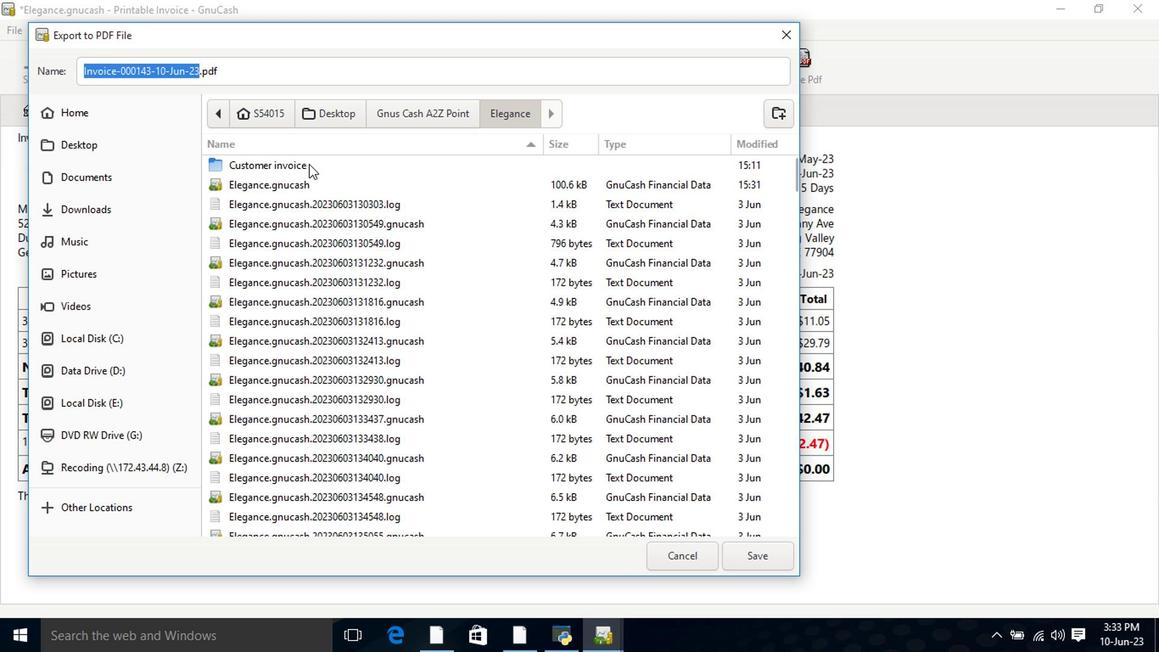 
Action: Mouse moved to (761, 554)
Screenshot: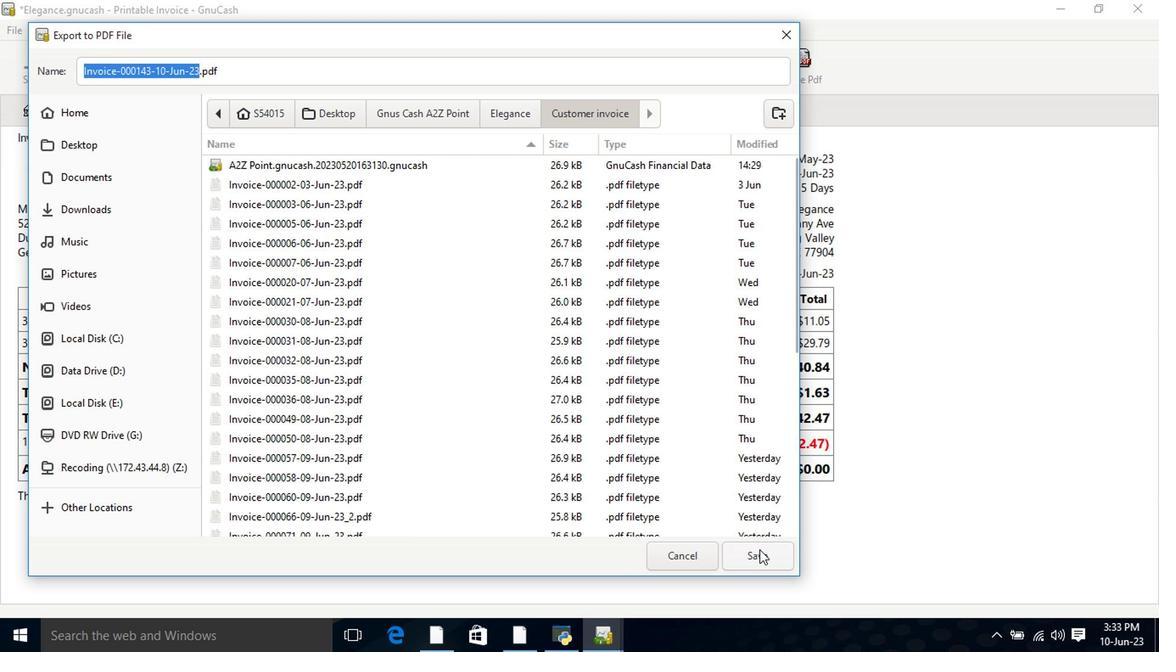 
Action: Mouse pressed left at (761, 554)
Screenshot: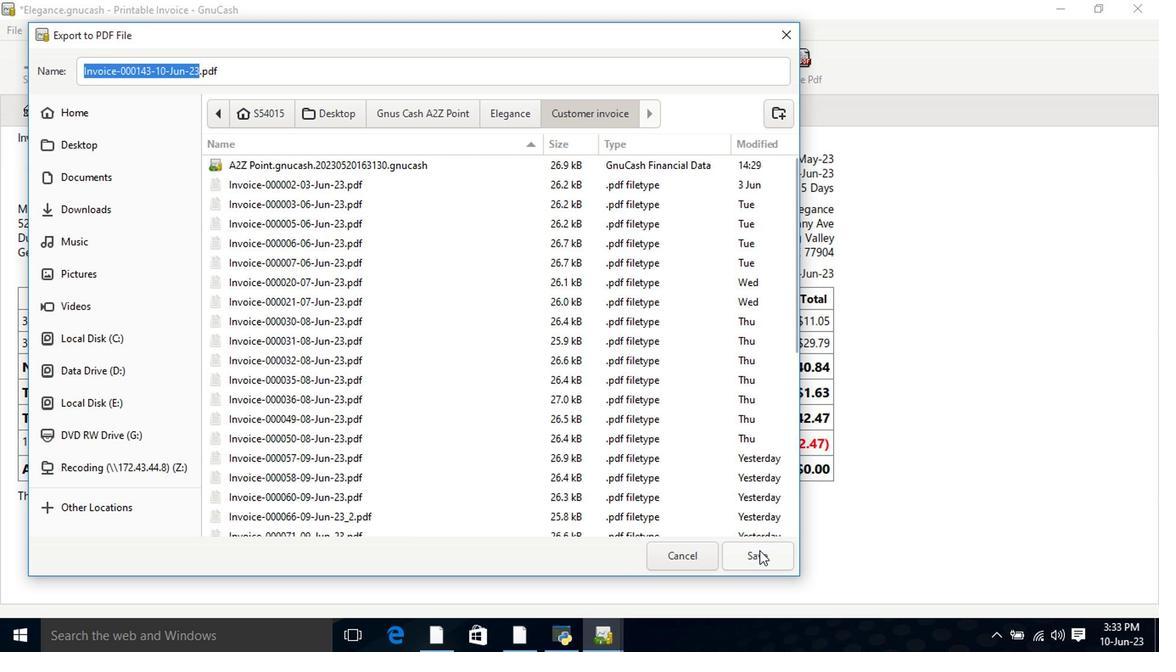 
Action: Mouse moved to (759, 553)
Screenshot: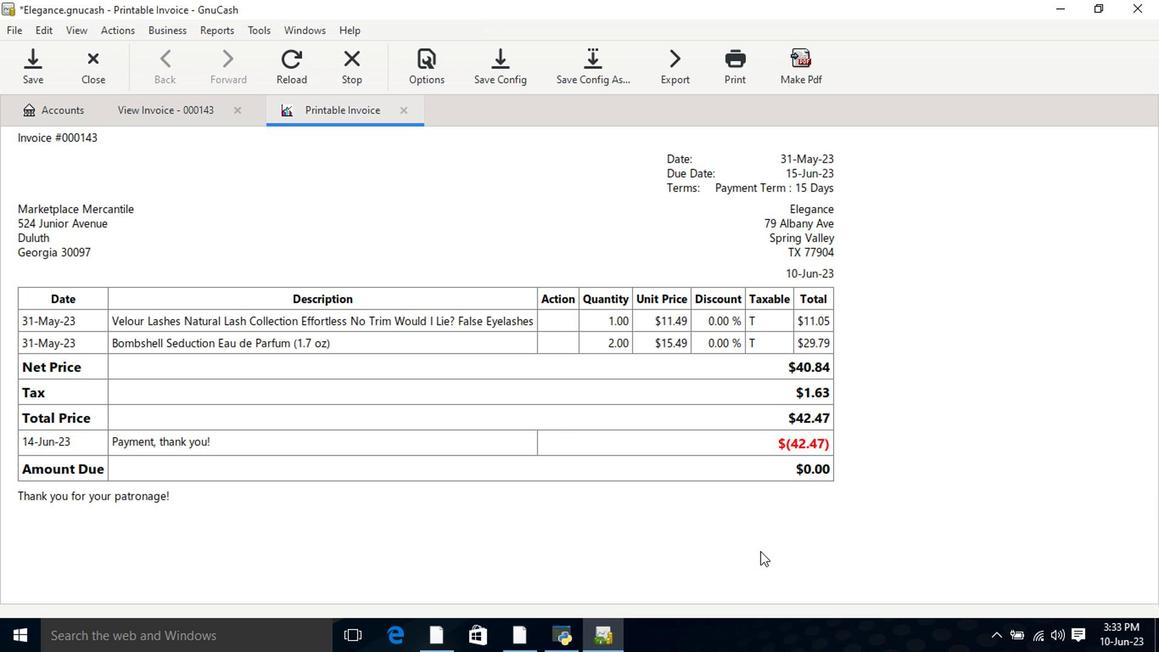 
